 Task: Compose an email with the signature Brittany Collins with the subject Request for a proposal and the message Could you please provide a status update on this project? from softage.1@softage.net to softage.5@softage.net and softage.6@softage.net with CC to softage.7@softage.net, select the message and change font size to huge, align the email to right Send the email
Action: Mouse moved to (540, 686)
Screenshot: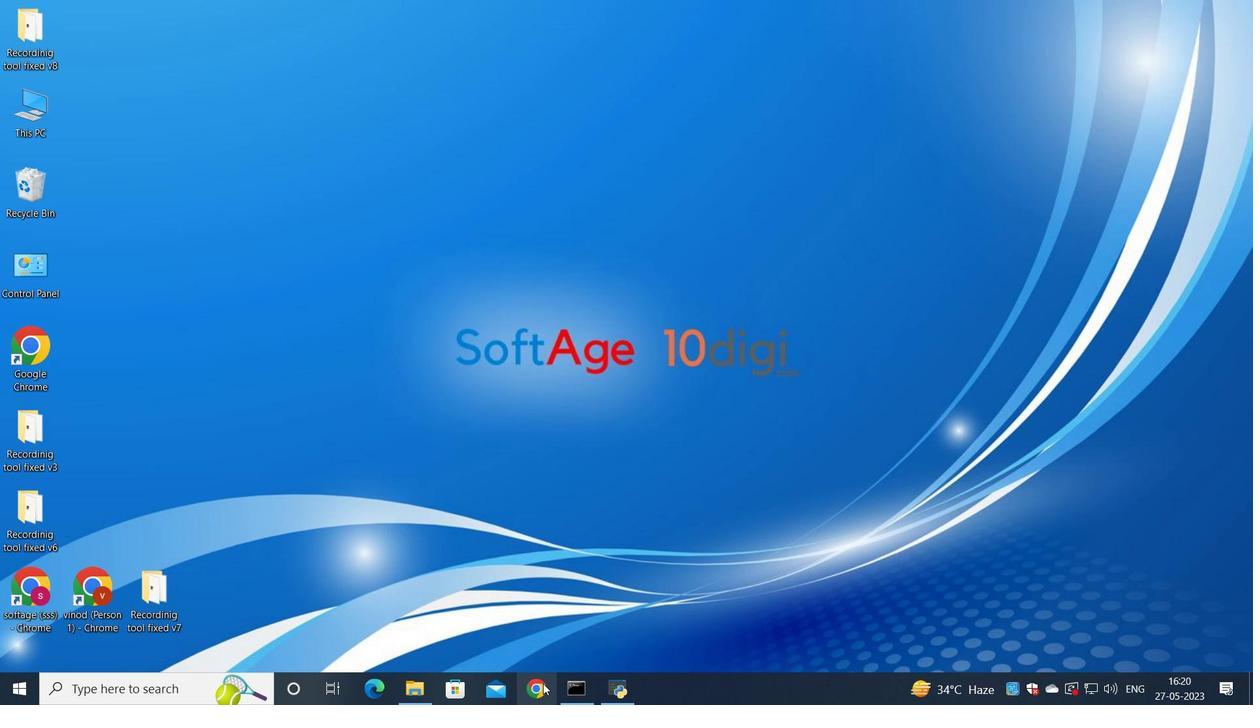 
Action: Mouse pressed left at (540, 686)
Screenshot: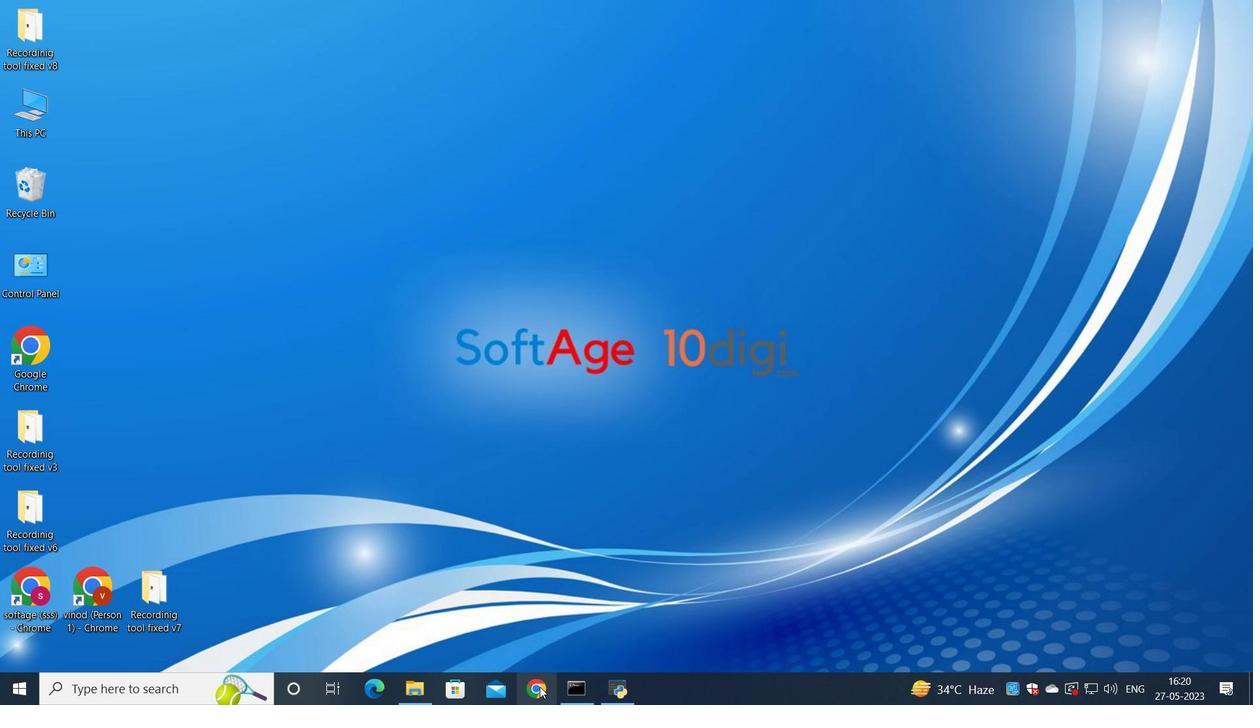 
Action: Mouse moved to (576, 438)
Screenshot: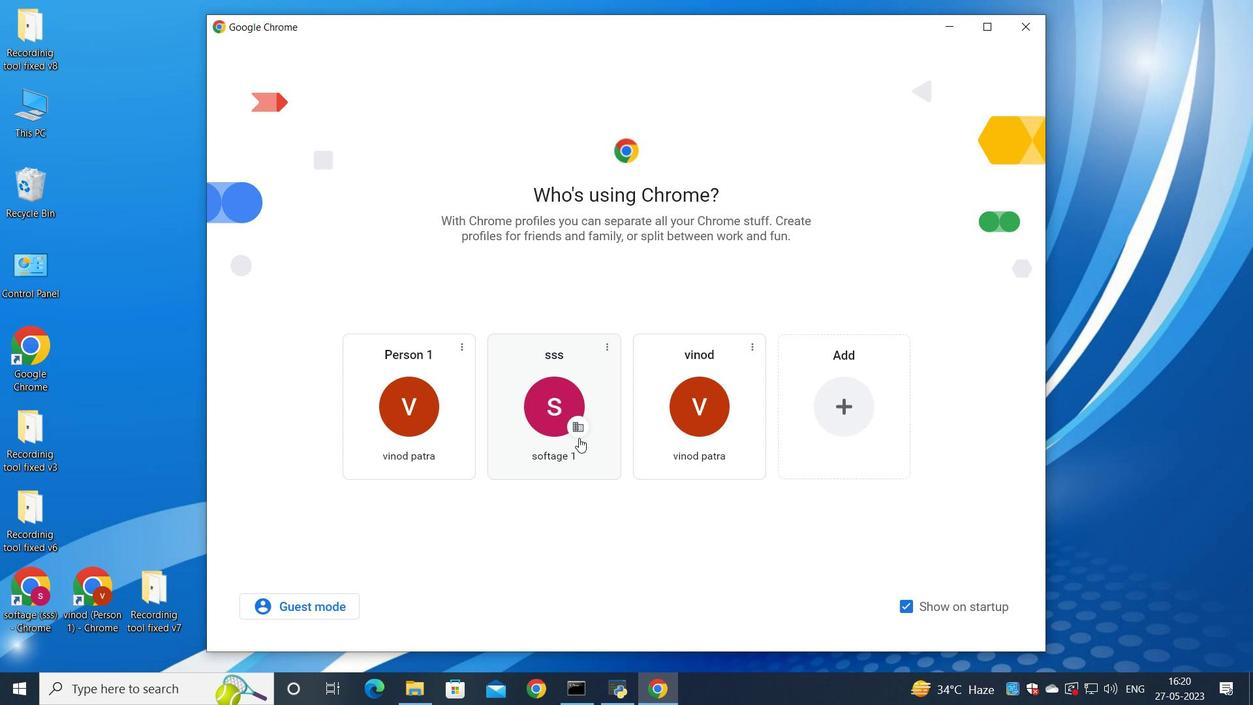
Action: Mouse pressed left at (576, 438)
Screenshot: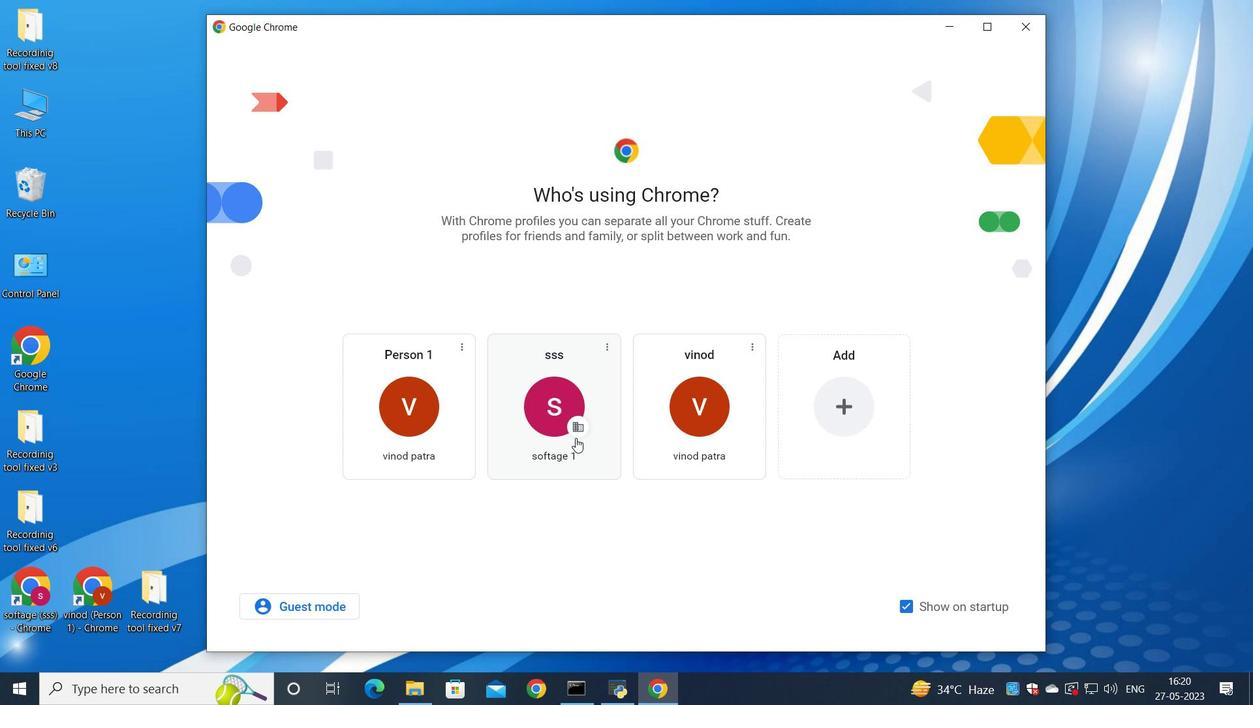 
Action: Mouse moved to (1106, 89)
Screenshot: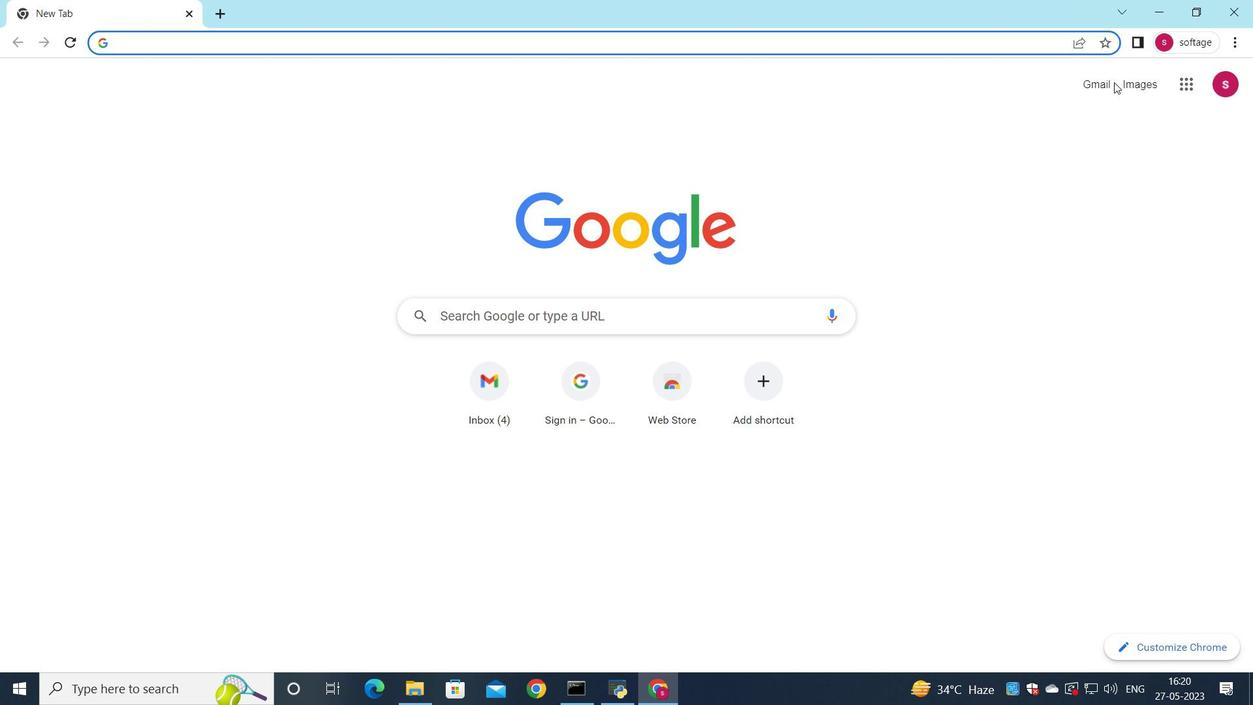 
Action: Mouse pressed left at (1106, 89)
Screenshot: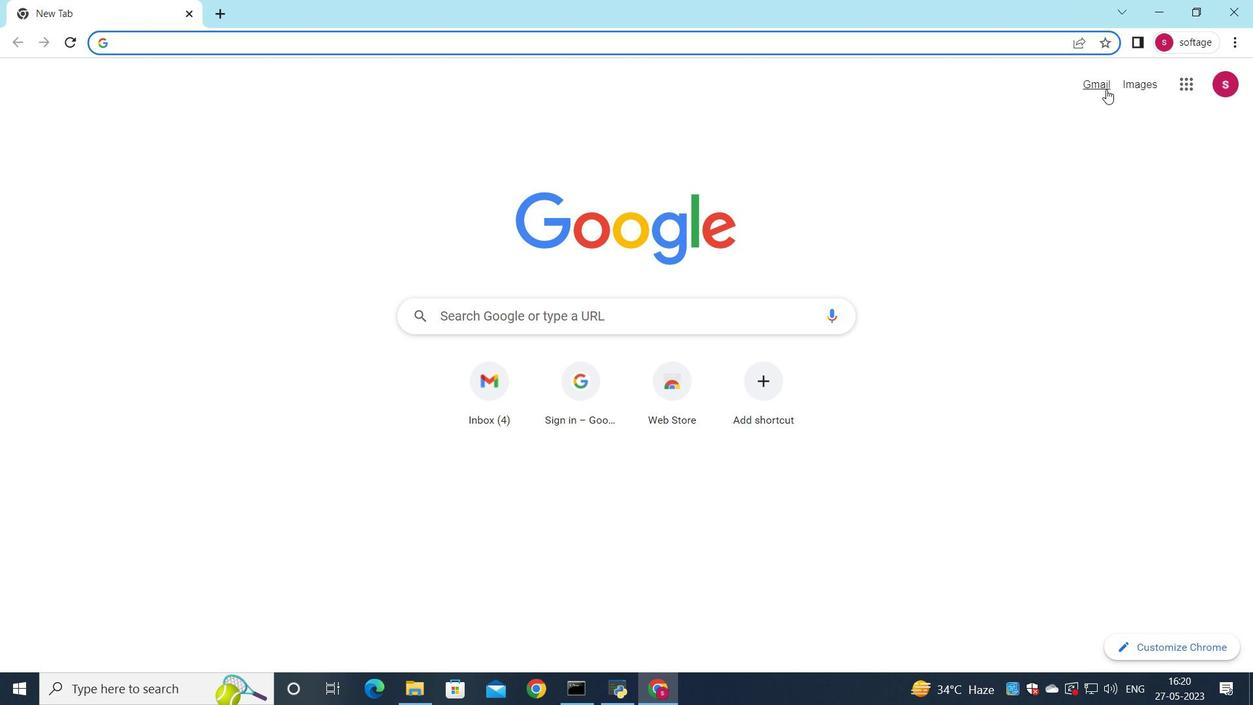 
Action: Mouse moved to (1079, 118)
Screenshot: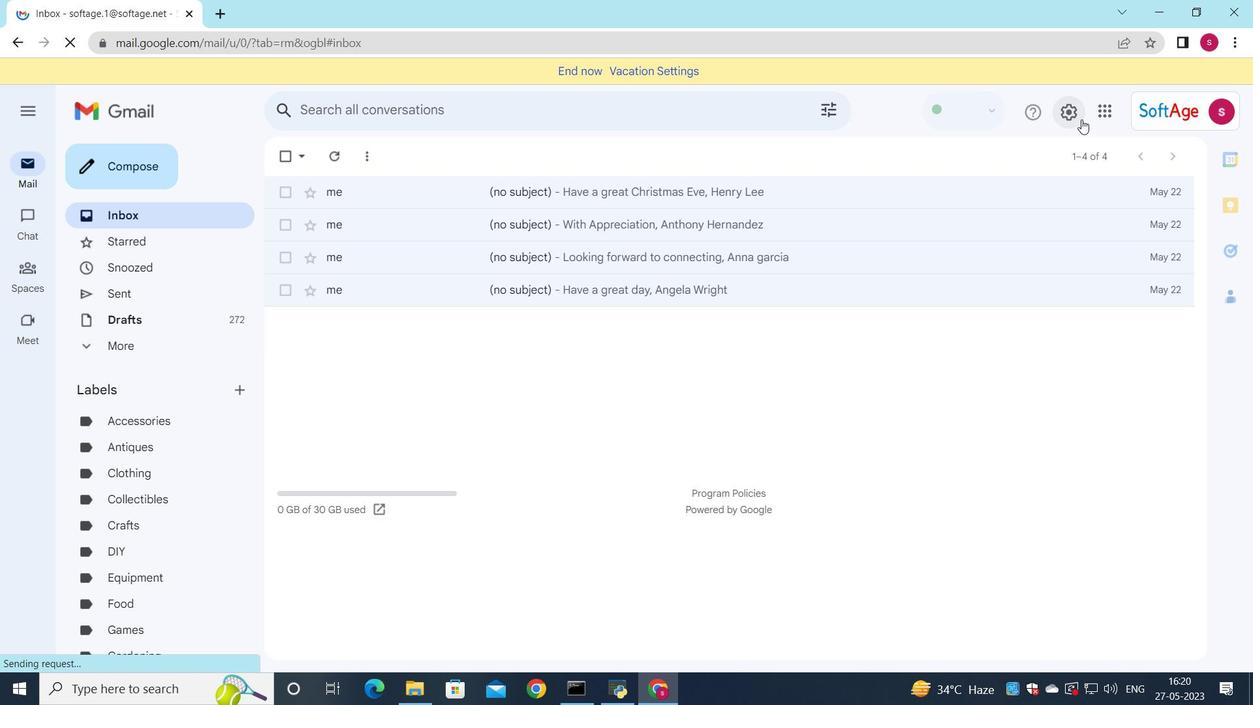 
Action: Mouse pressed left at (1079, 118)
Screenshot: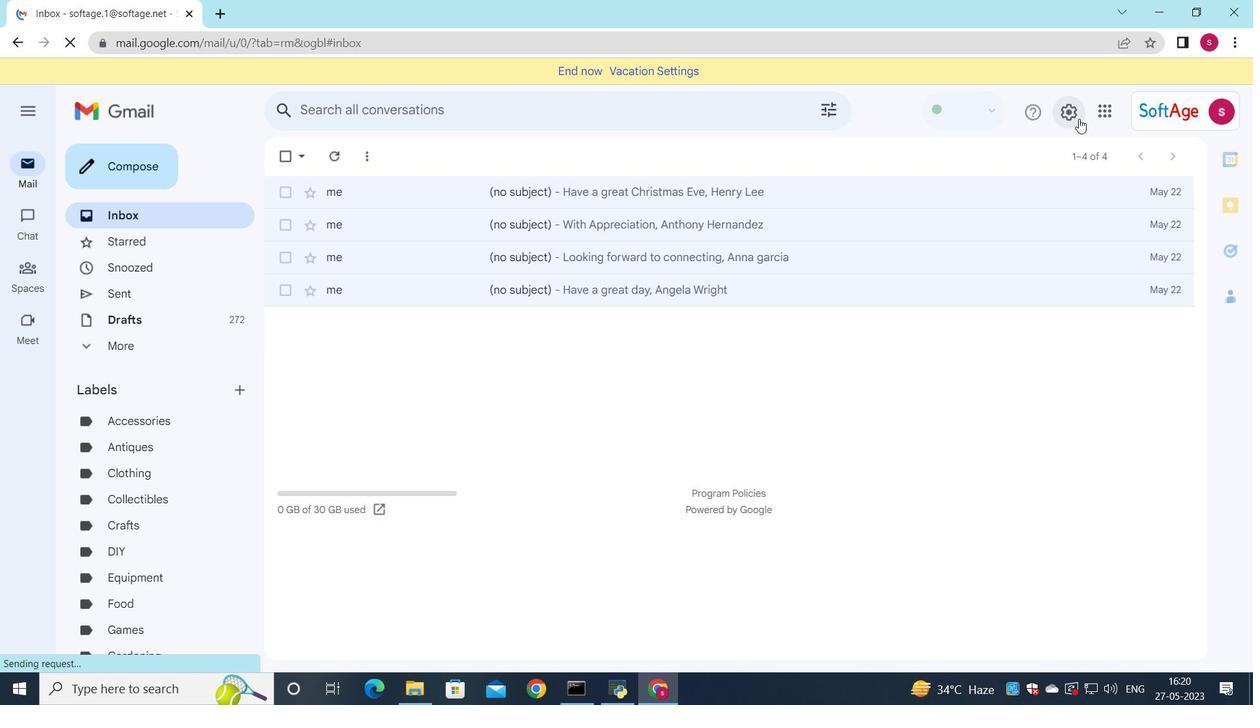 
Action: Mouse moved to (1084, 185)
Screenshot: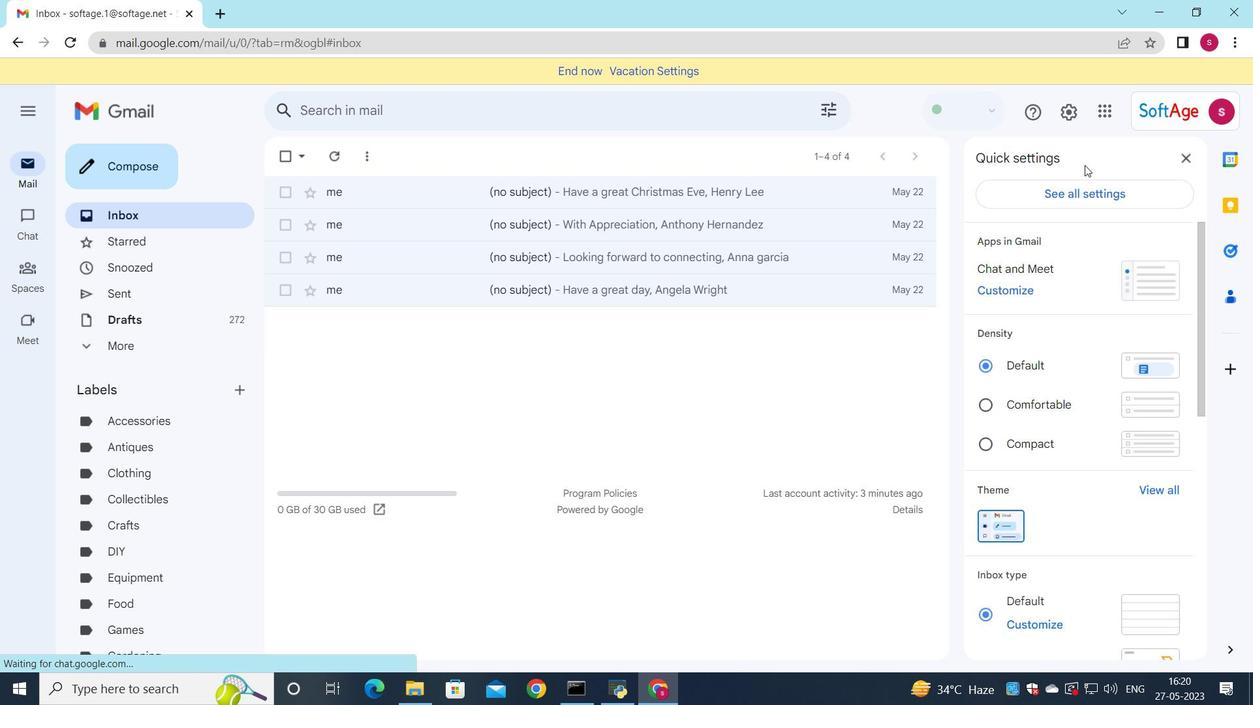 
Action: Mouse pressed left at (1084, 185)
Screenshot: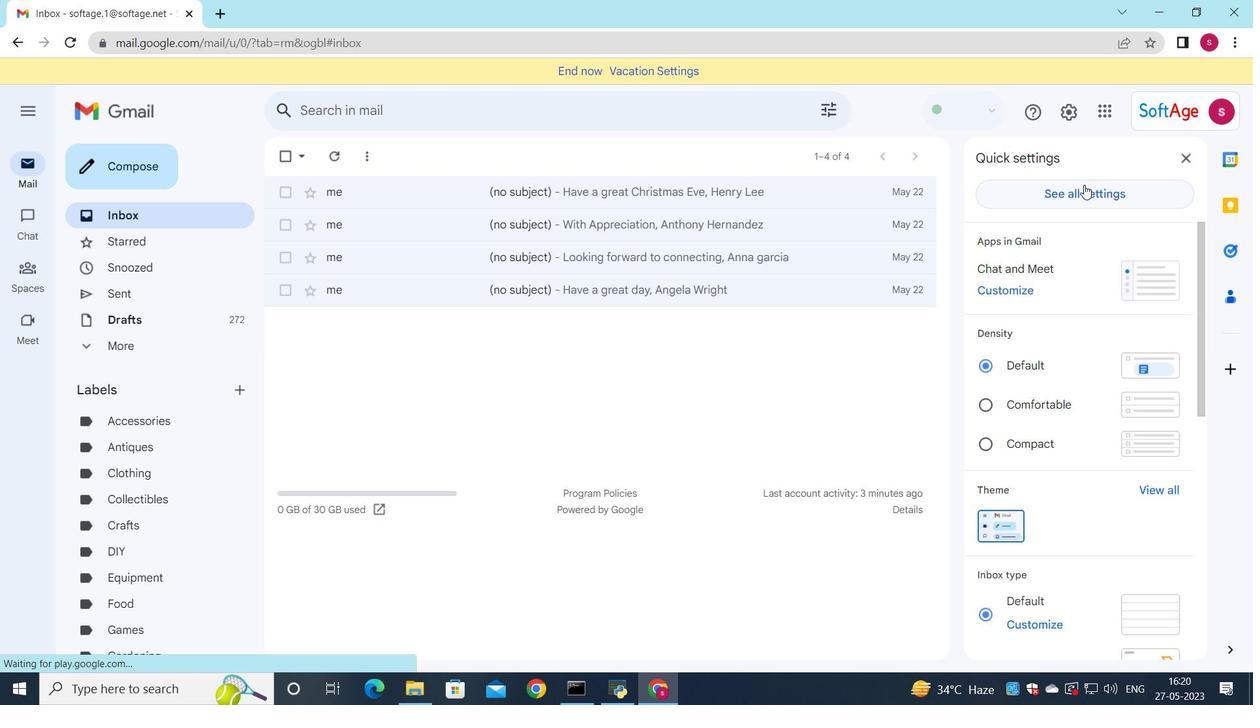 
Action: Mouse moved to (746, 340)
Screenshot: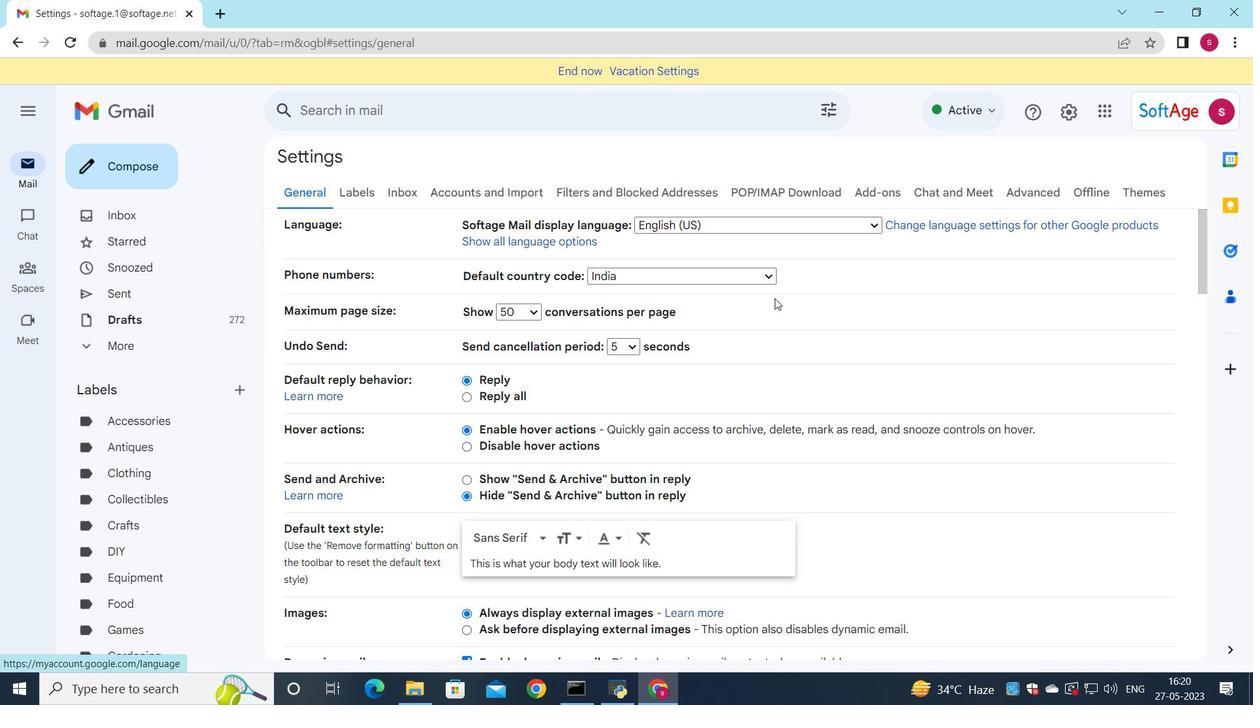 
Action: Mouse scrolled (746, 339) with delta (0, 0)
Screenshot: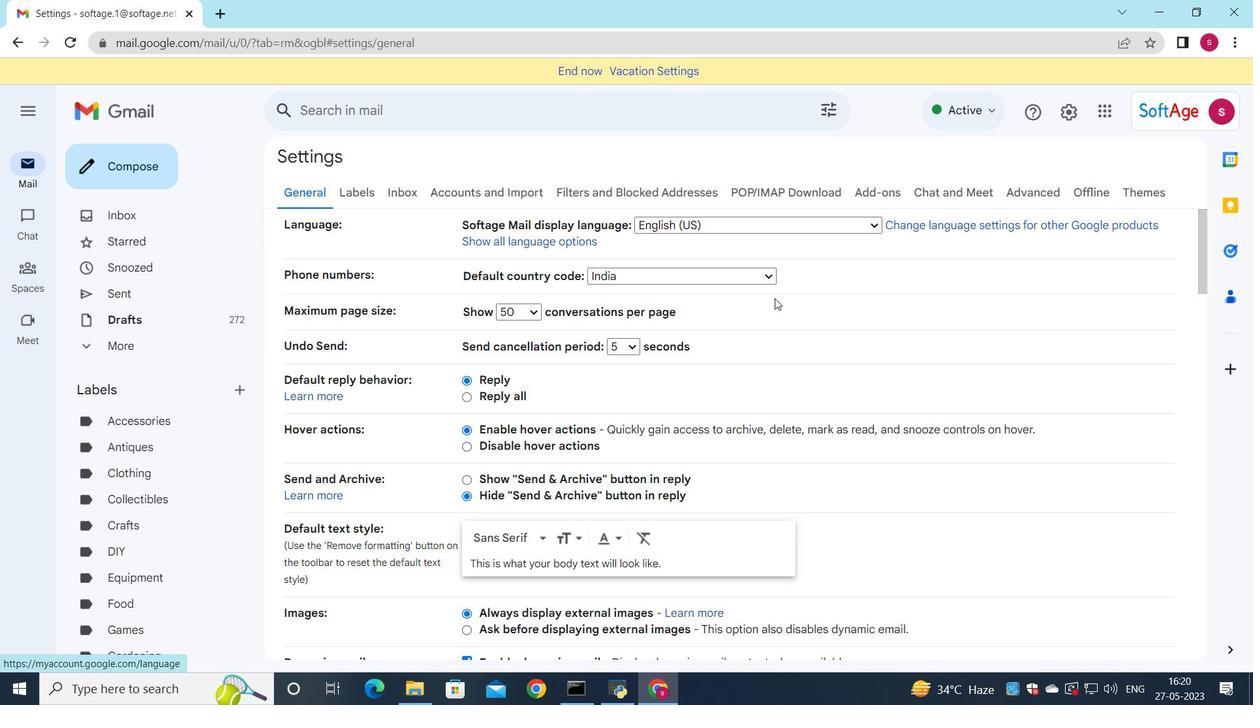 
Action: Mouse moved to (744, 344)
Screenshot: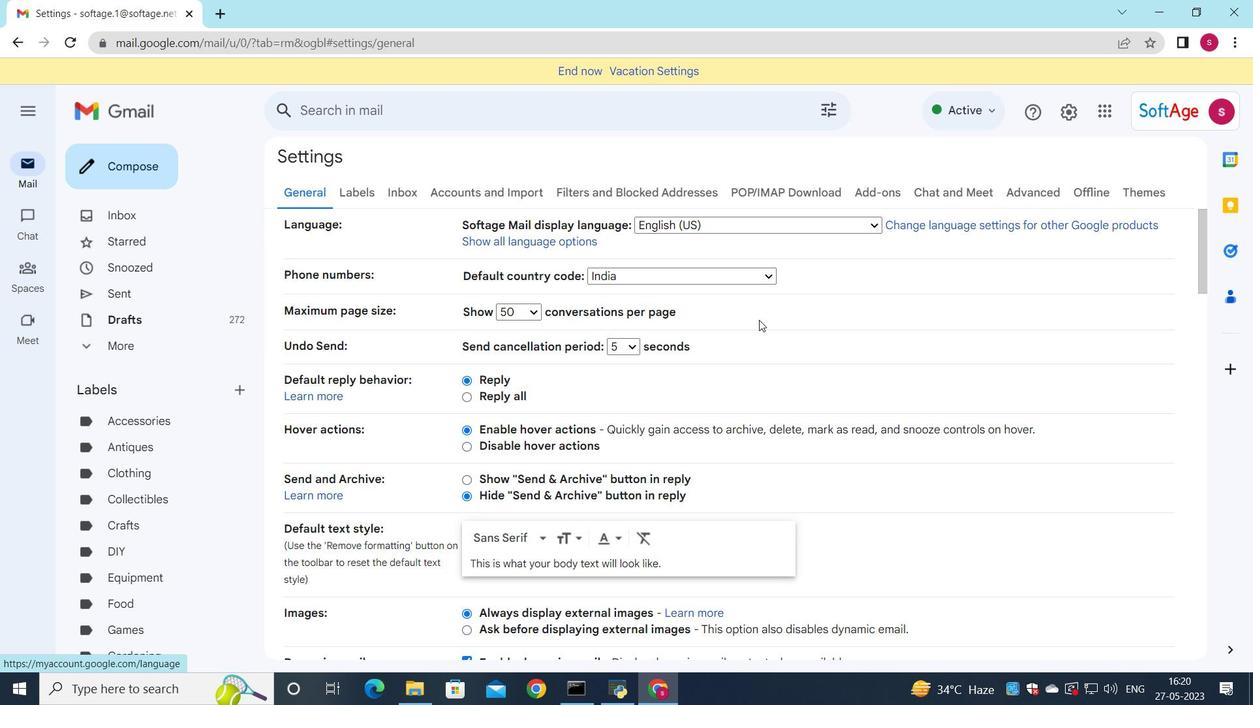 
Action: Mouse scrolled (744, 344) with delta (0, 0)
Screenshot: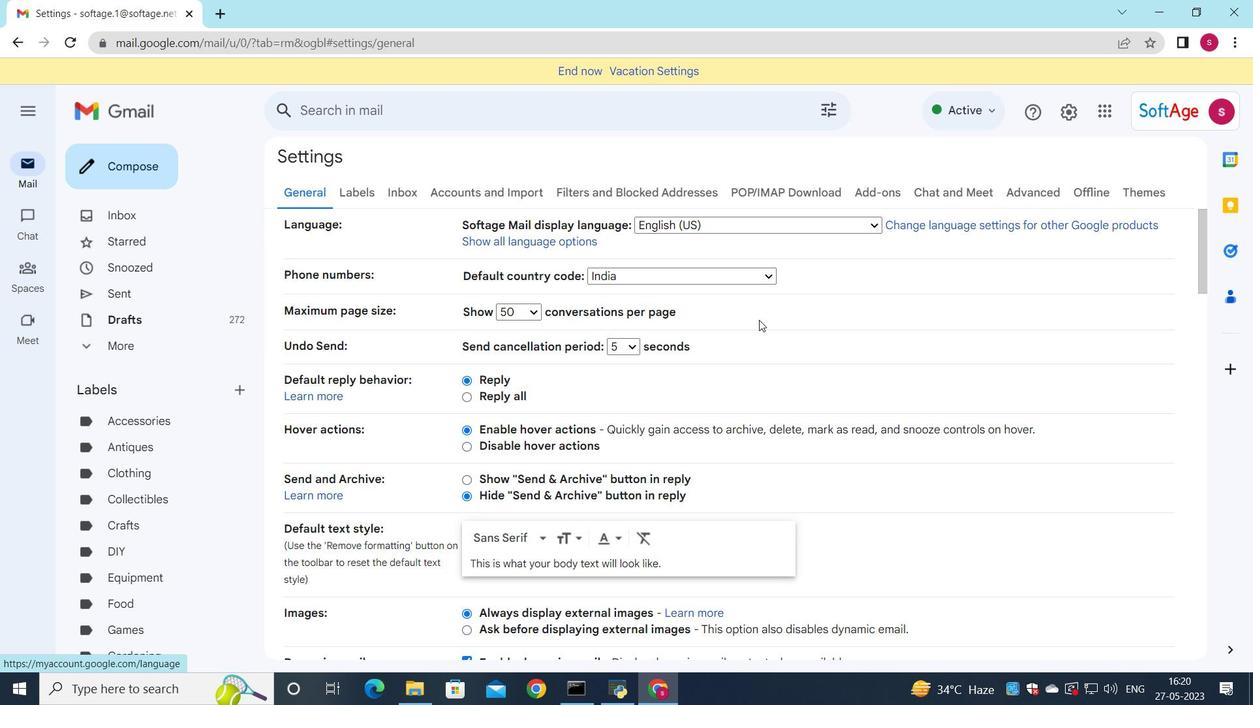 
Action: Mouse moved to (738, 355)
Screenshot: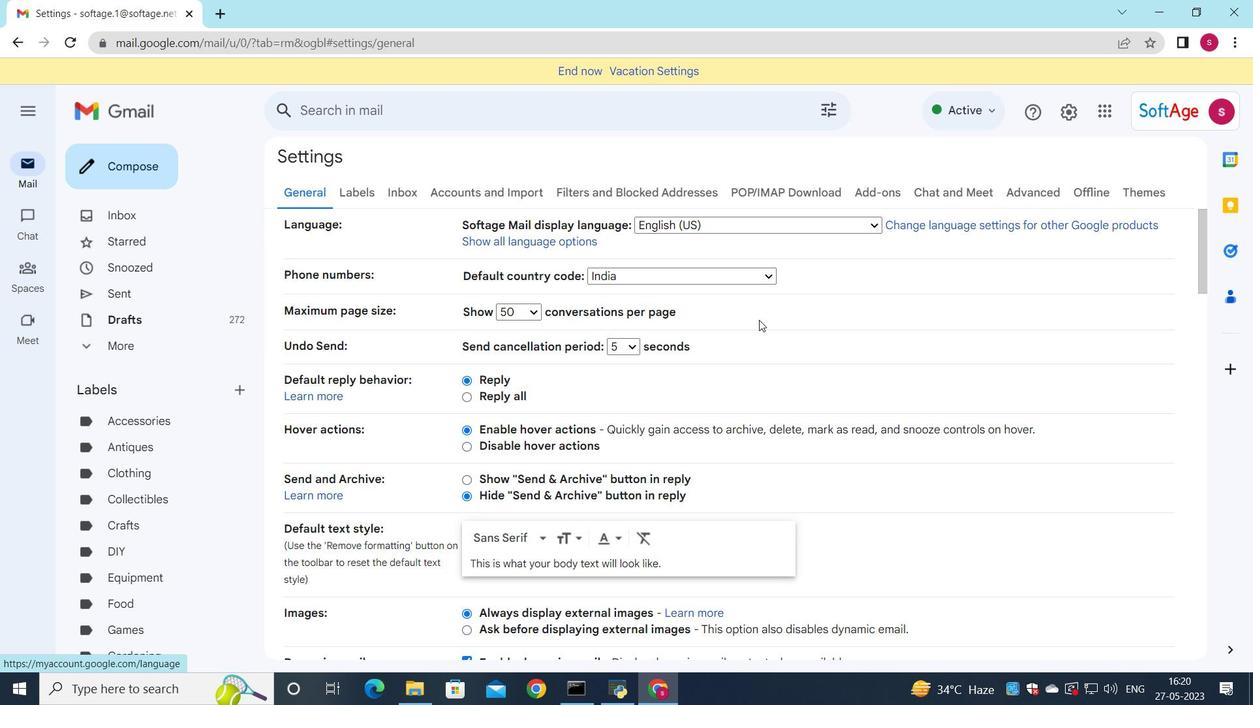 
Action: Mouse scrolled (738, 355) with delta (0, 0)
Screenshot: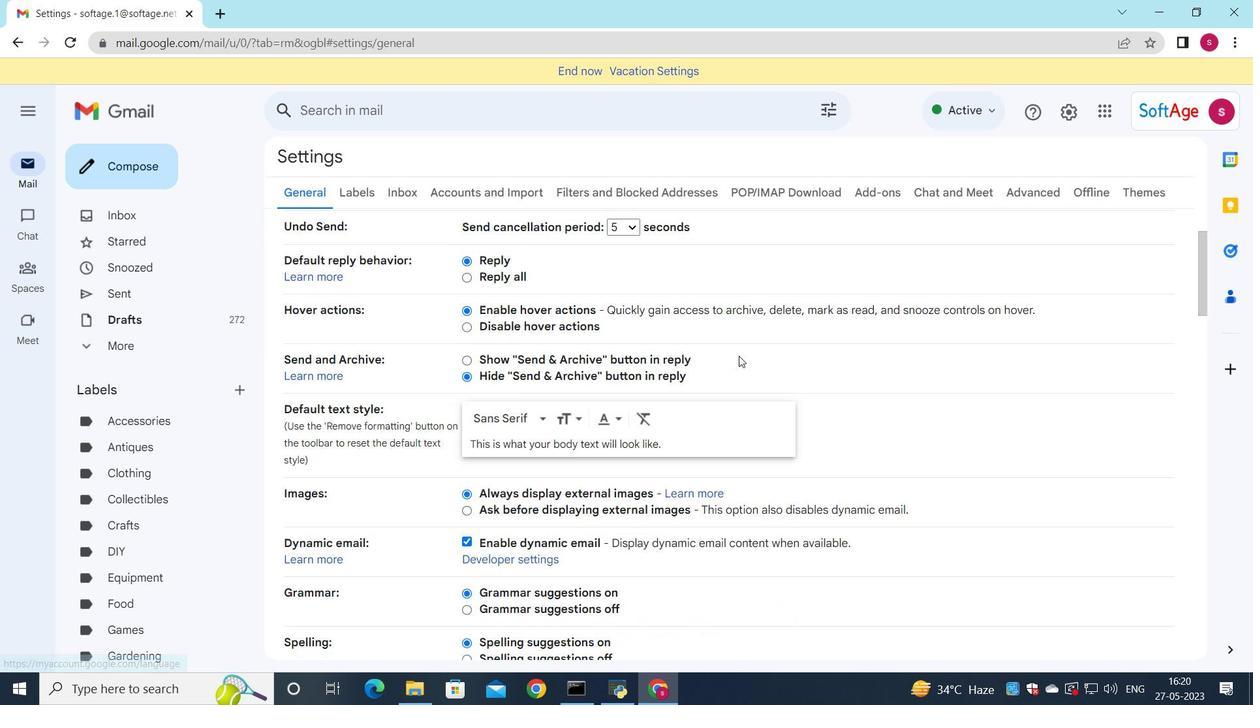 
Action: Mouse scrolled (738, 355) with delta (0, 0)
Screenshot: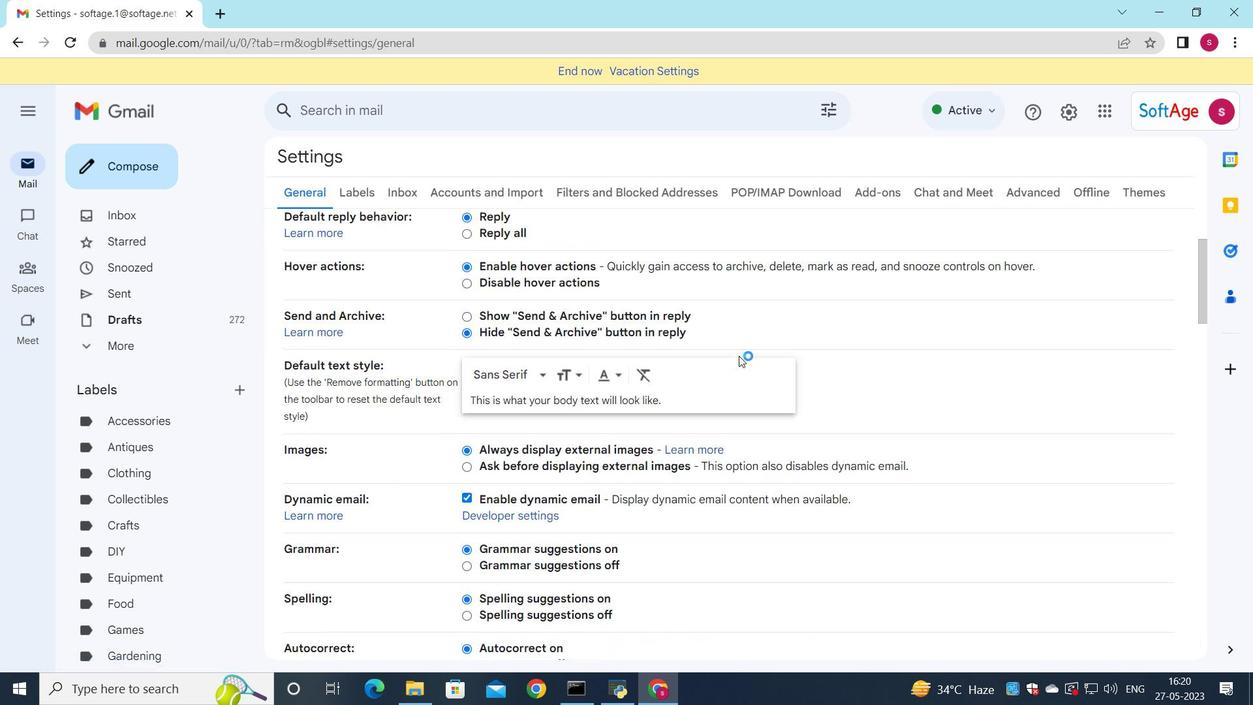 
Action: Mouse scrolled (738, 355) with delta (0, 0)
Screenshot: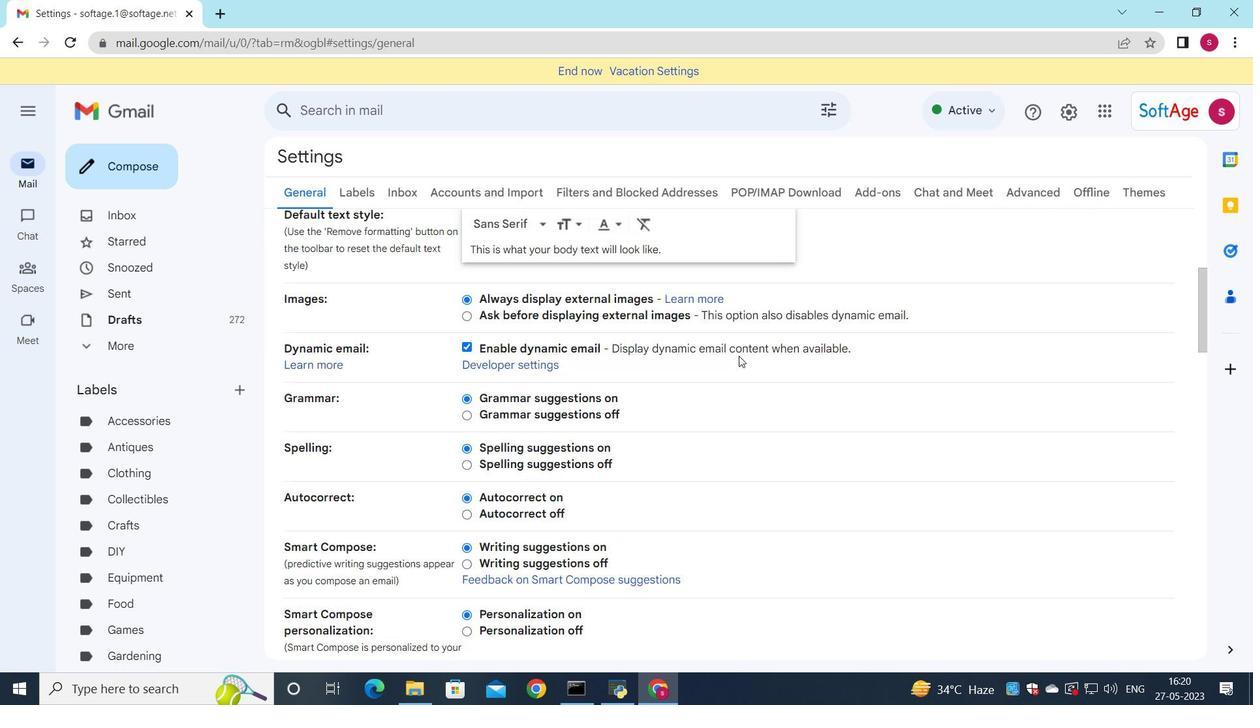 
Action: Mouse scrolled (738, 355) with delta (0, 0)
Screenshot: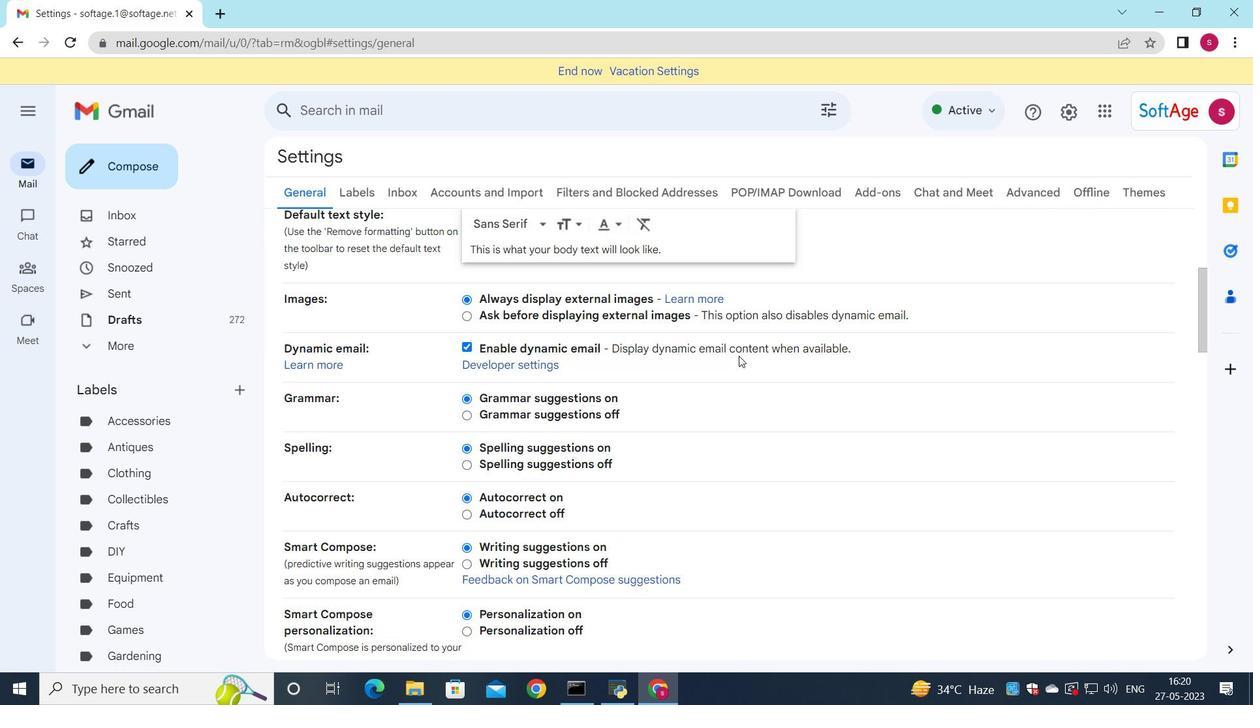 
Action: Mouse scrolled (738, 355) with delta (0, 0)
Screenshot: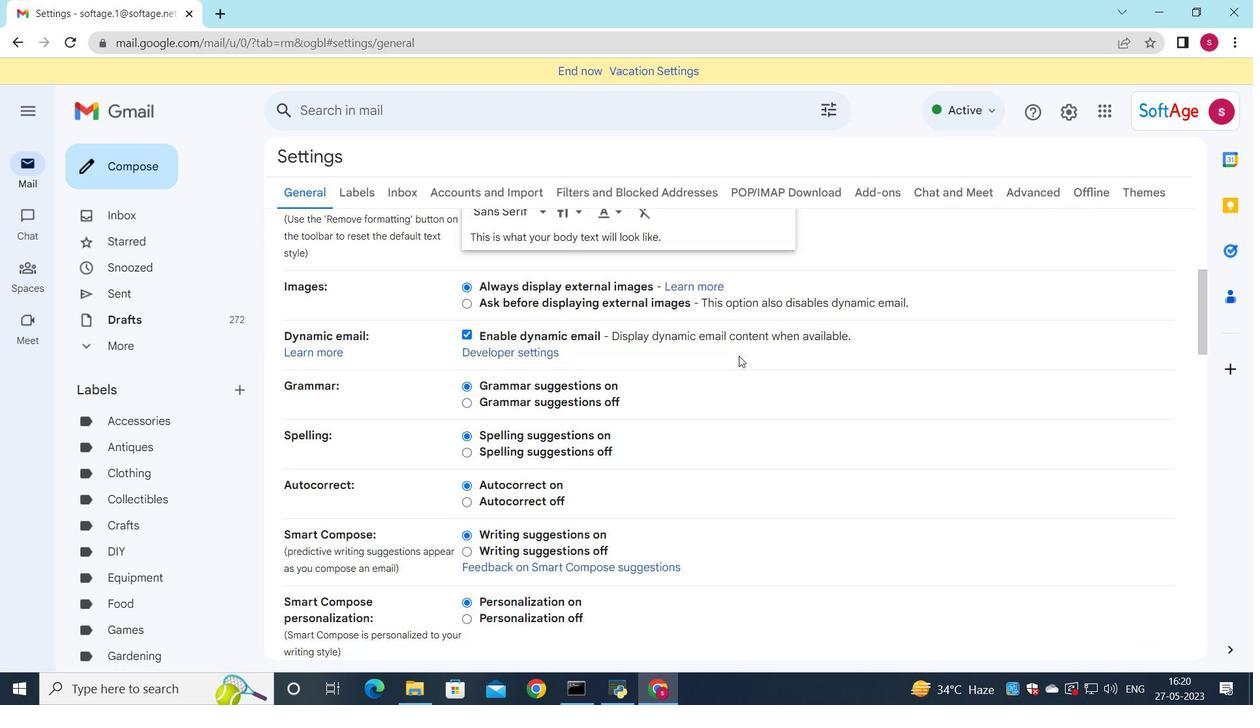 
Action: Mouse moved to (739, 356)
Screenshot: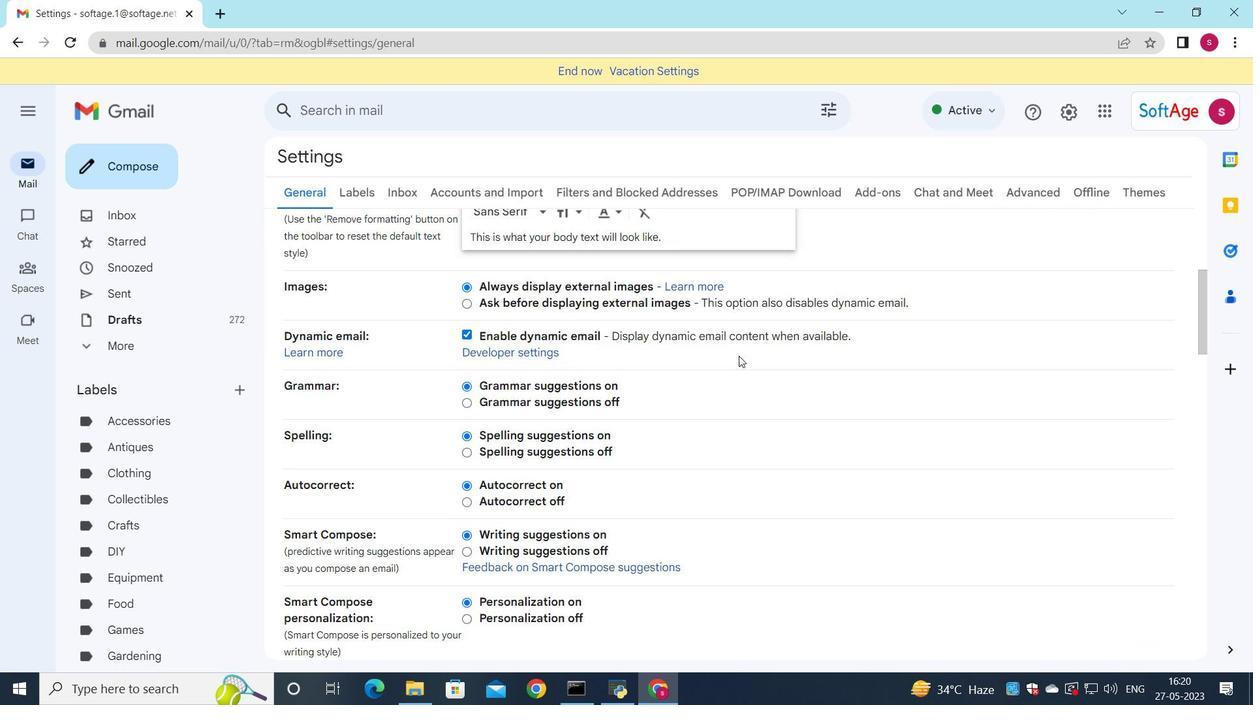 
Action: Mouse scrolled (739, 355) with delta (0, 0)
Screenshot: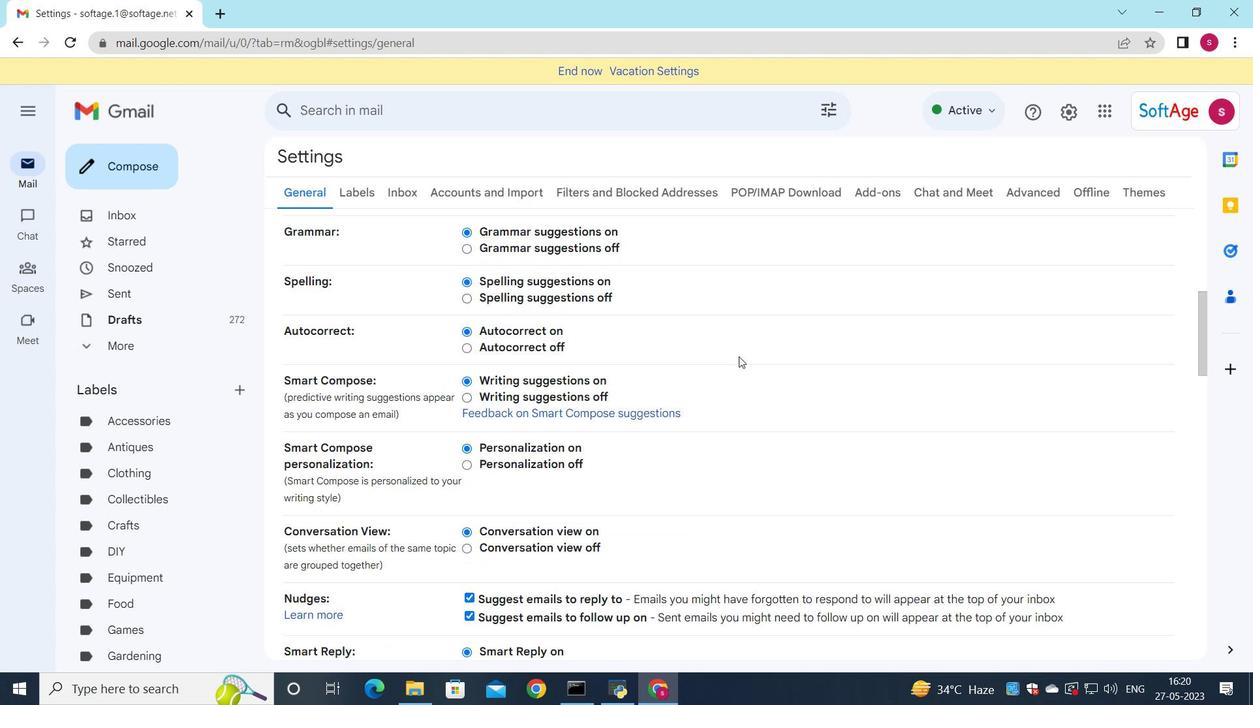 
Action: Mouse scrolled (739, 355) with delta (0, 0)
Screenshot: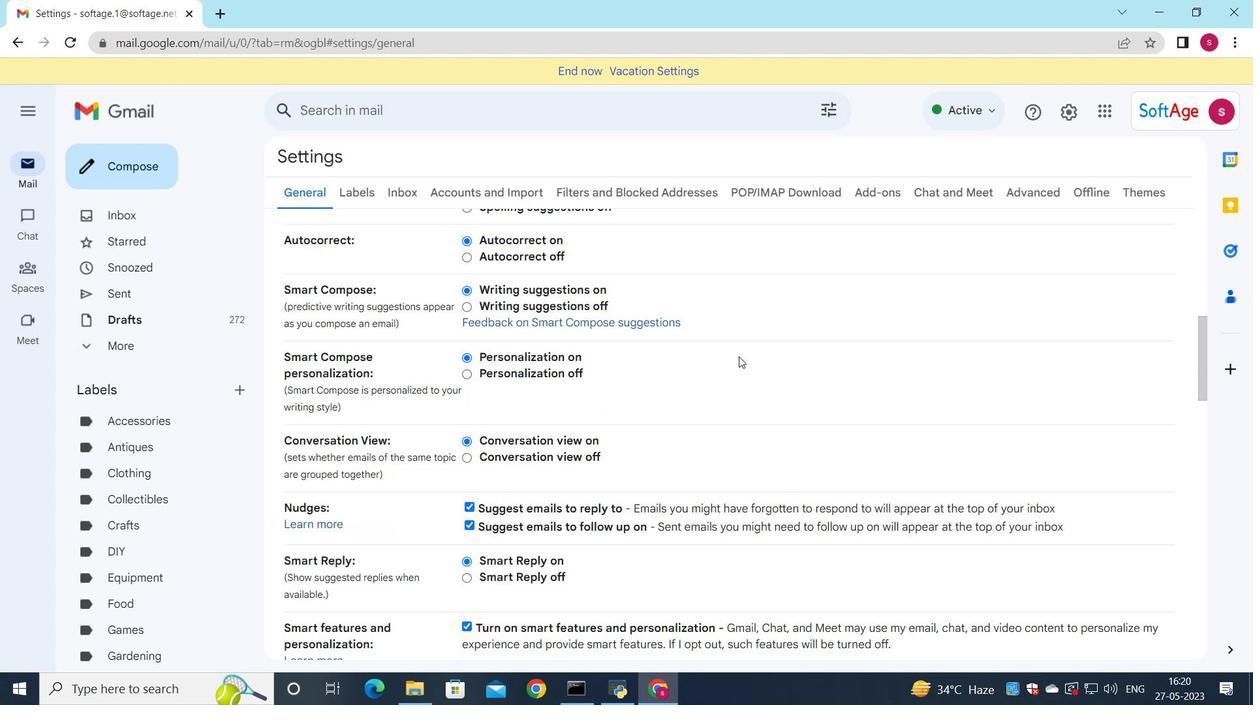 
Action: Mouse scrolled (739, 355) with delta (0, 0)
Screenshot: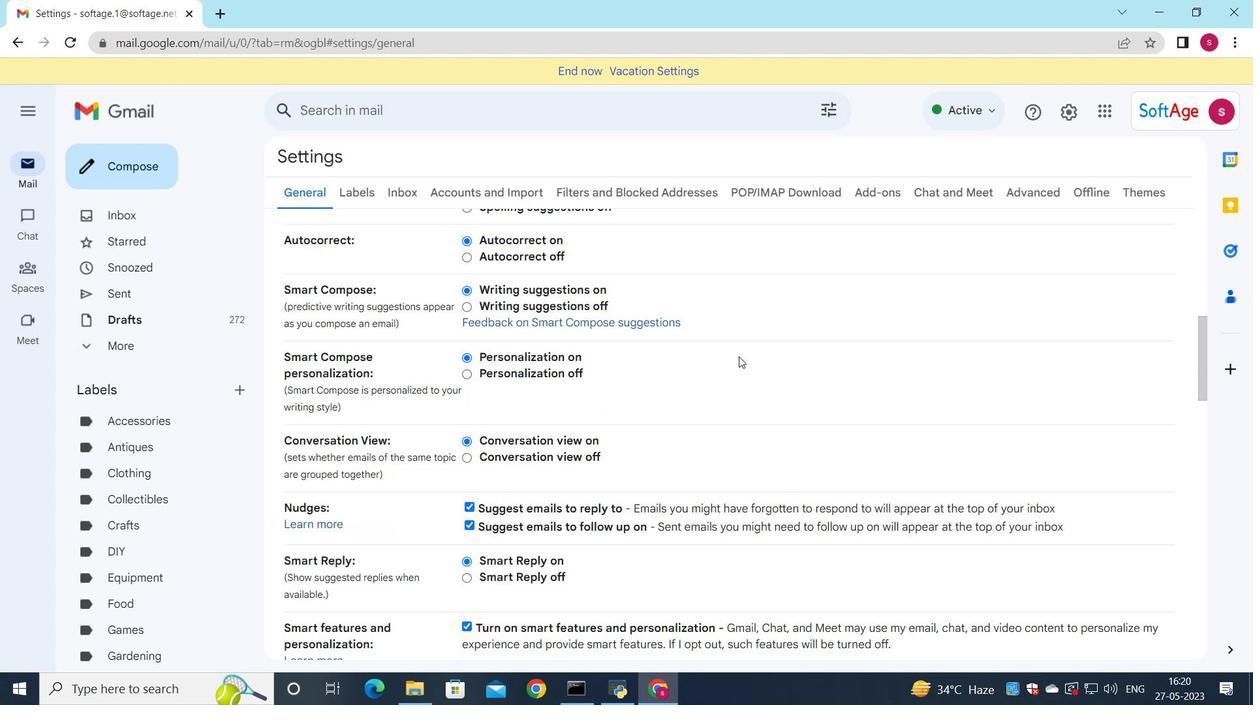 
Action: Mouse scrolled (739, 355) with delta (0, 0)
Screenshot: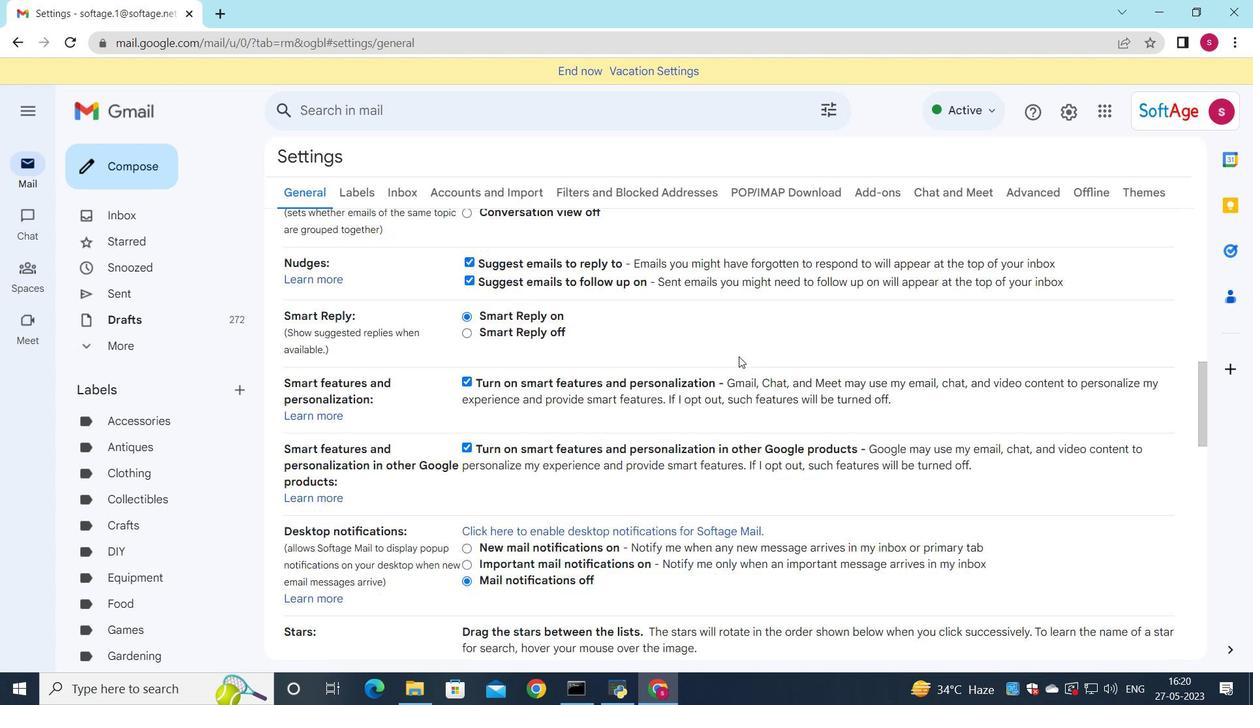 
Action: Mouse scrolled (739, 355) with delta (0, 0)
Screenshot: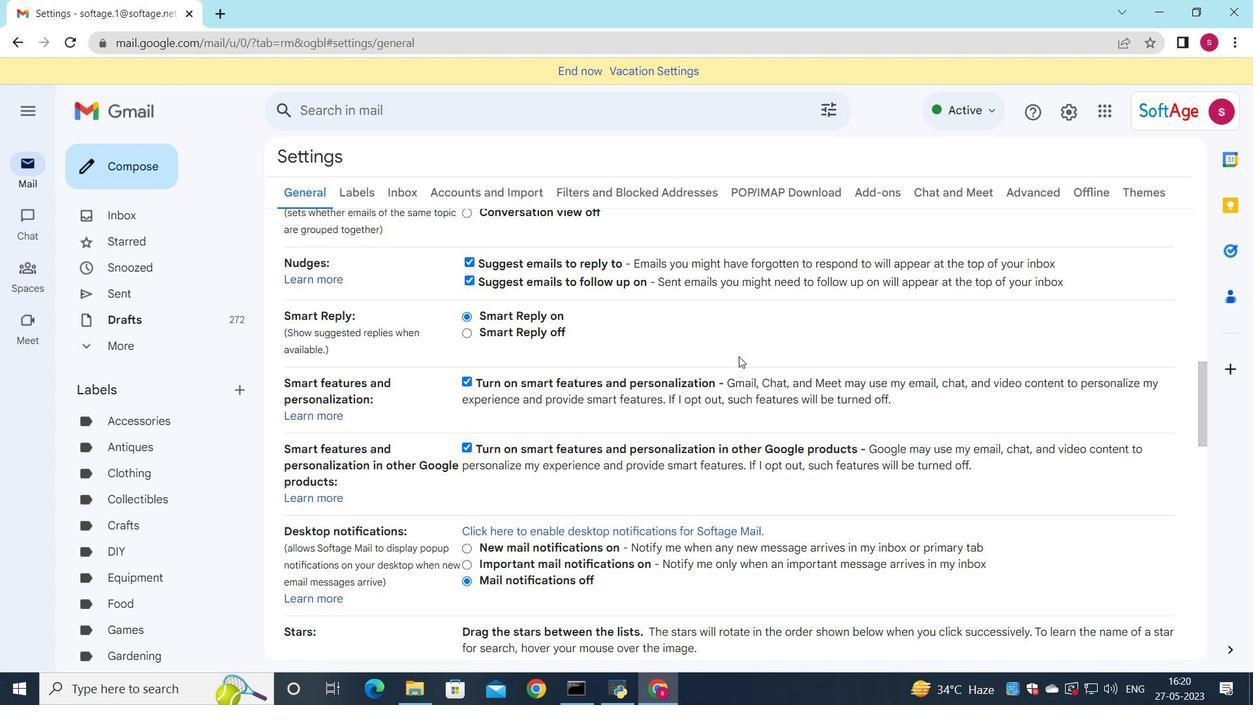 
Action: Mouse scrolled (739, 355) with delta (0, 0)
Screenshot: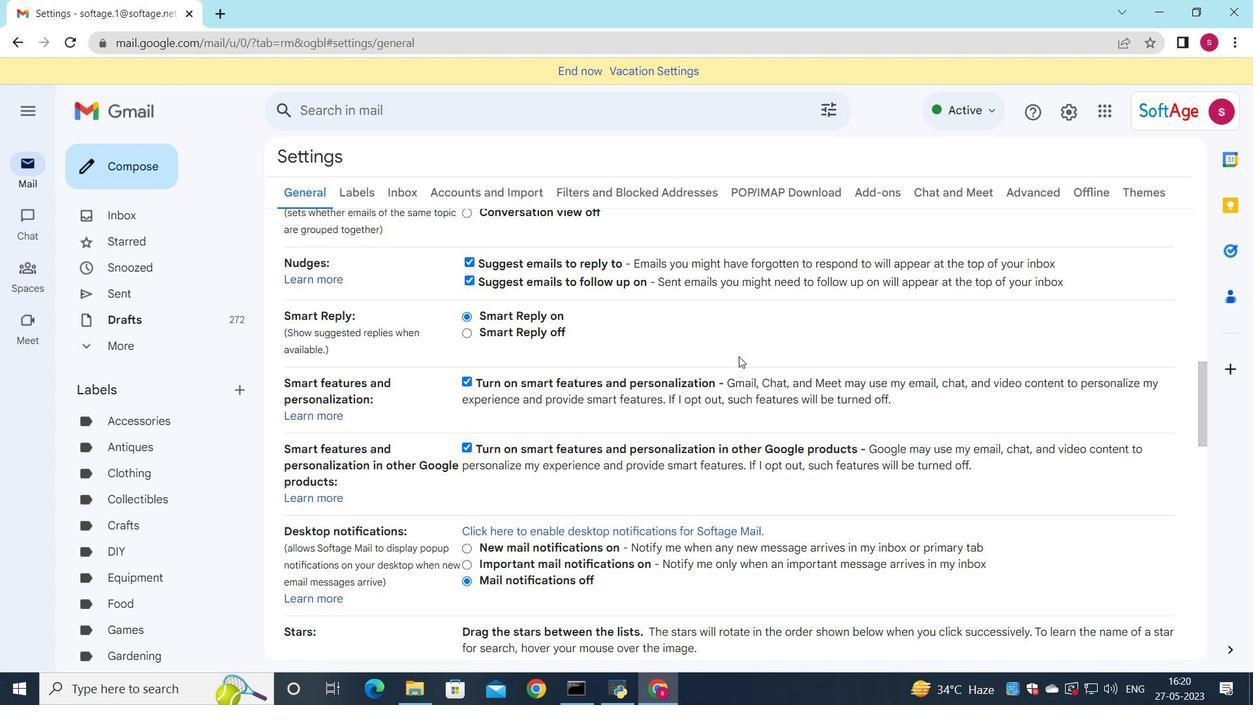 
Action: Mouse scrolled (739, 355) with delta (0, 0)
Screenshot: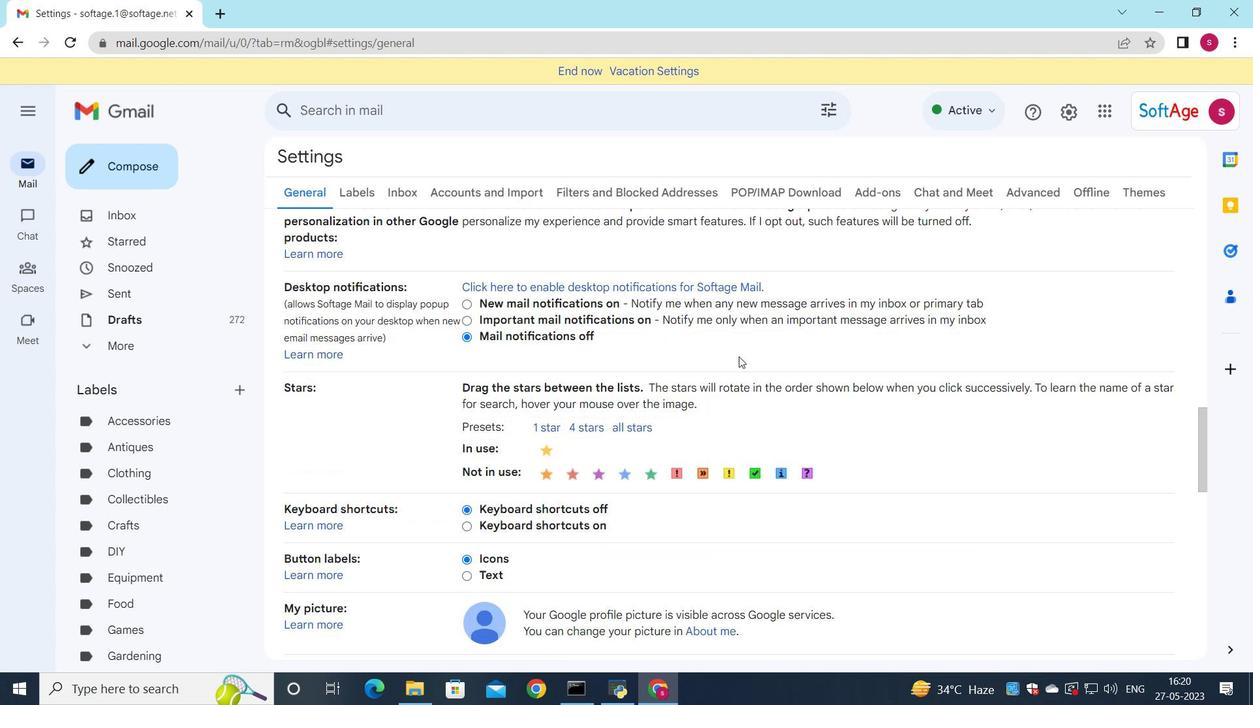 
Action: Mouse scrolled (739, 355) with delta (0, 0)
Screenshot: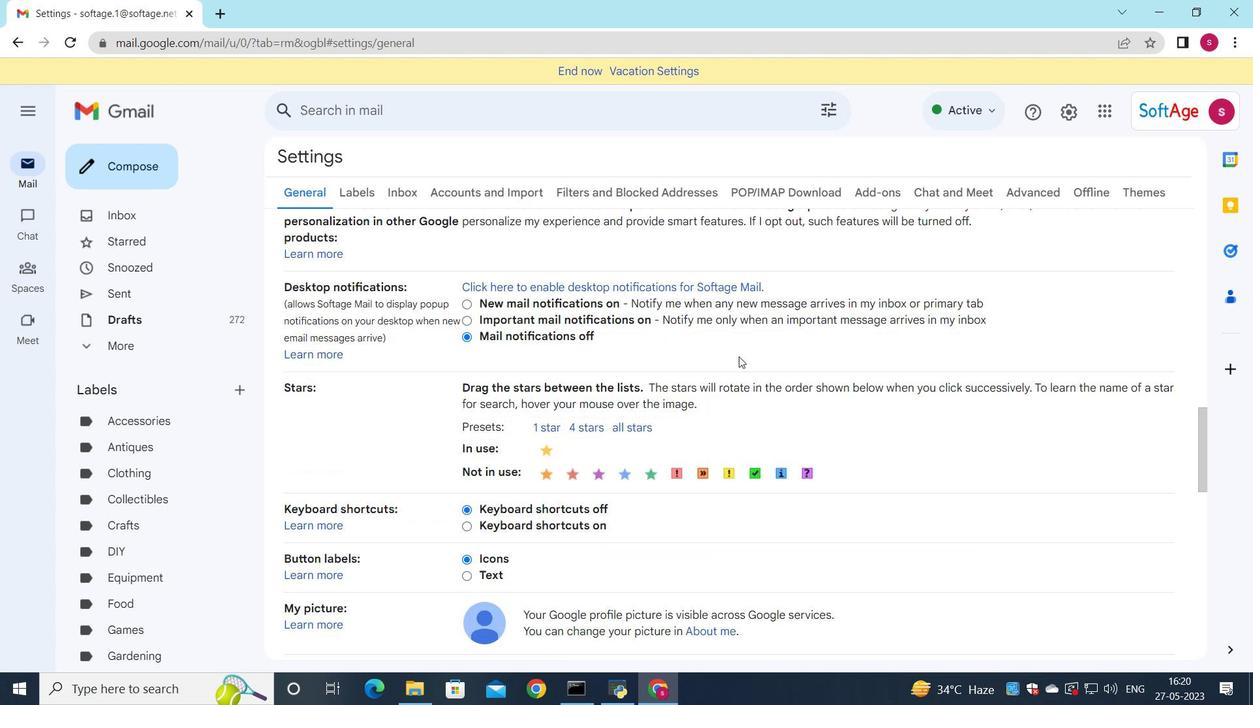 
Action: Mouse scrolled (739, 355) with delta (0, 0)
Screenshot: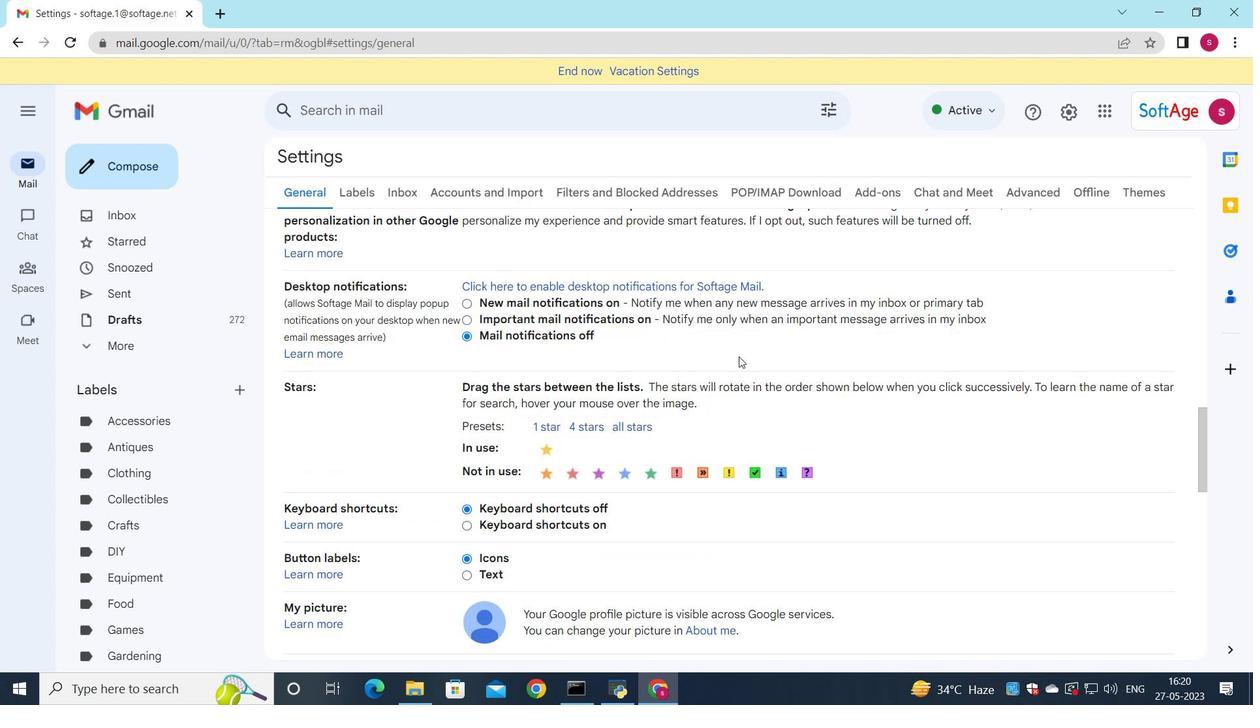 
Action: Mouse moved to (743, 470)
Screenshot: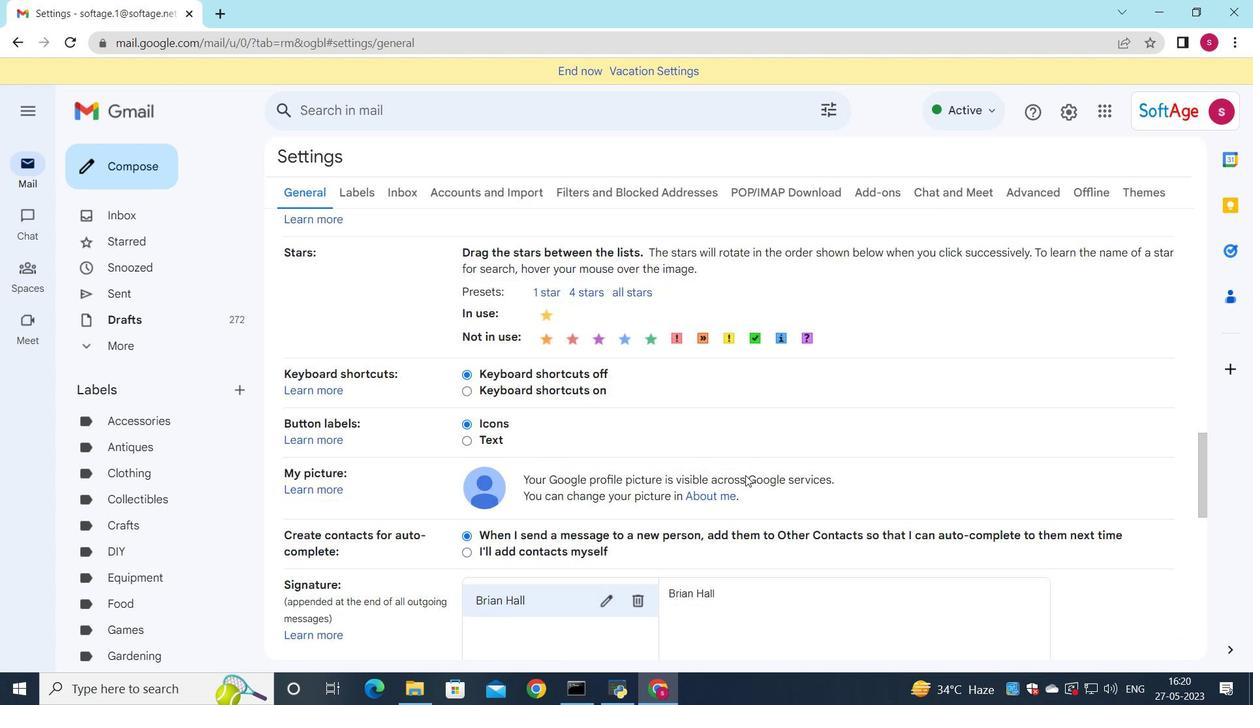 
Action: Mouse scrolled (743, 470) with delta (0, 0)
Screenshot: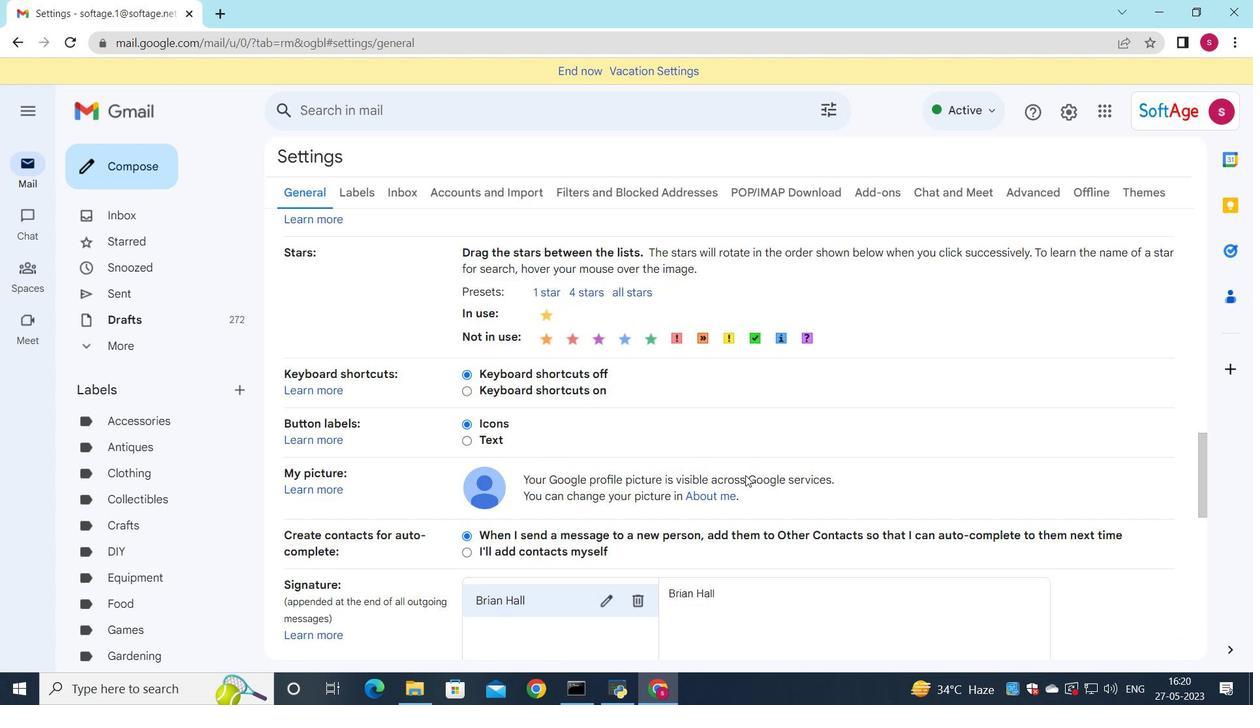 
Action: Mouse scrolled (743, 470) with delta (0, 0)
Screenshot: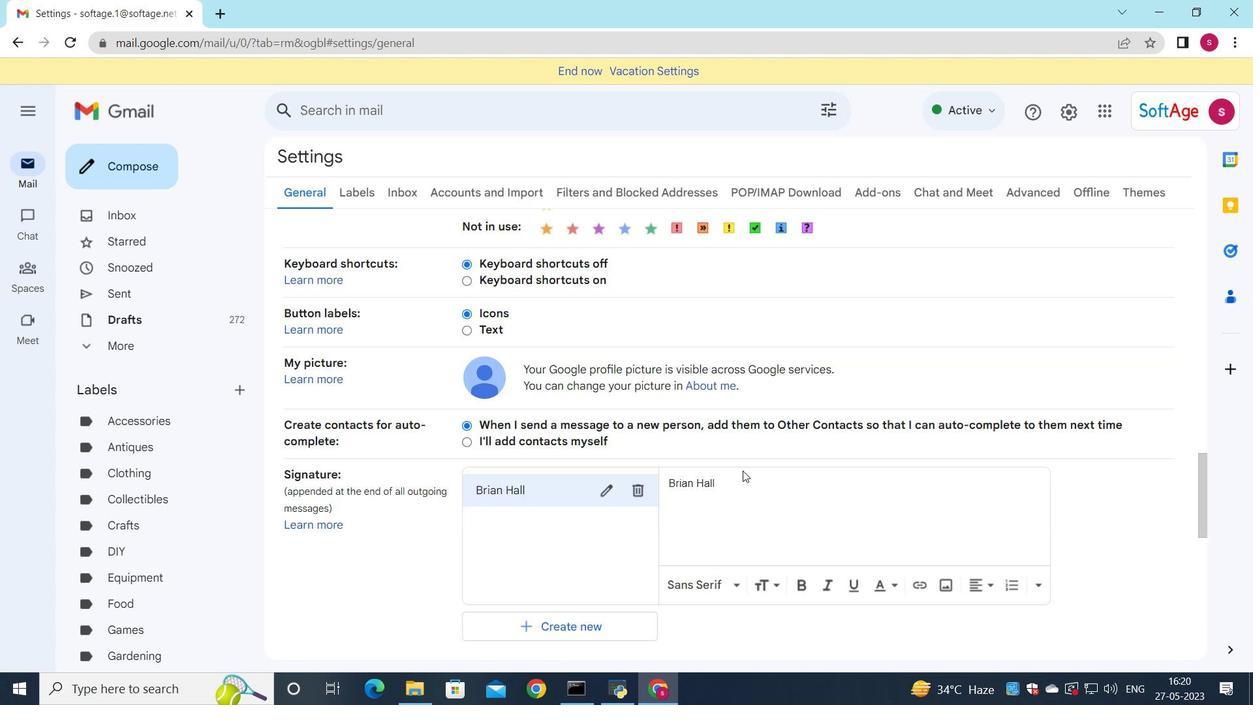 
Action: Mouse moved to (743, 470)
Screenshot: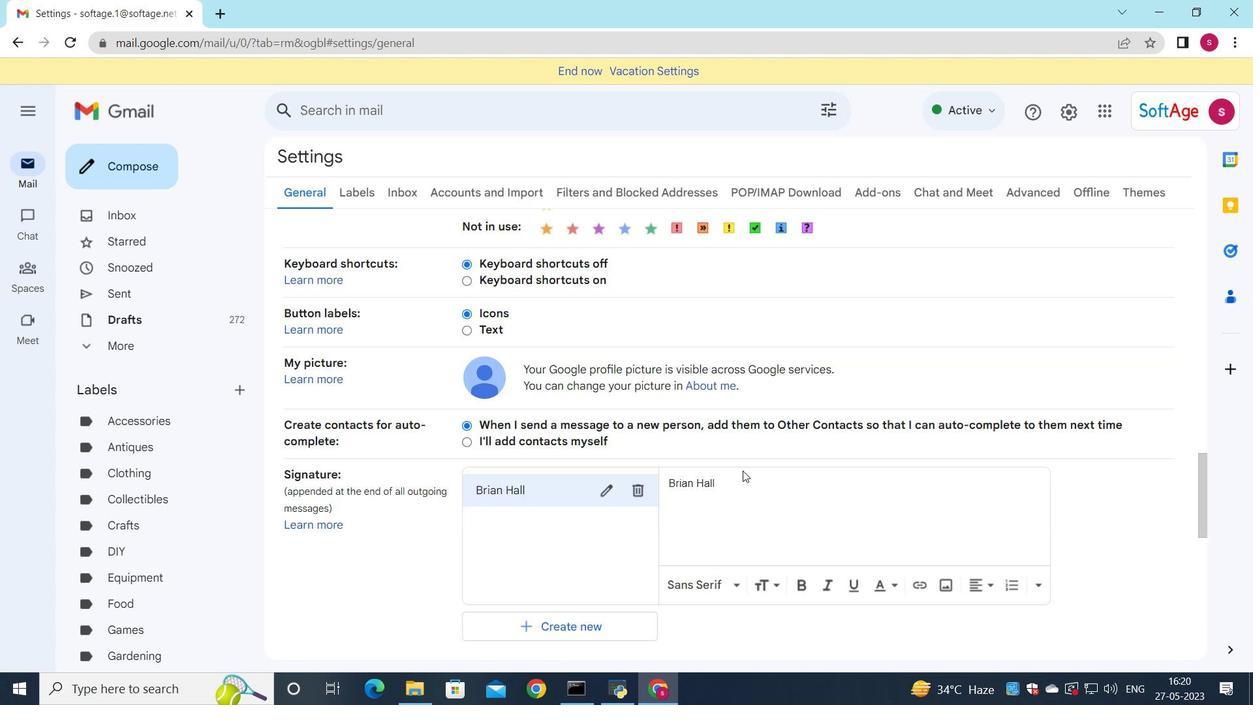 
Action: Mouse scrolled (743, 470) with delta (0, 0)
Screenshot: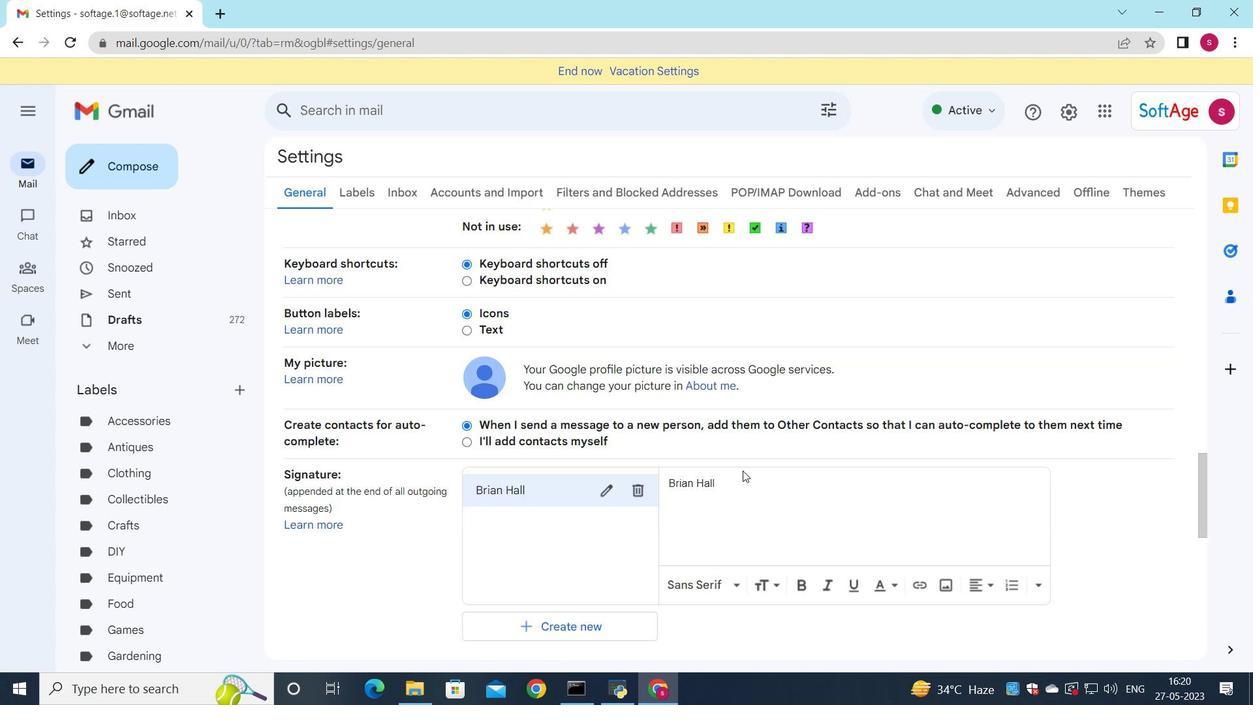 
Action: Mouse moved to (631, 233)
Screenshot: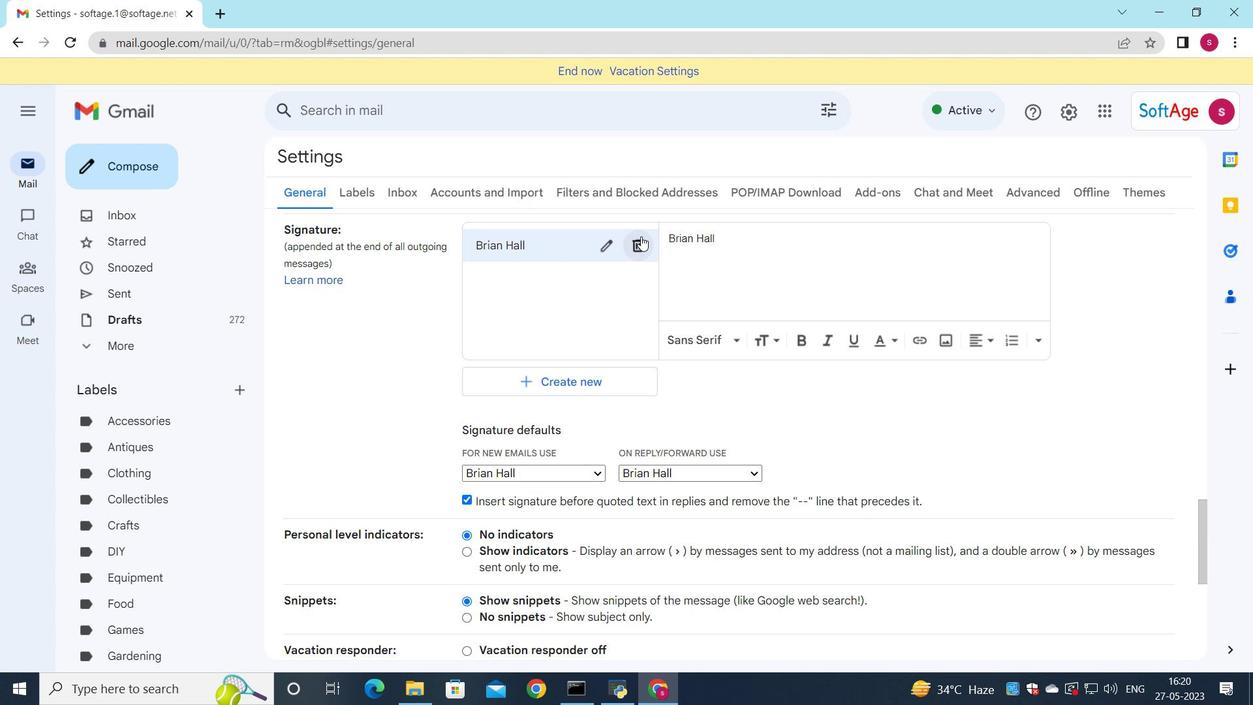 
Action: Mouse pressed left at (631, 233)
Screenshot: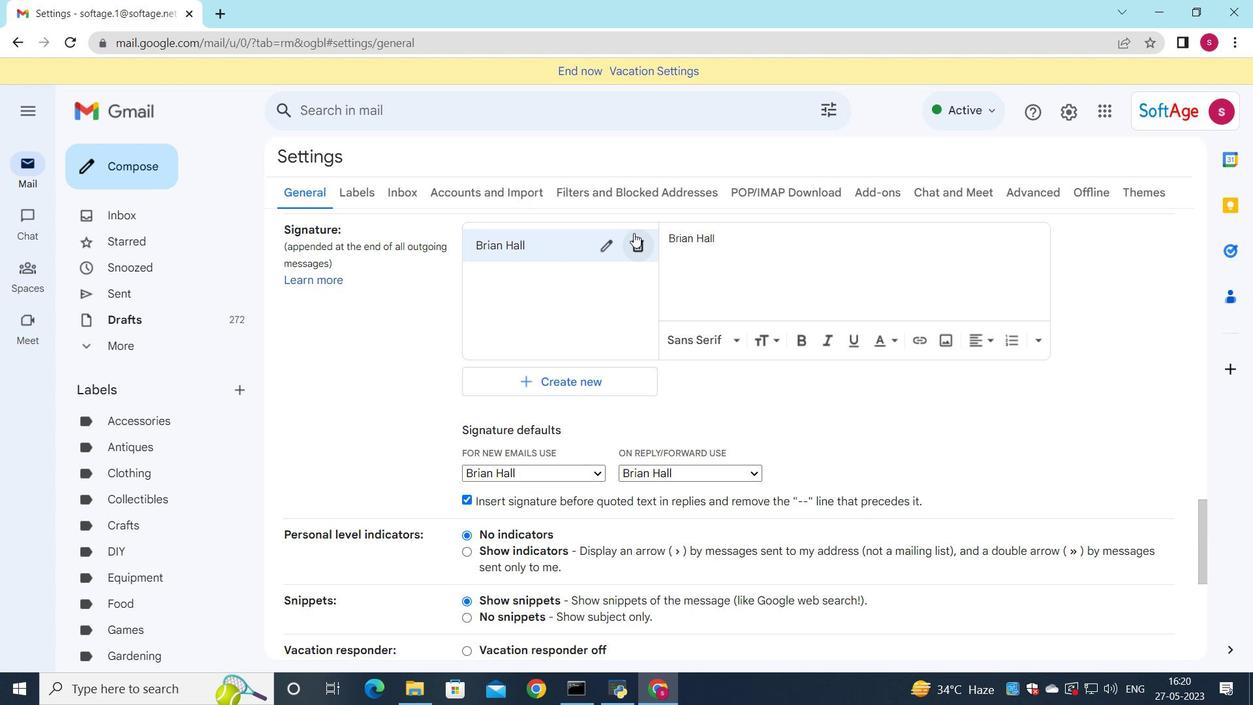 
Action: Mouse moved to (768, 396)
Screenshot: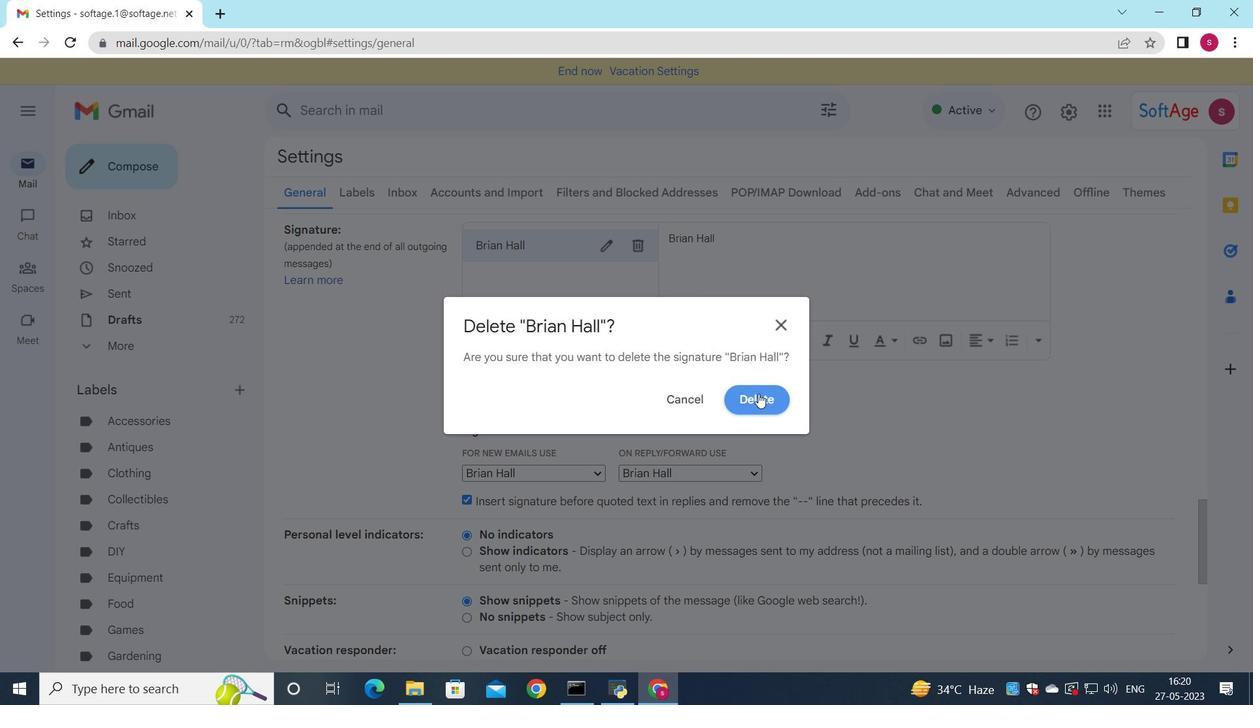 
Action: Mouse pressed left at (768, 396)
Screenshot: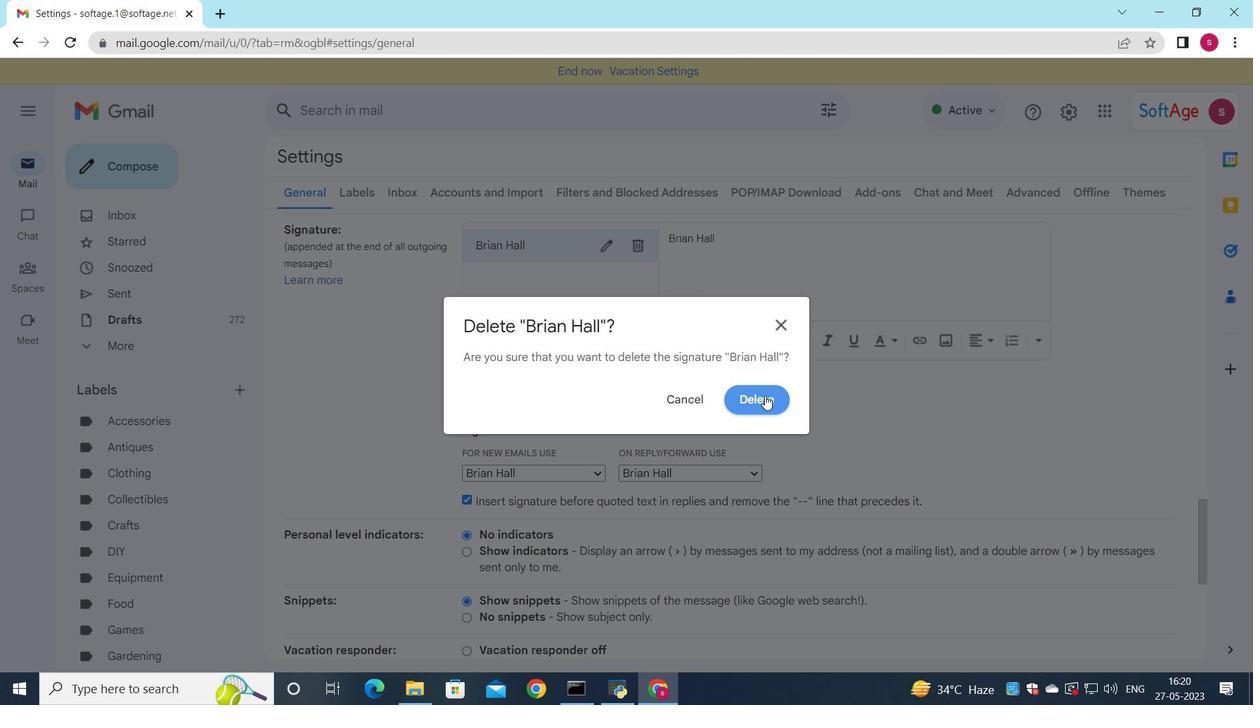 
Action: Mouse moved to (504, 265)
Screenshot: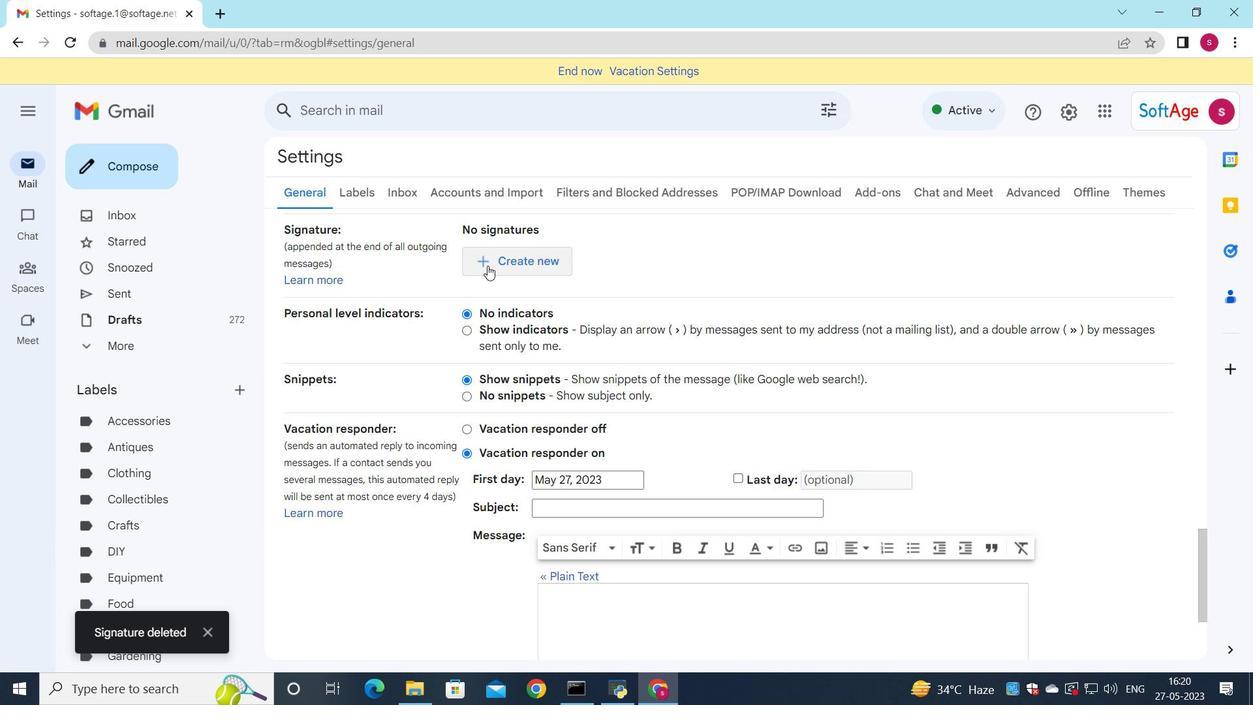 
Action: Mouse pressed left at (504, 265)
Screenshot: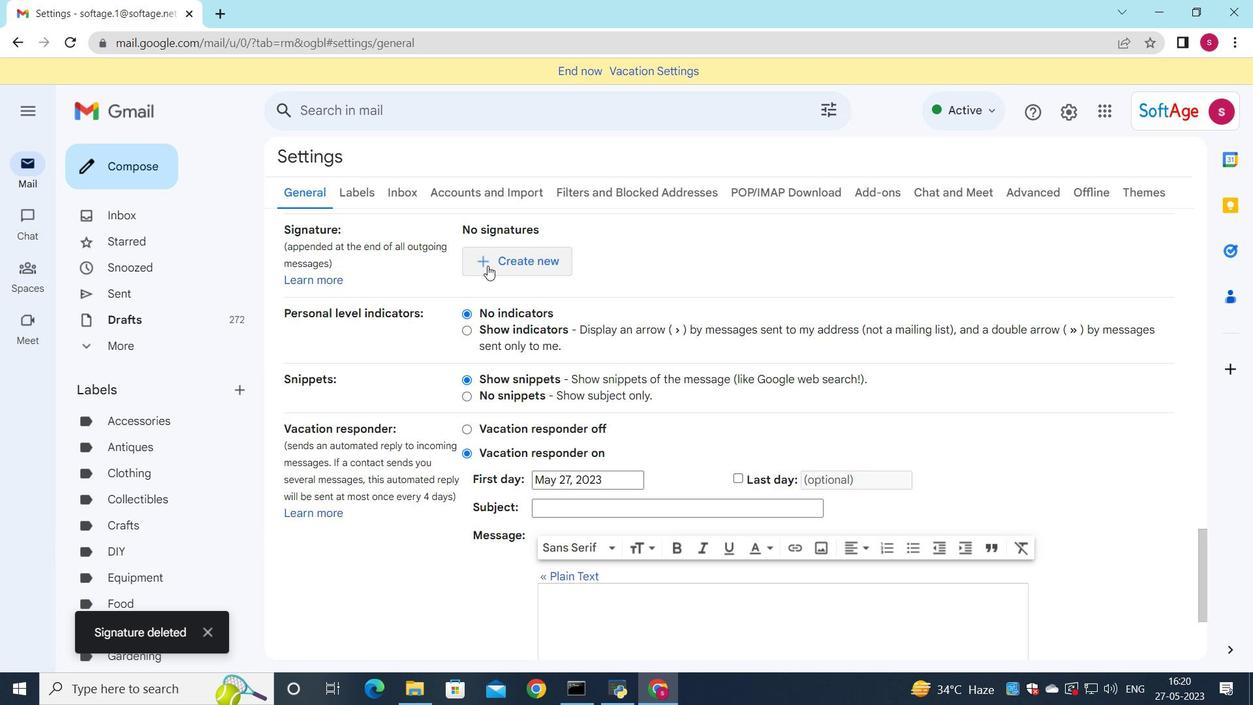 
Action: Mouse moved to (776, 299)
Screenshot: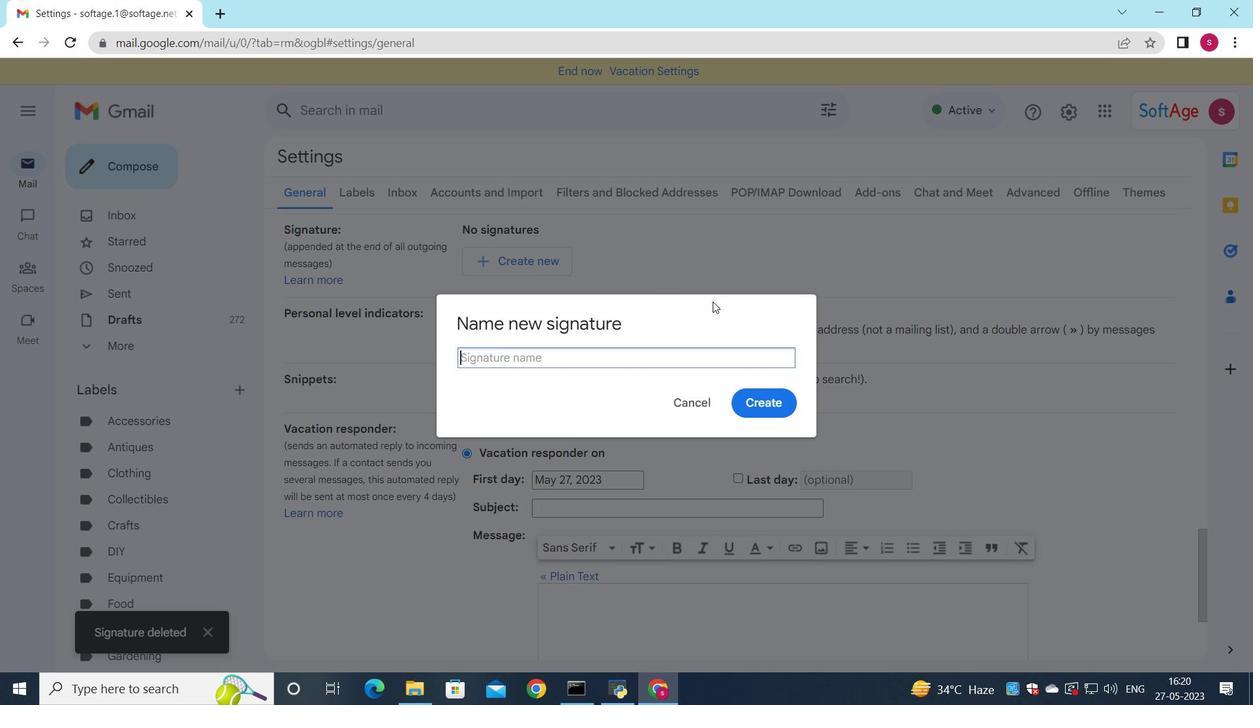 
Action: Key pressed <Key.shift>Brittany<Key.space><Key.shift>Collins
Screenshot: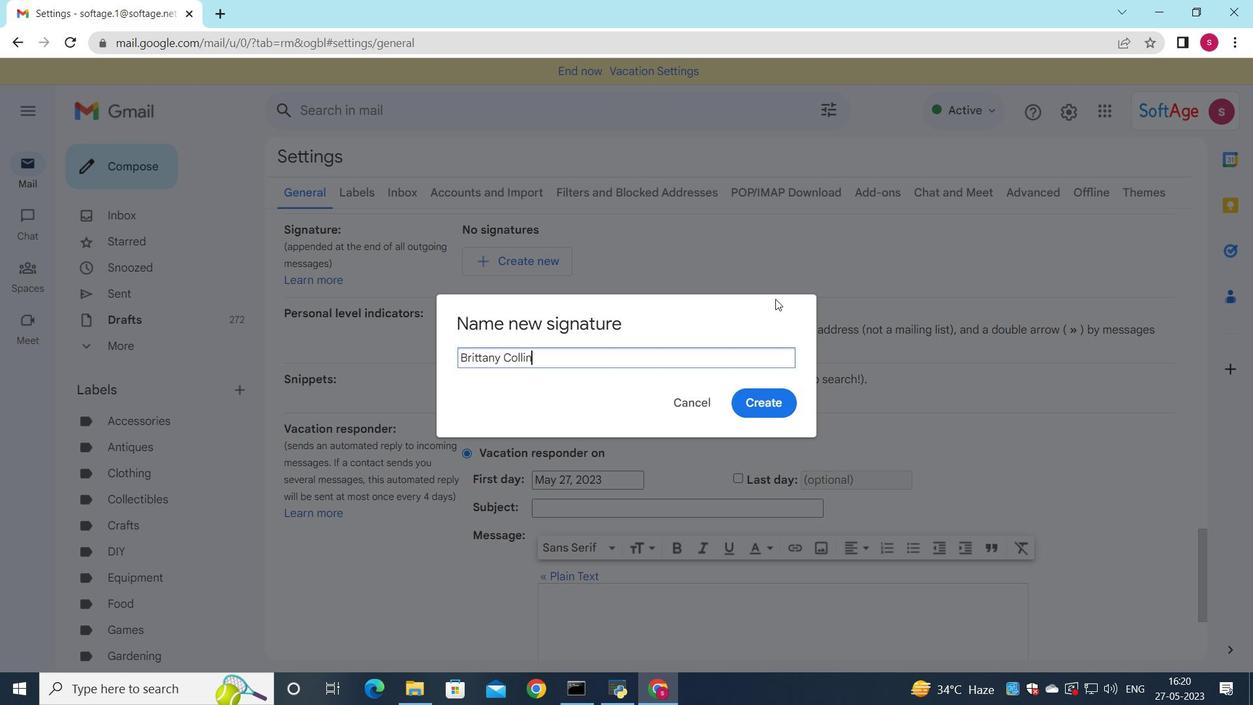 
Action: Mouse moved to (767, 400)
Screenshot: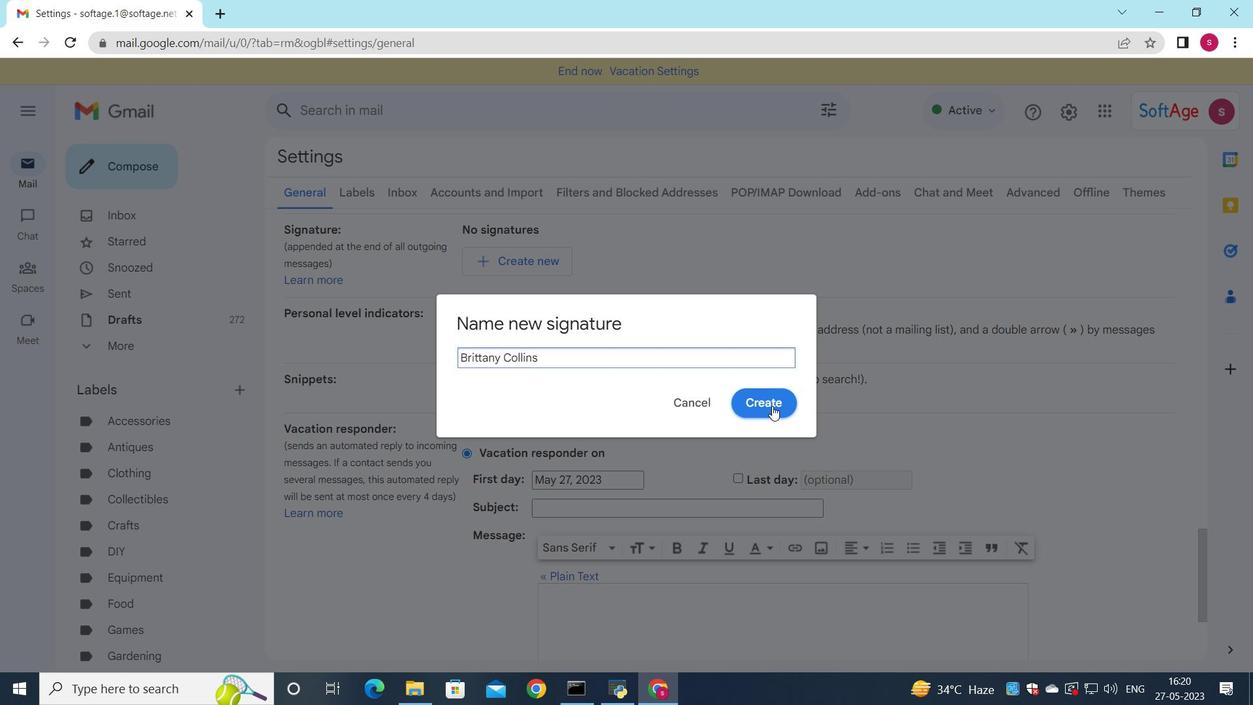 
Action: Mouse pressed left at (767, 400)
Screenshot: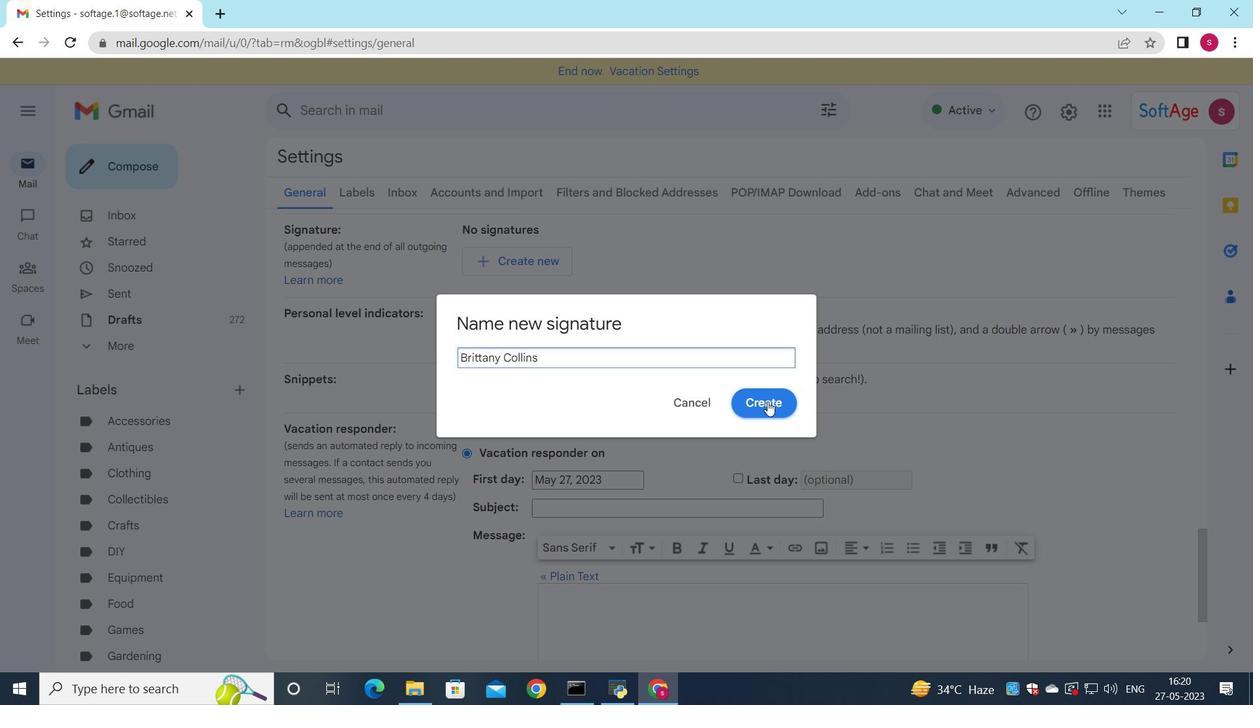 
Action: Mouse moved to (753, 257)
Screenshot: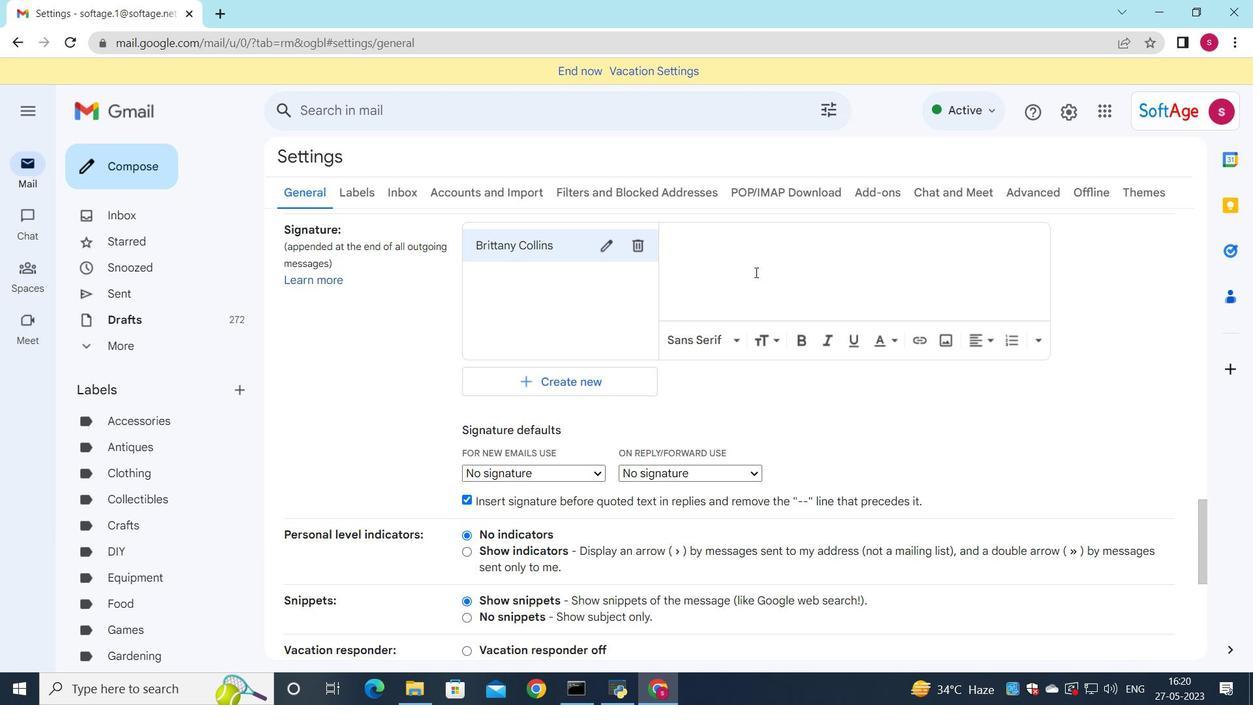 
Action: Mouse pressed left at (753, 257)
Screenshot: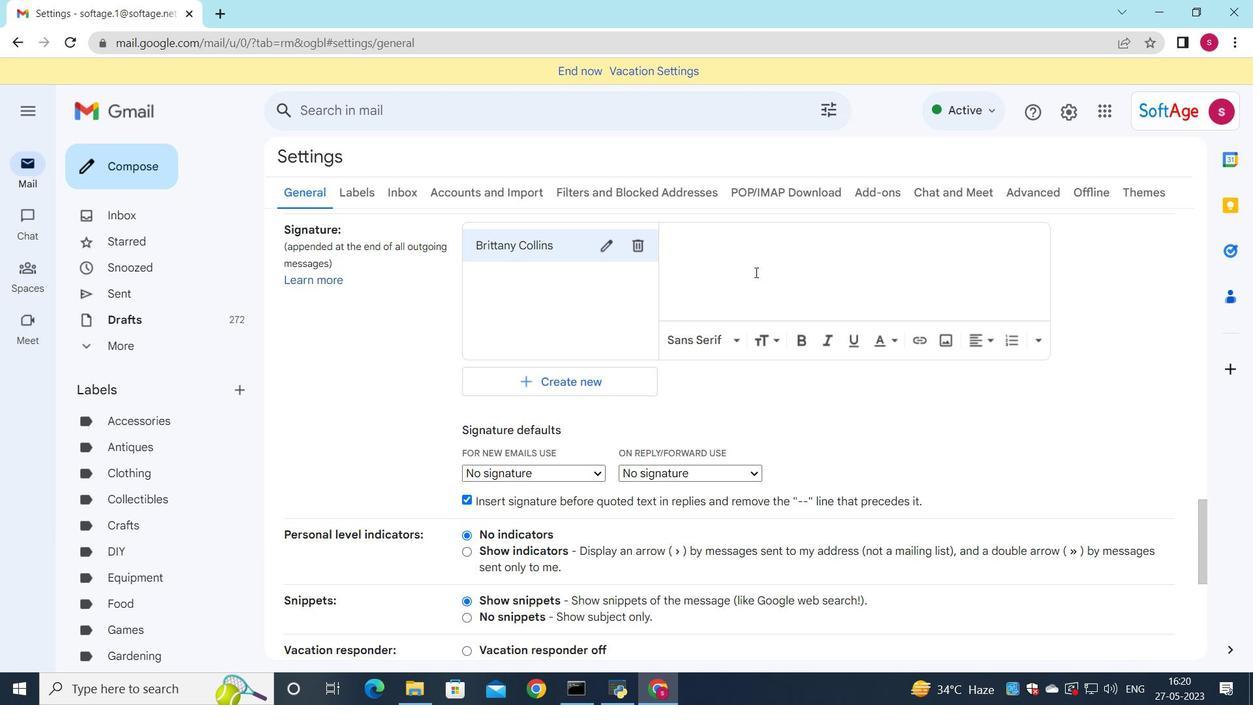 
Action: Mouse moved to (754, 258)
Screenshot: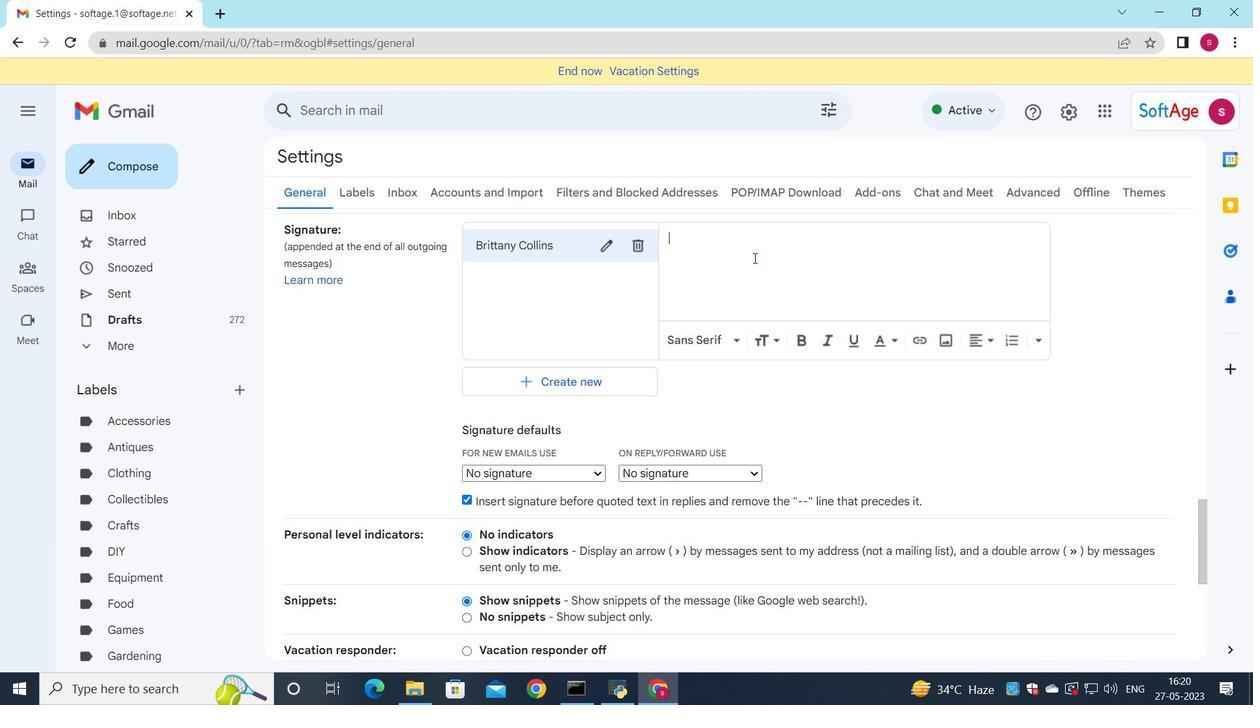 
Action: Key pressed <Key.shift>Brita<Key.backspace>tab<Key.backspace>ny<Key.space><Key.shift>Collins
Screenshot: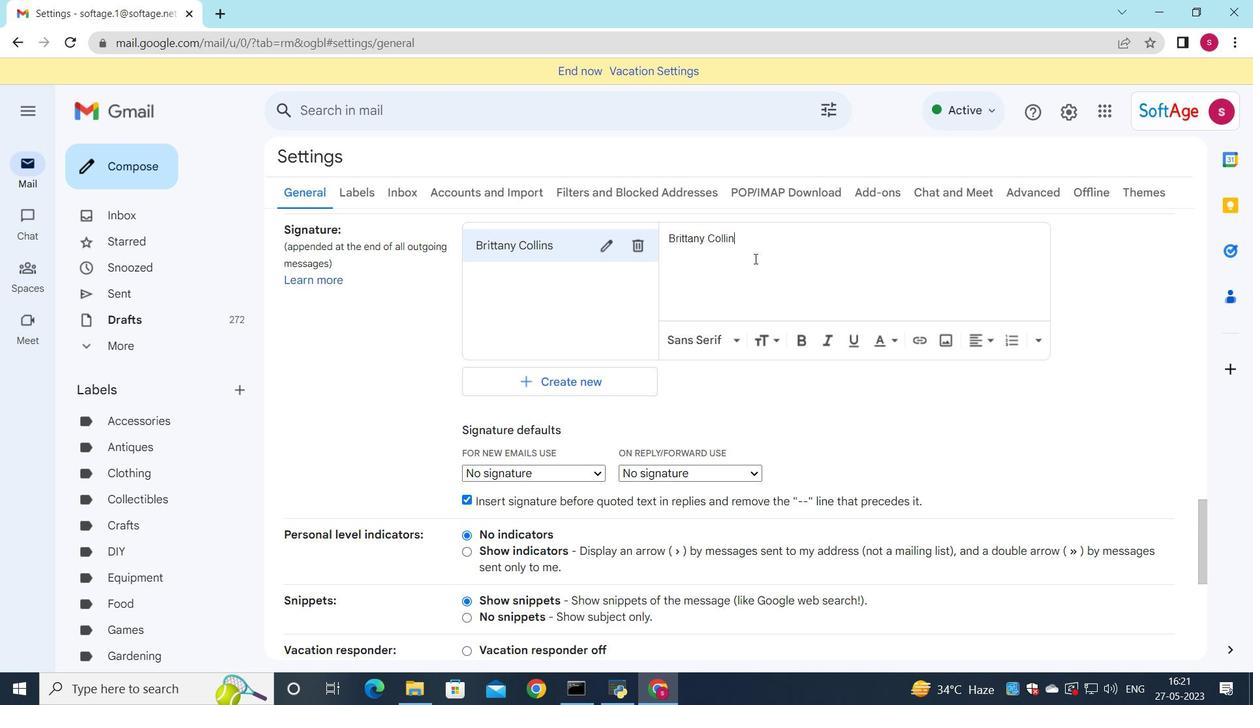 
Action: Mouse moved to (669, 287)
Screenshot: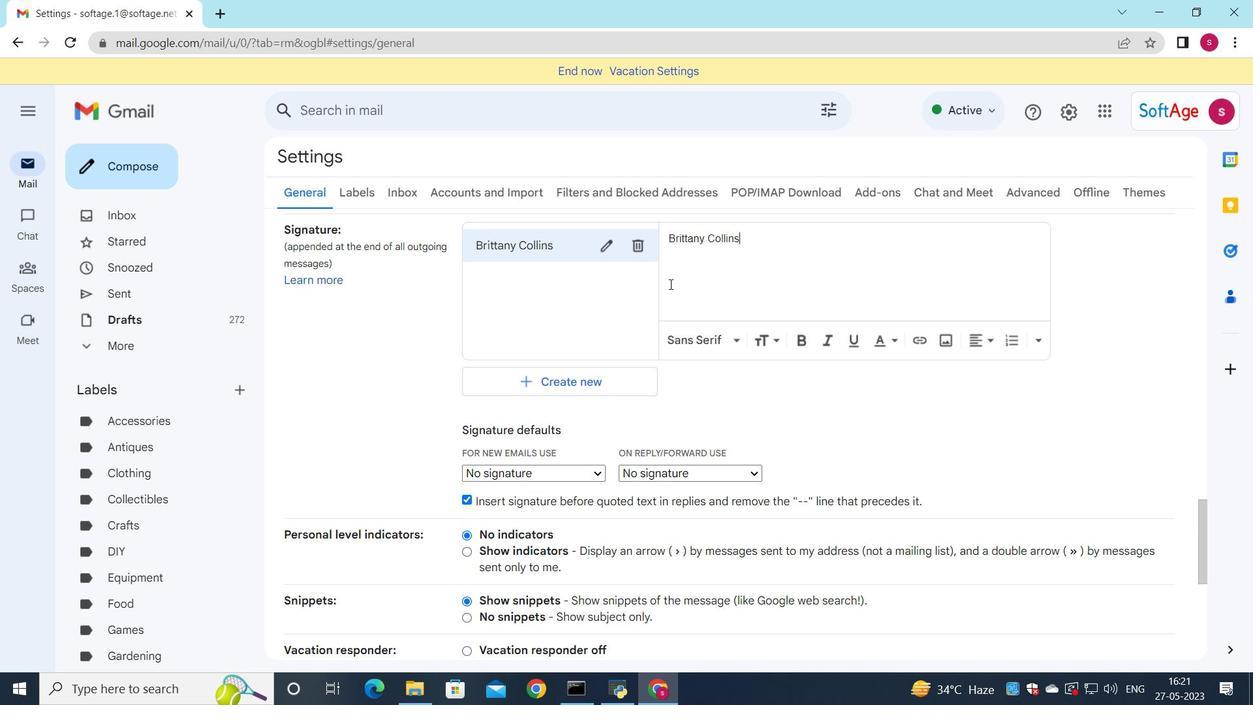 
Action: Mouse scrolled (669, 286) with delta (0, 0)
Screenshot: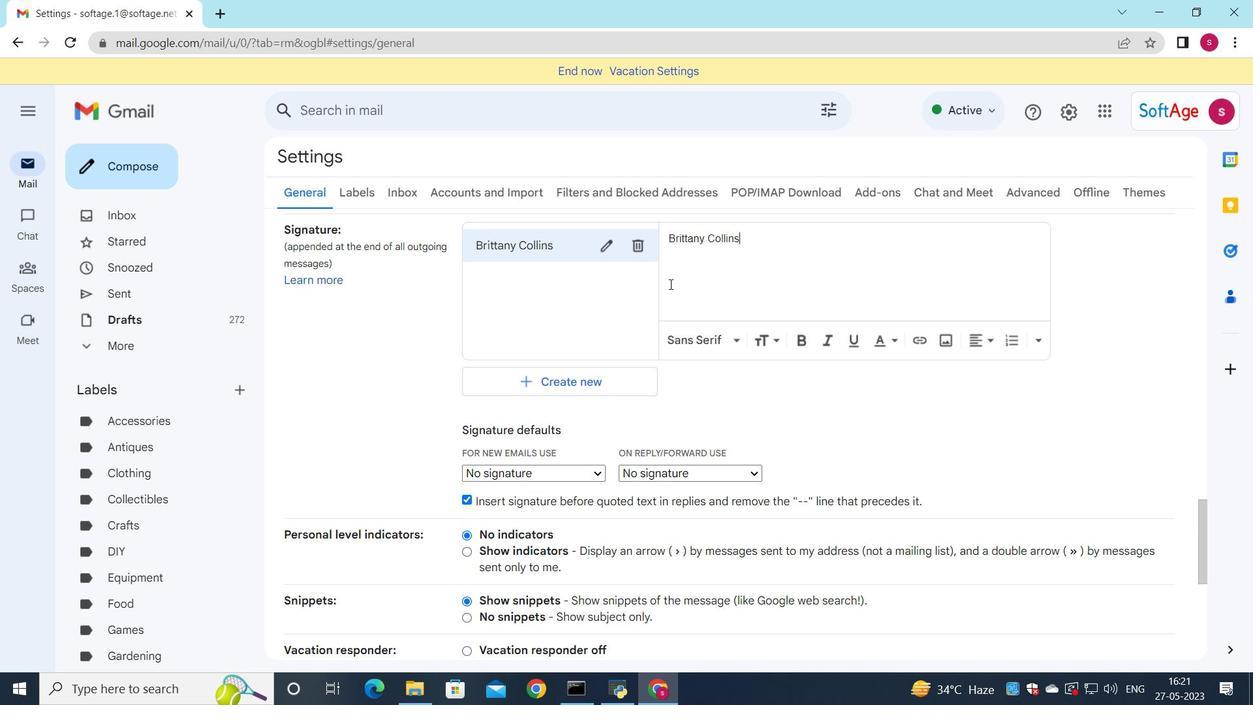 
Action: Mouse moved to (669, 293)
Screenshot: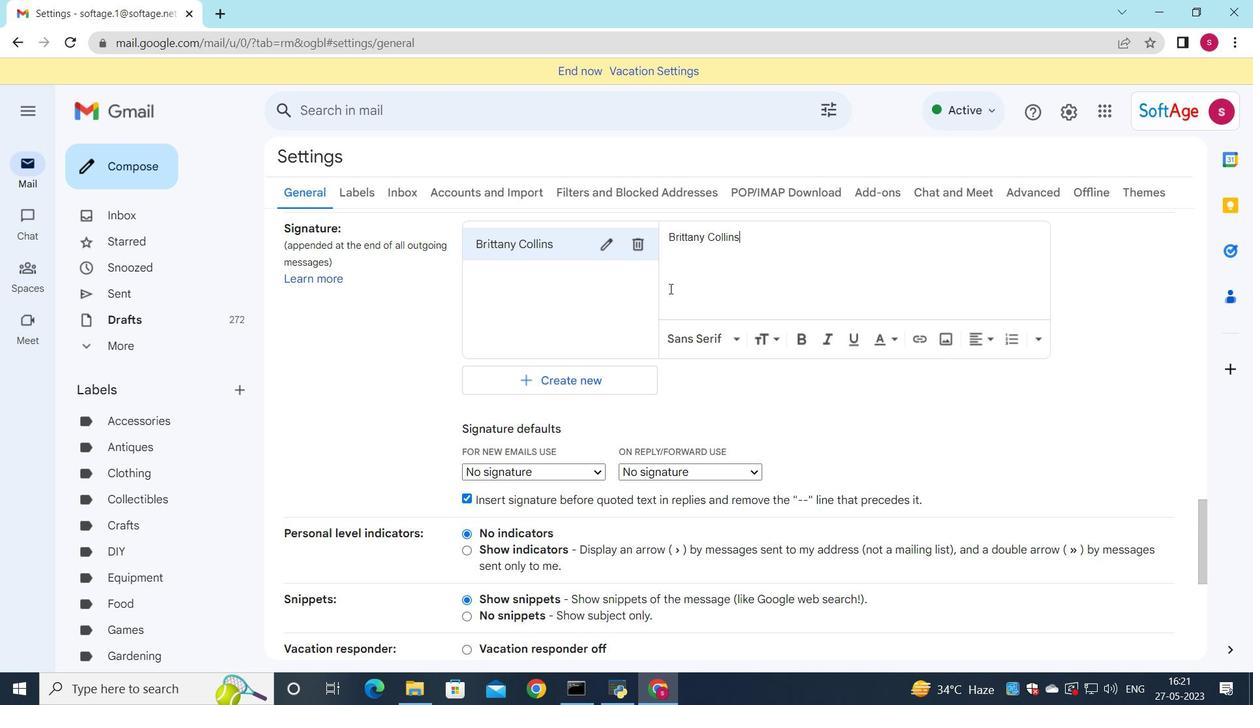 
Action: Mouse scrolled (669, 292) with delta (0, 0)
Screenshot: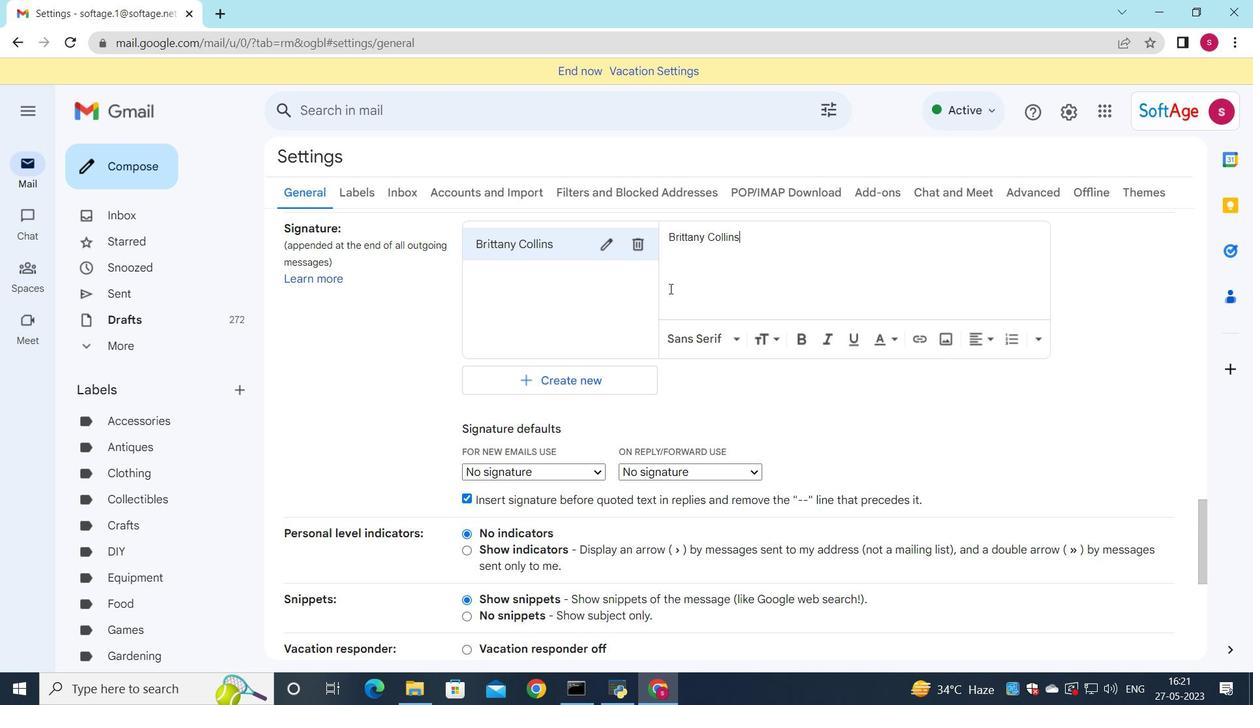 
Action: Mouse moved to (603, 310)
Screenshot: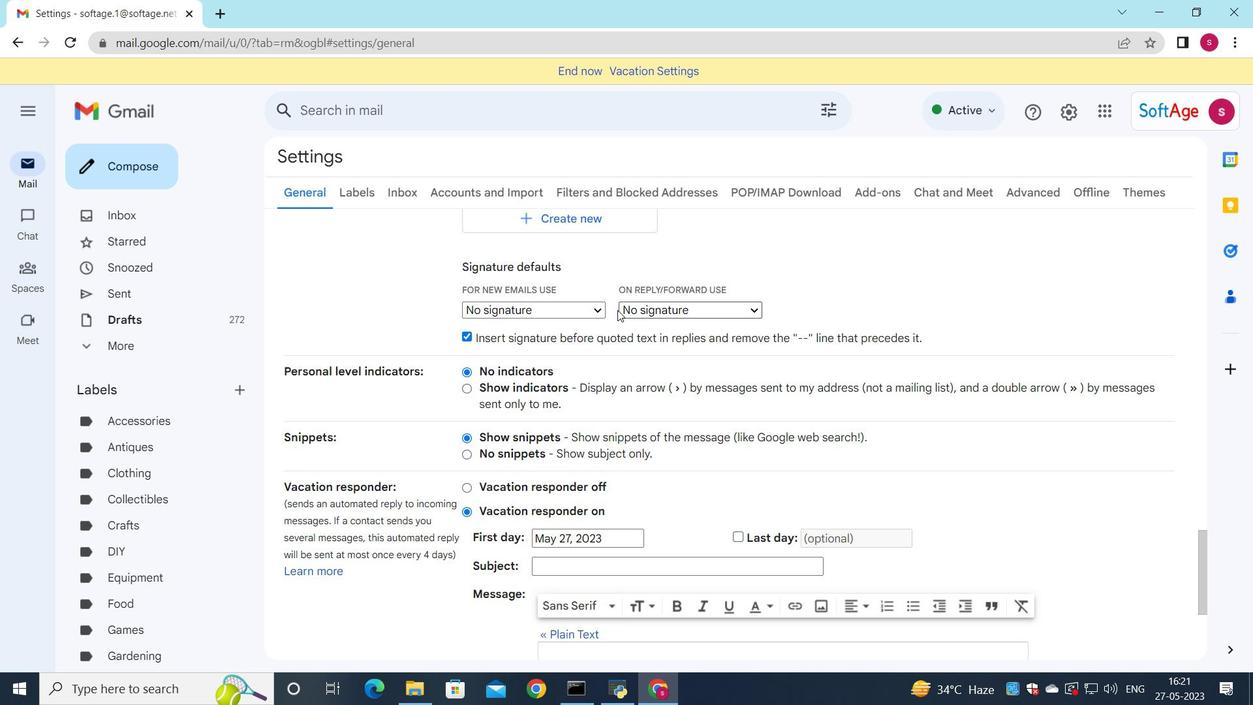 
Action: Mouse pressed left at (603, 310)
Screenshot: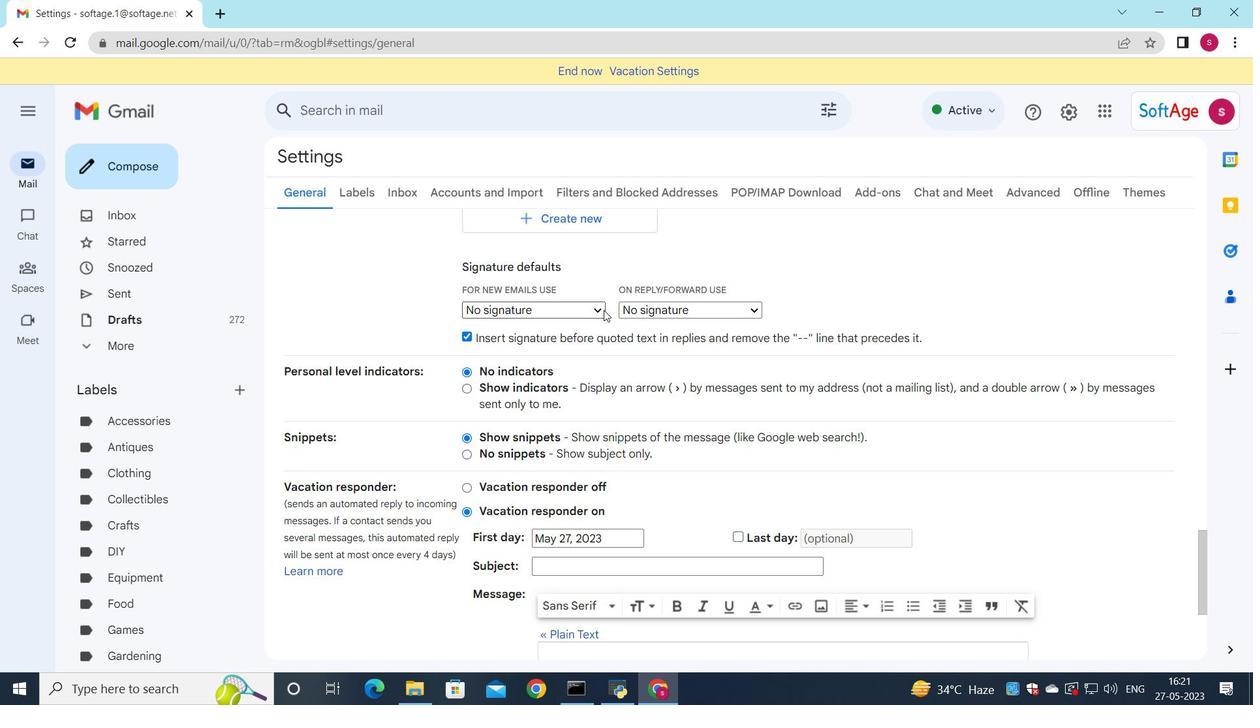 
Action: Mouse moved to (599, 342)
Screenshot: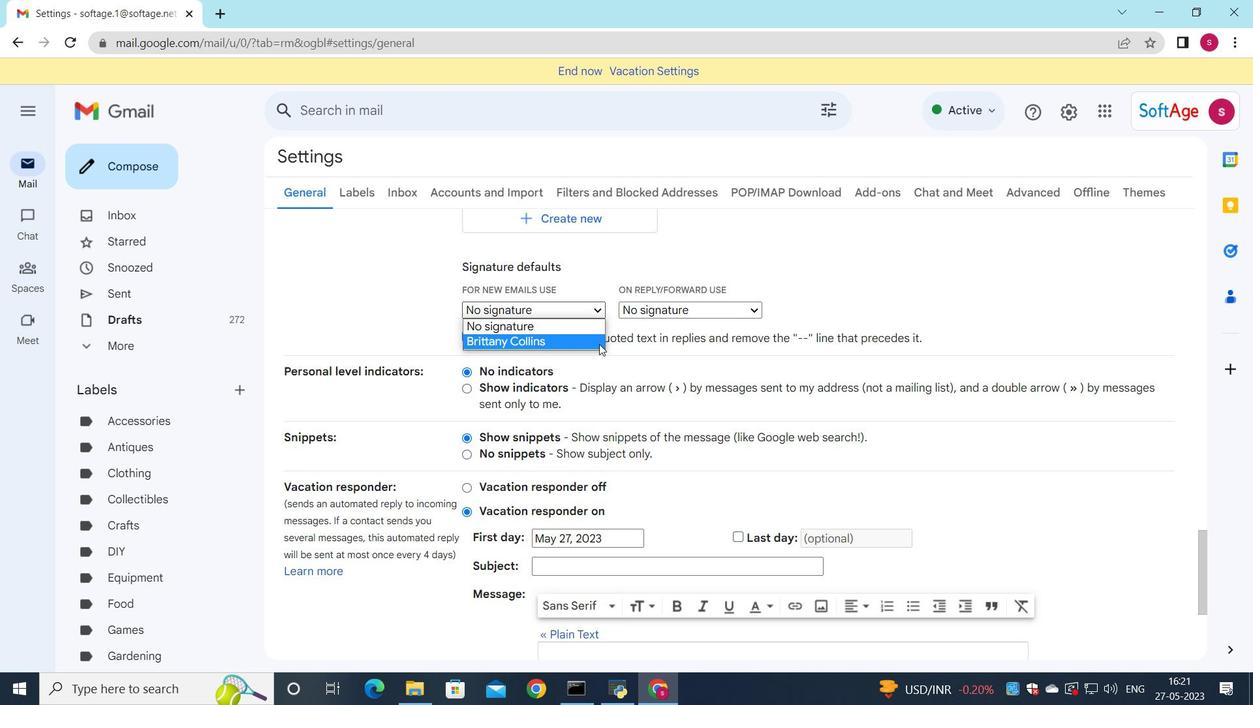 
Action: Mouse pressed left at (599, 342)
Screenshot: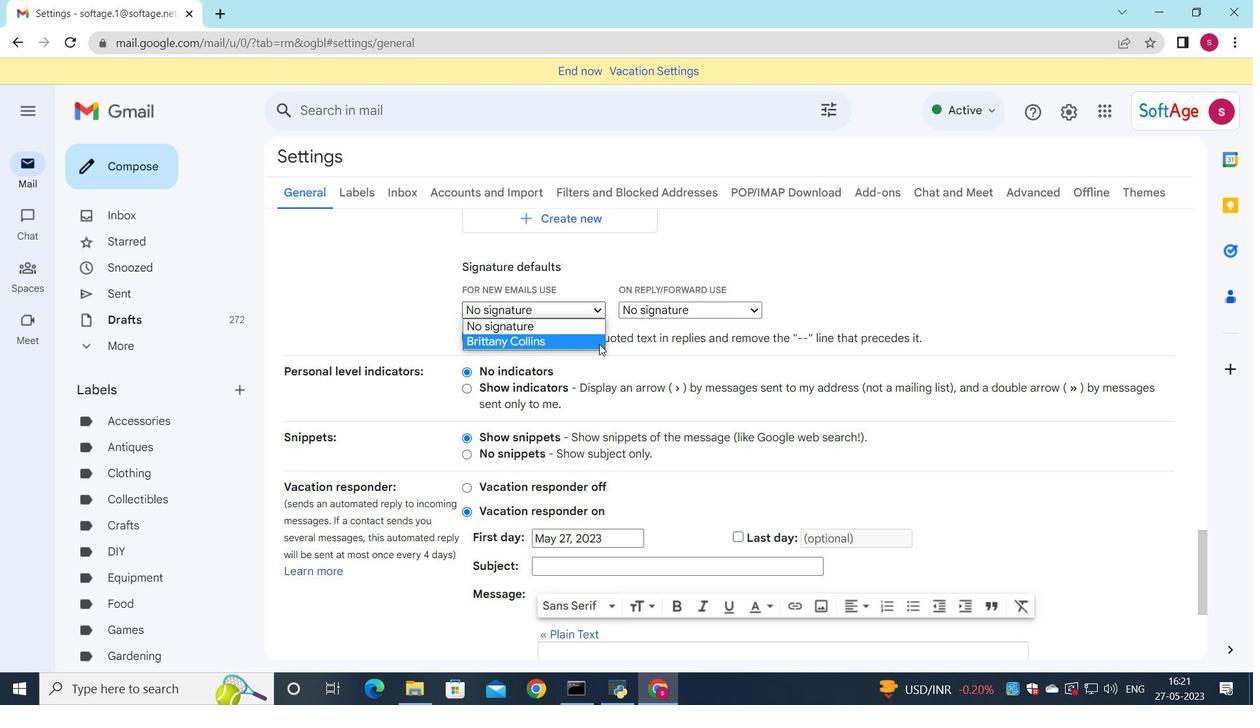
Action: Mouse moved to (639, 300)
Screenshot: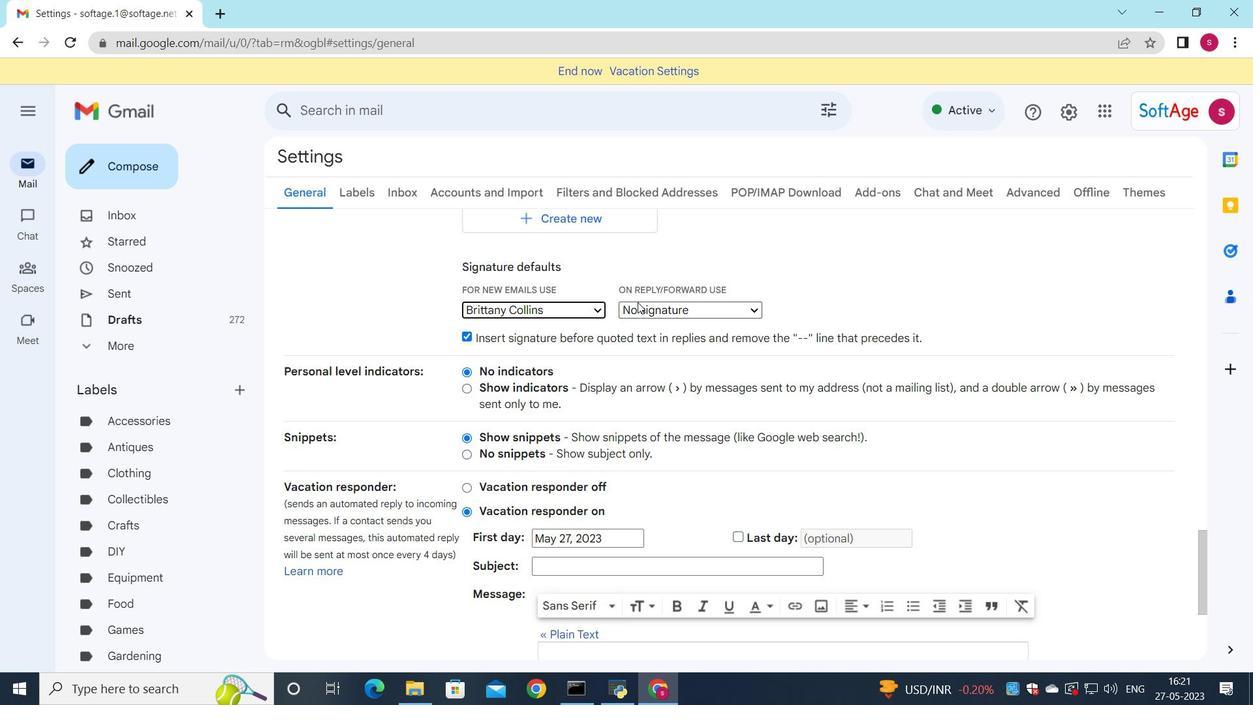 
Action: Mouse pressed left at (639, 300)
Screenshot: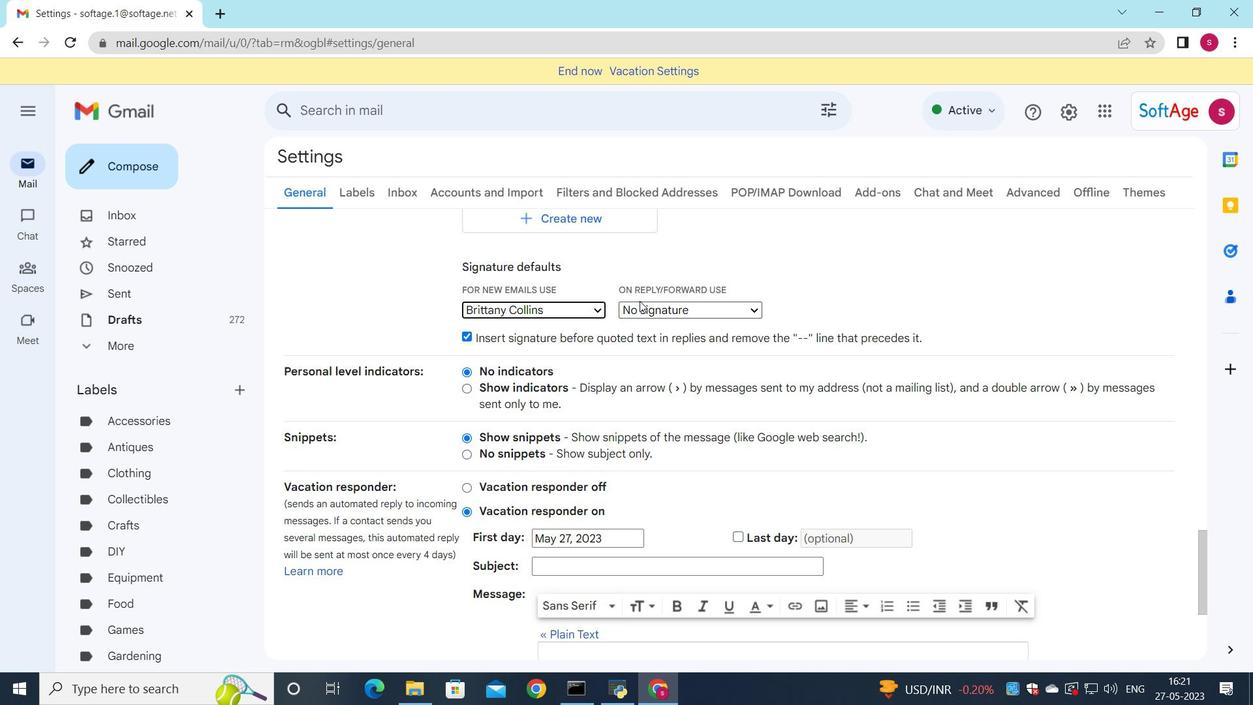 
Action: Mouse moved to (649, 336)
Screenshot: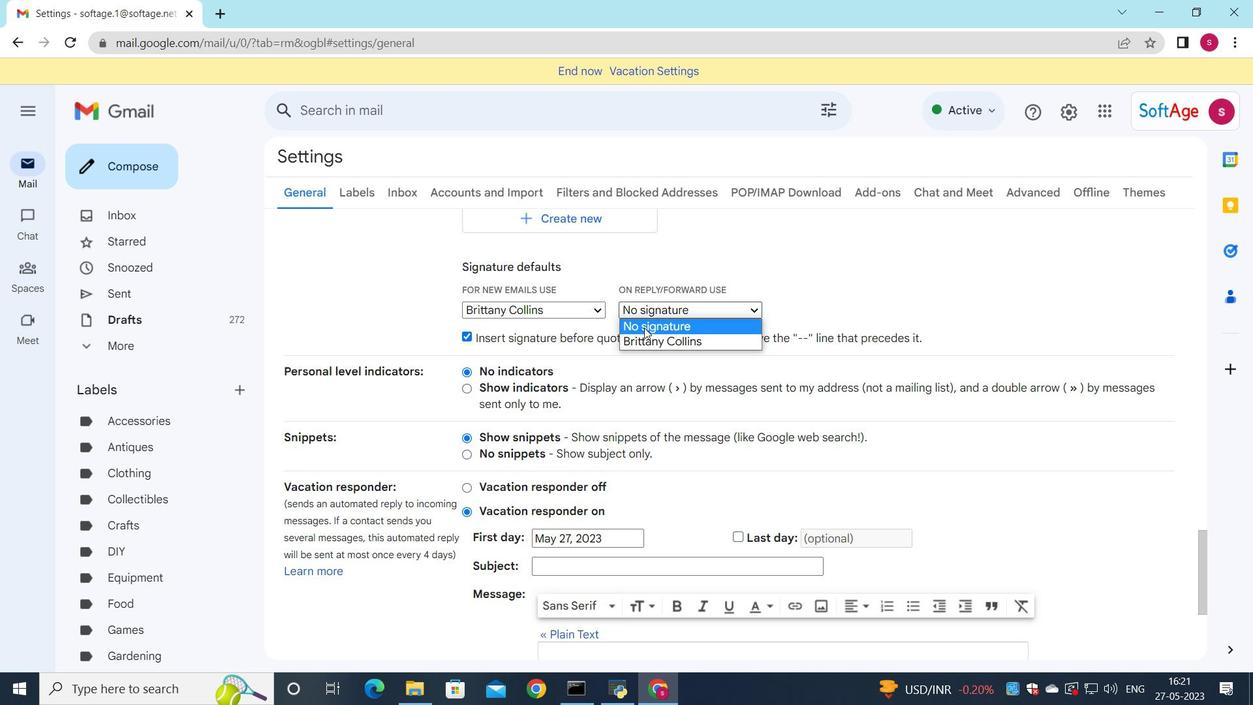 
Action: Mouse pressed left at (649, 336)
Screenshot: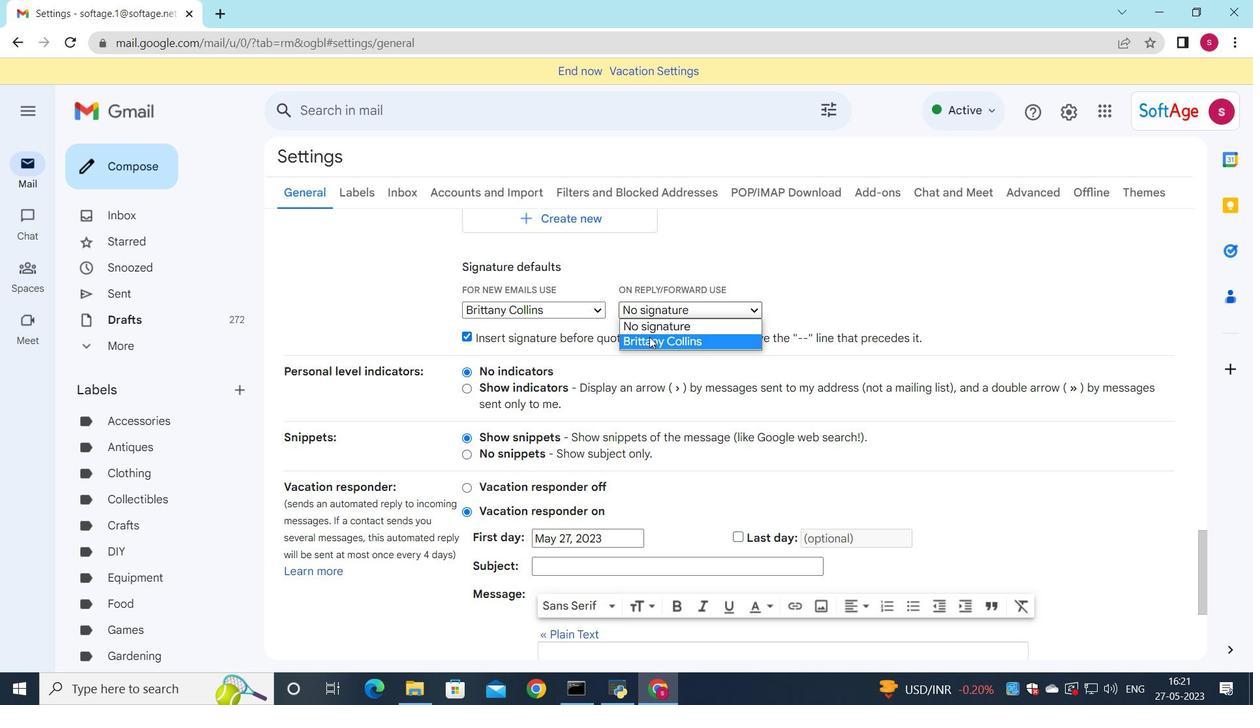 
Action: Mouse moved to (647, 331)
Screenshot: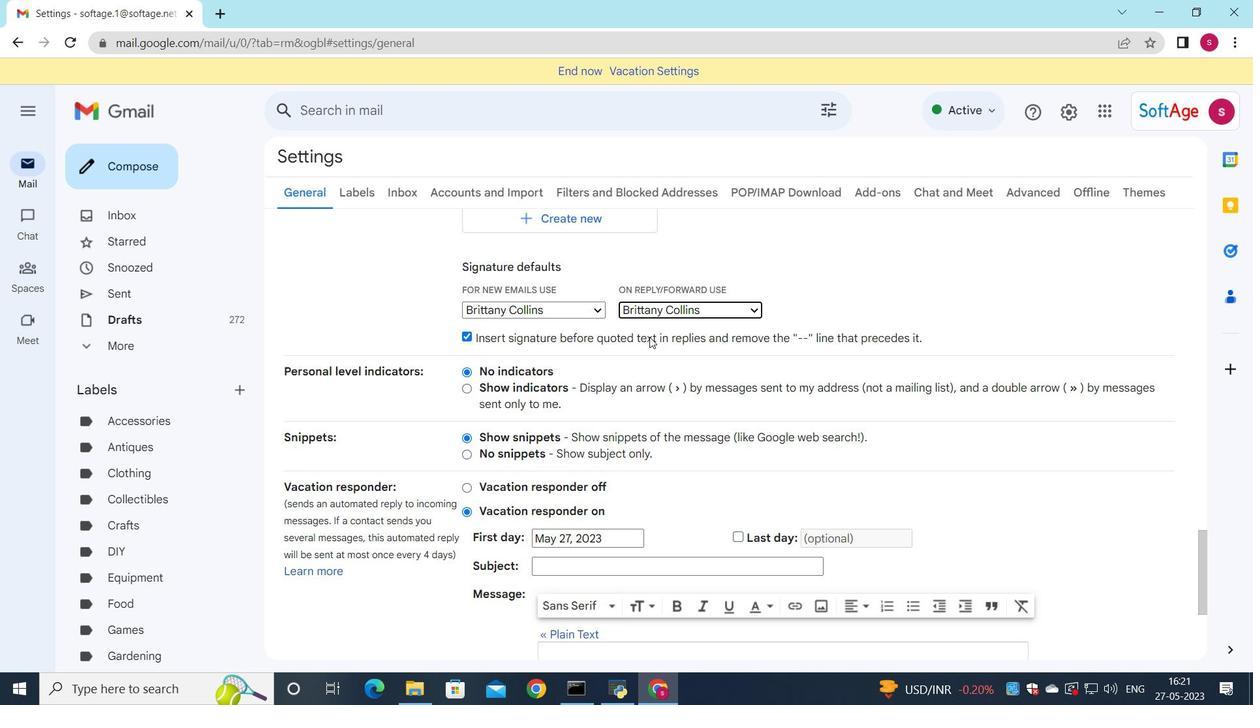 
Action: Mouse scrolled (647, 330) with delta (0, 0)
Screenshot: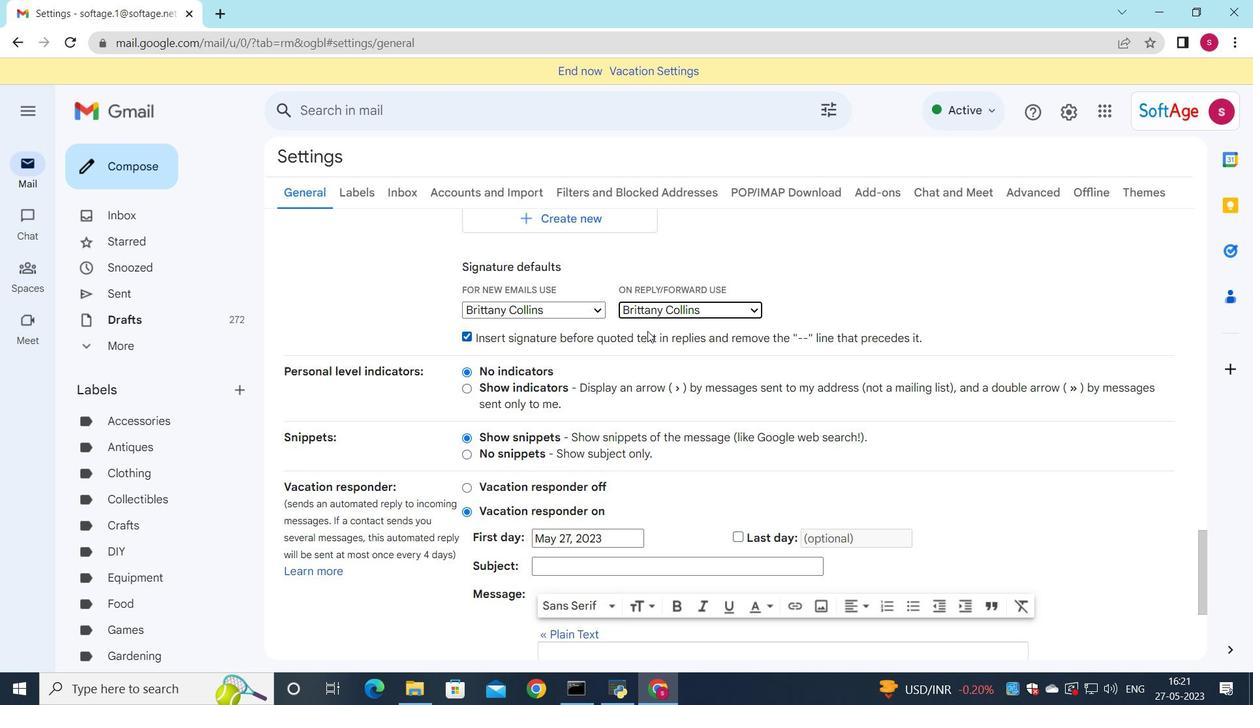 
Action: Mouse scrolled (647, 330) with delta (0, 0)
Screenshot: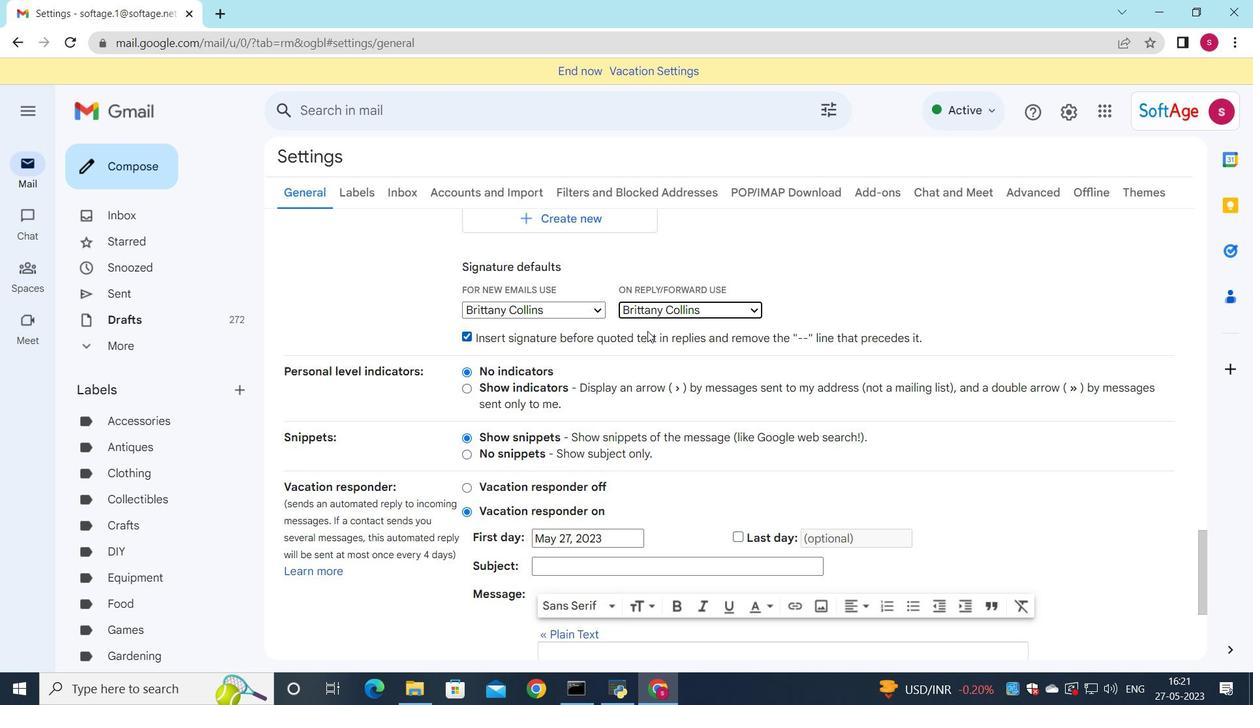
Action: Mouse scrolled (647, 330) with delta (0, 0)
Screenshot: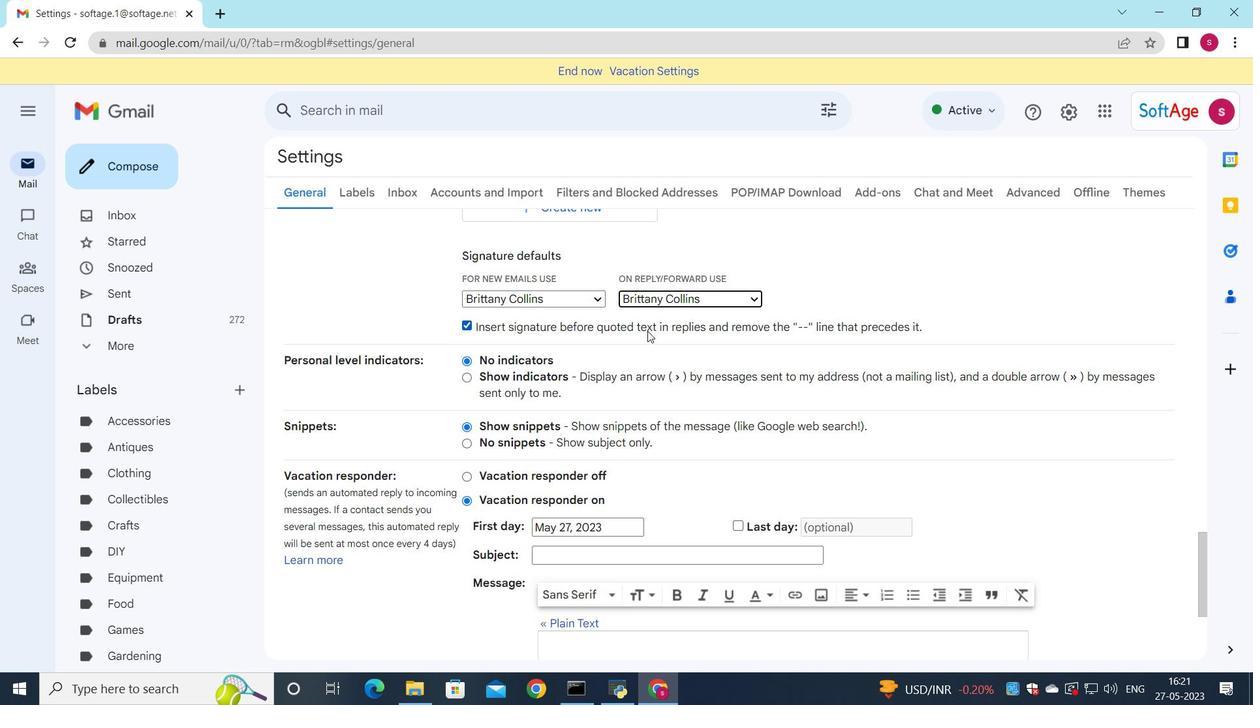 
Action: Mouse moved to (651, 353)
Screenshot: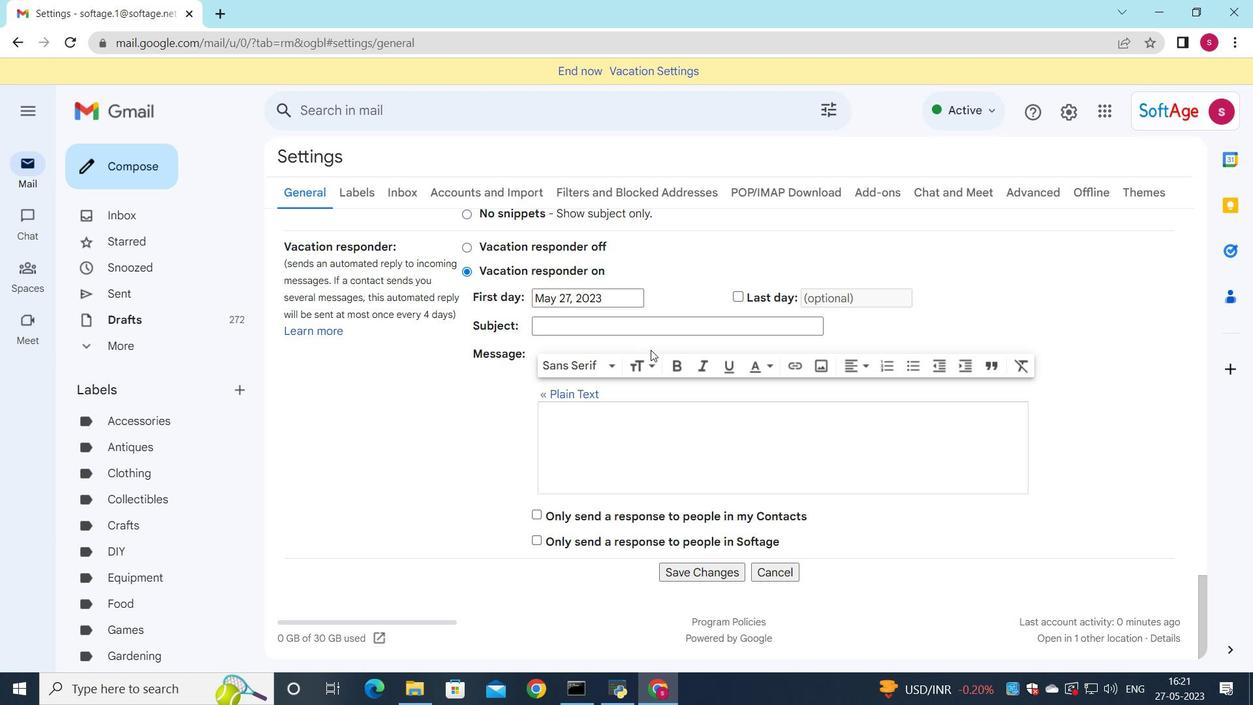 
Action: Mouse scrolled (651, 352) with delta (0, 0)
Screenshot: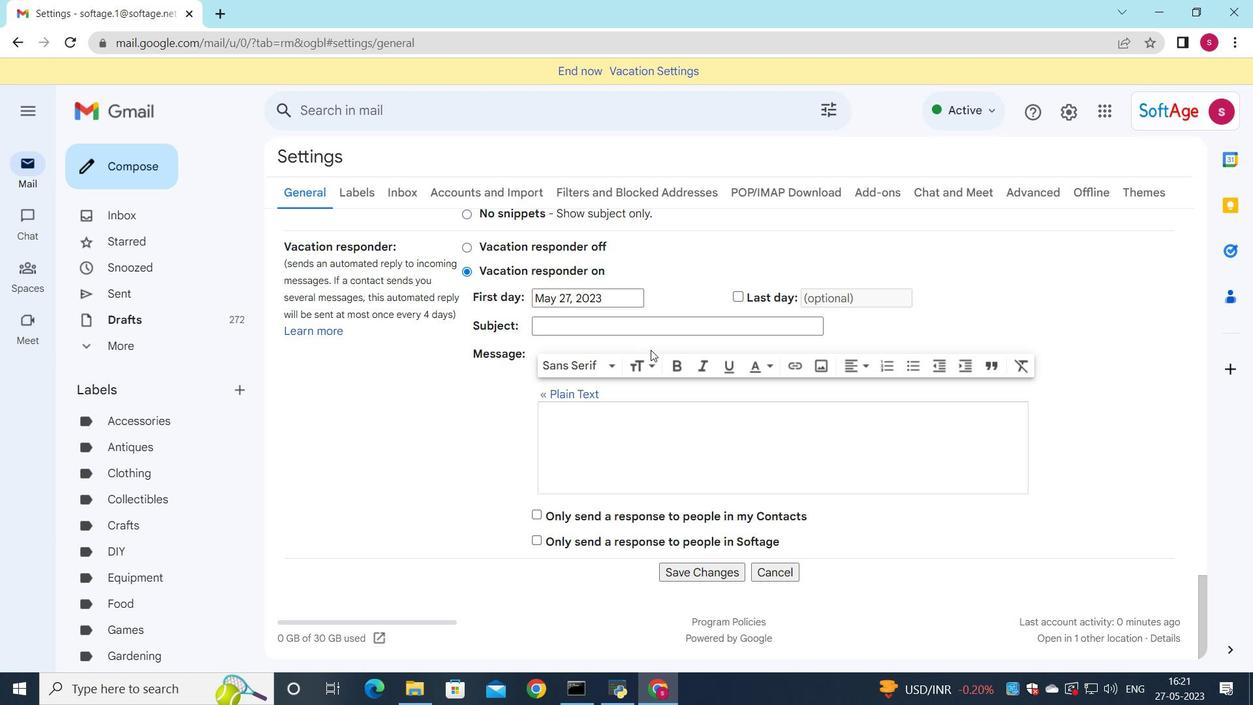 
Action: Mouse moved to (652, 356)
Screenshot: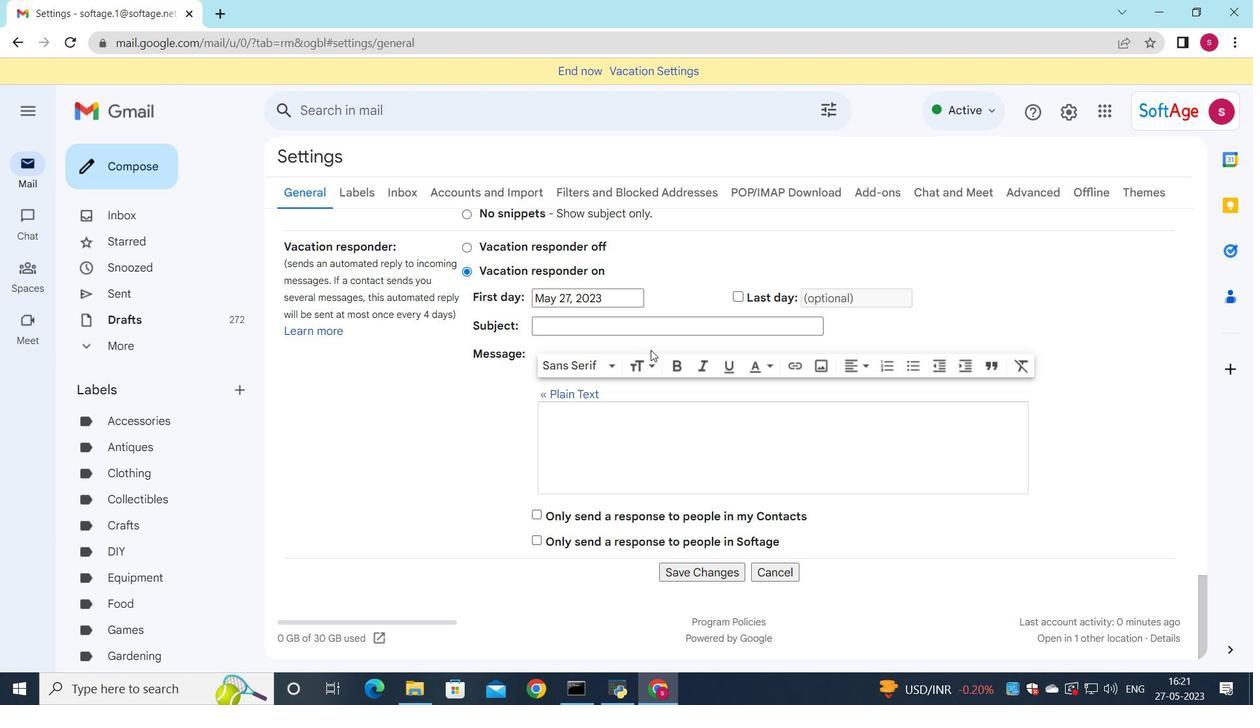 
Action: Mouse scrolled (652, 355) with delta (0, 0)
Screenshot: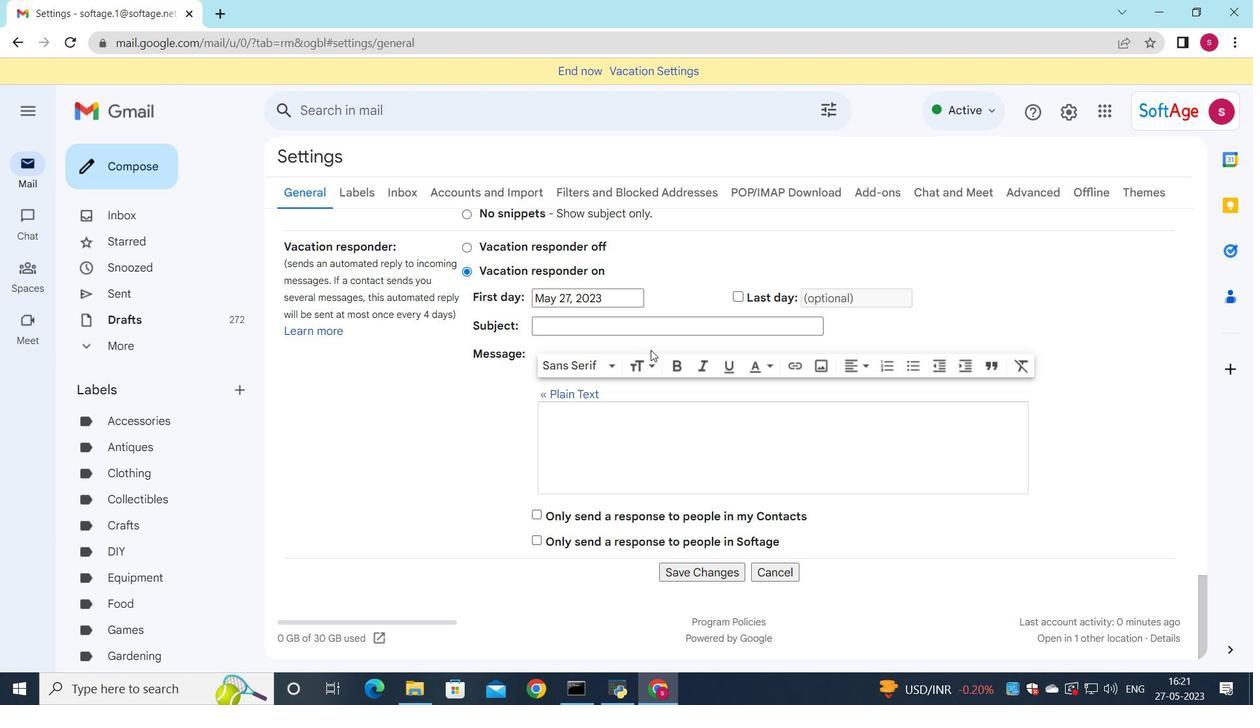 
Action: Mouse moved to (702, 578)
Screenshot: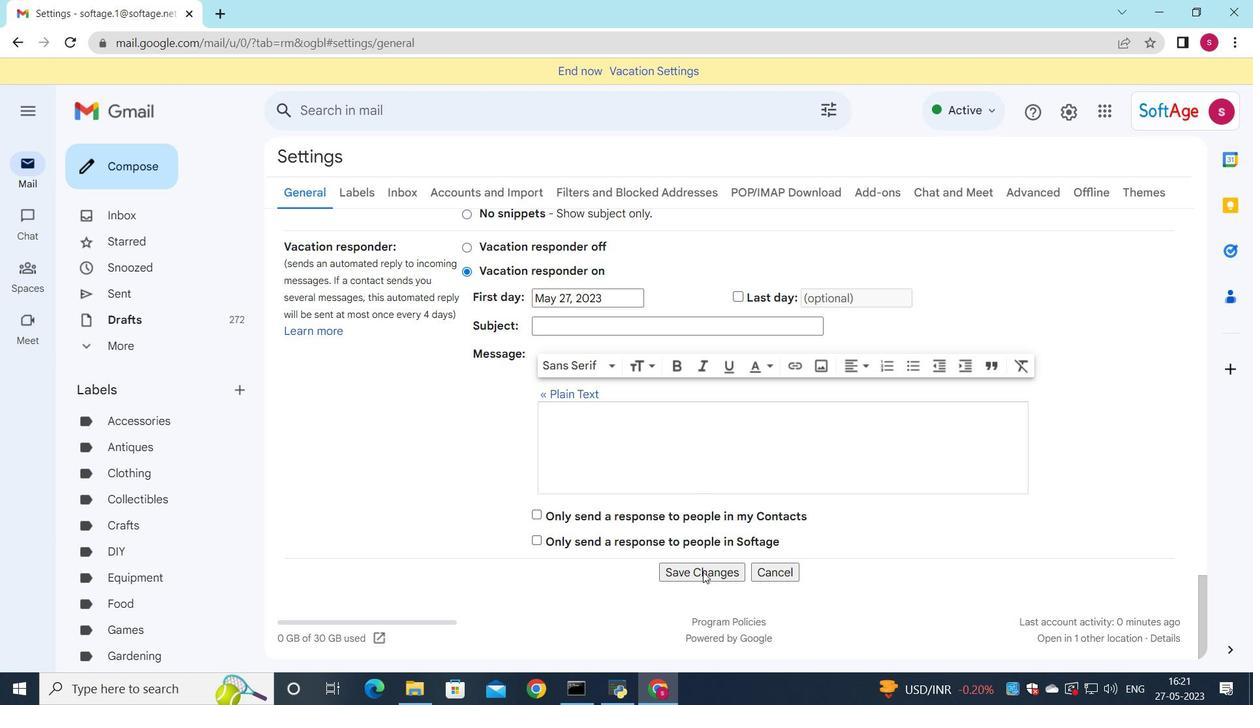 
Action: Mouse pressed left at (702, 578)
Screenshot: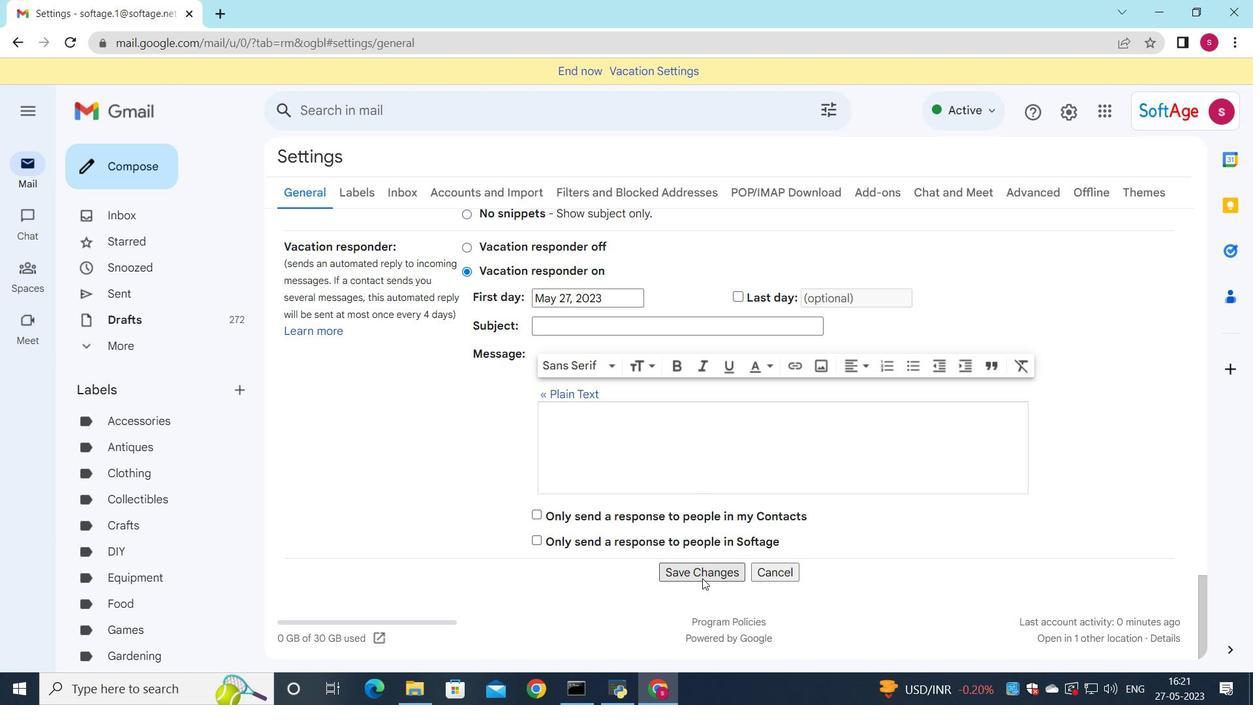 
Action: Mouse moved to (127, 174)
Screenshot: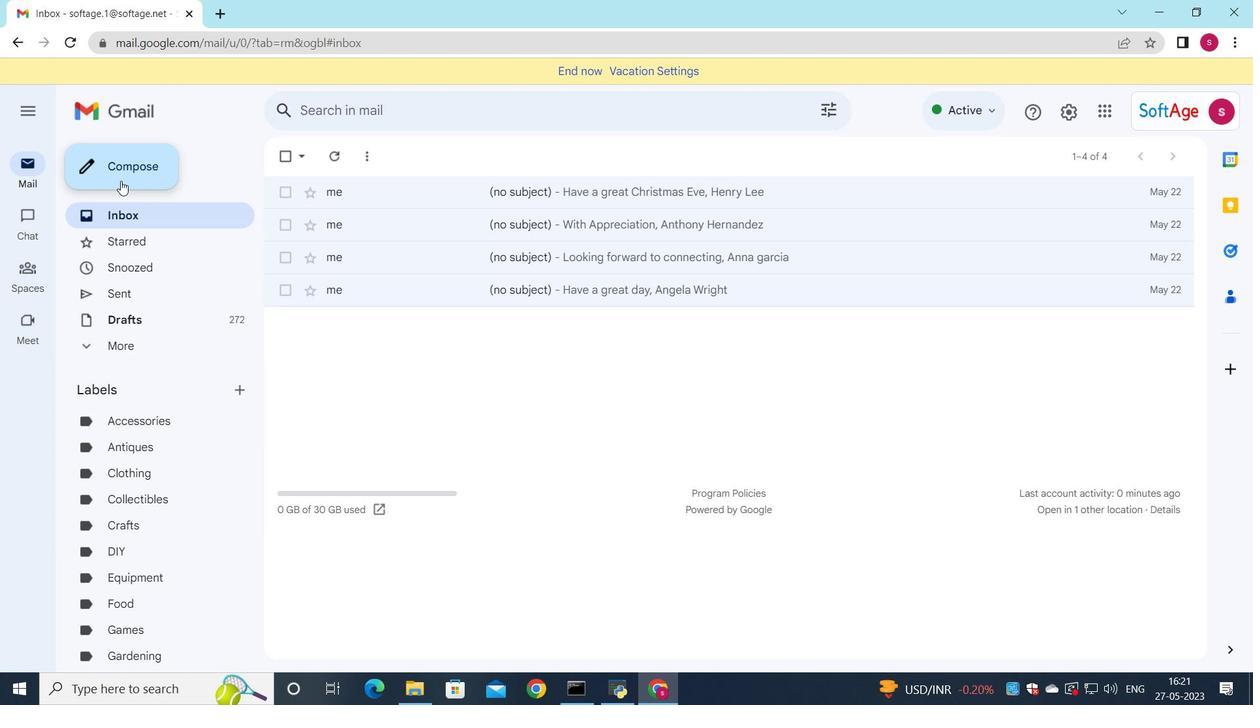 
Action: Mouse pressed left at (127, 174)
Screenshot: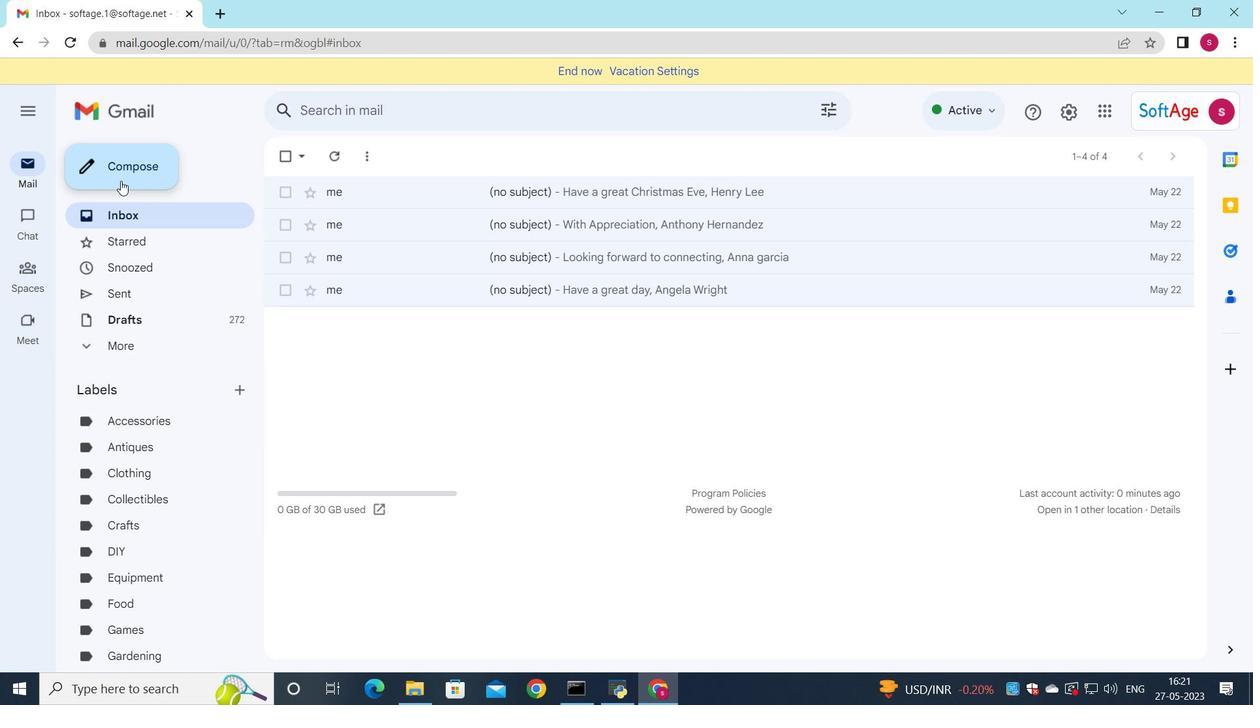 
Action: Mouse moved to (894, 277)
Screenshot: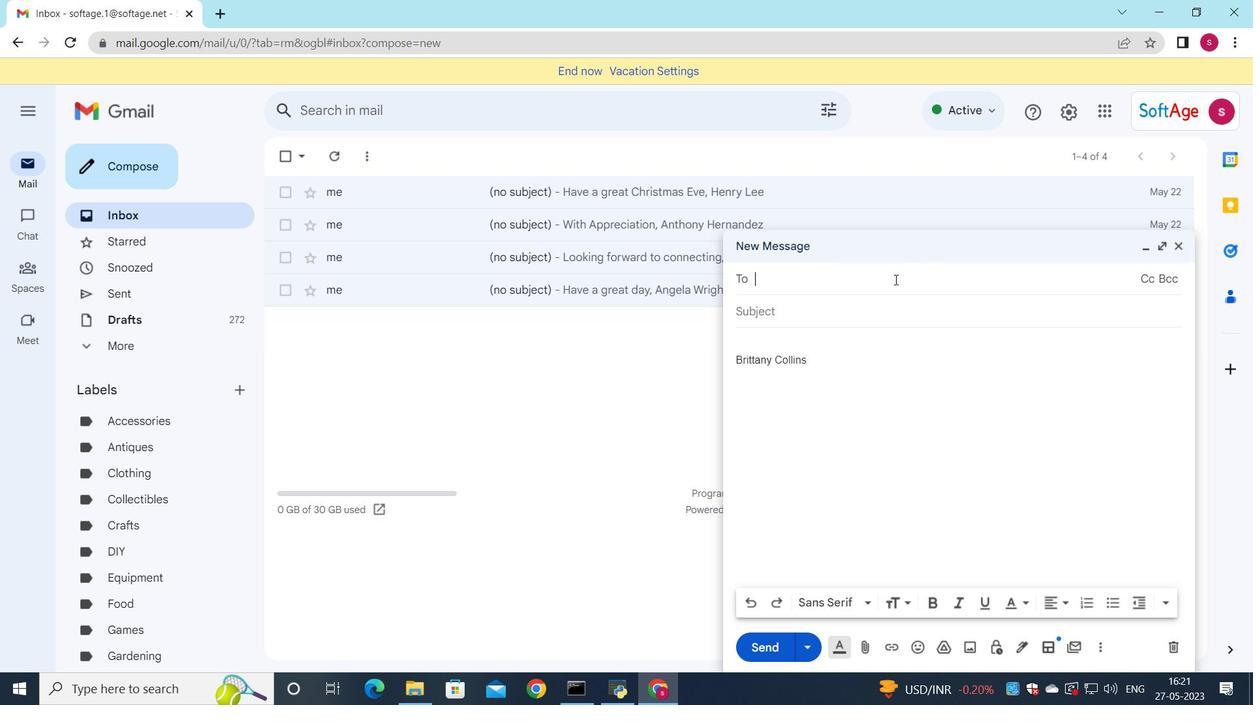 
Action: Key pressed so
Screenshot: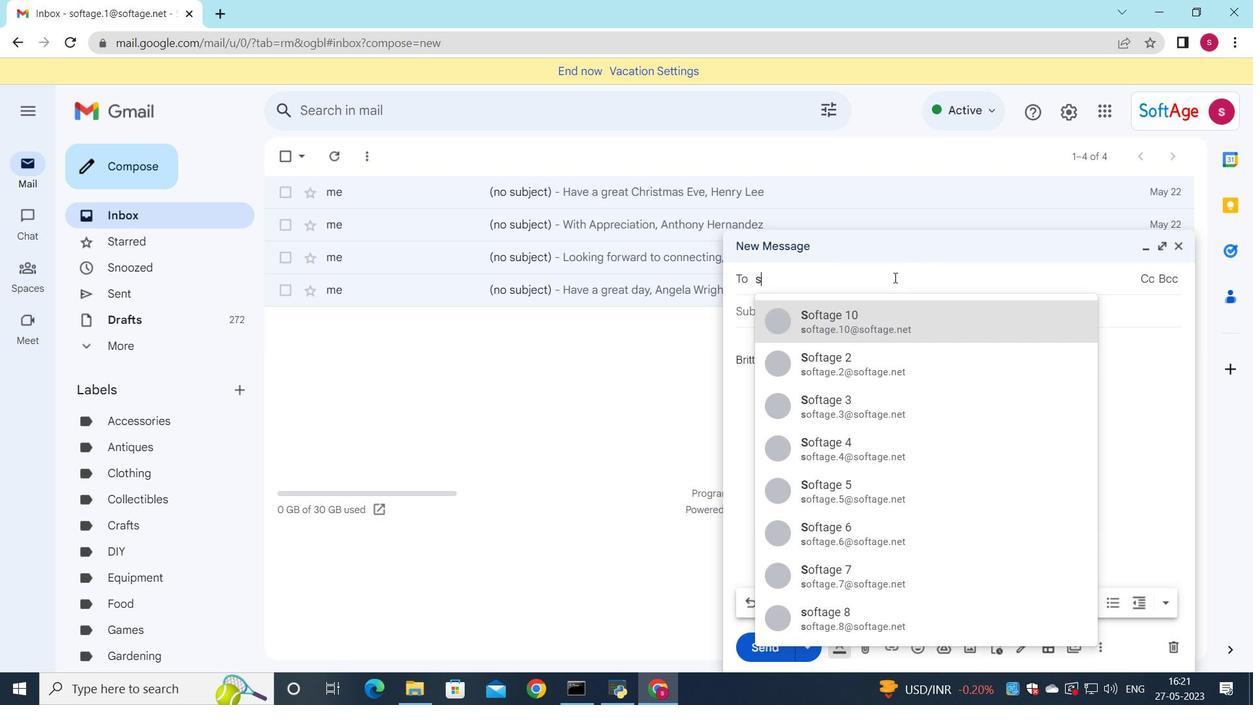 
Action: Mouse moved to (830, 480)
Screenshot: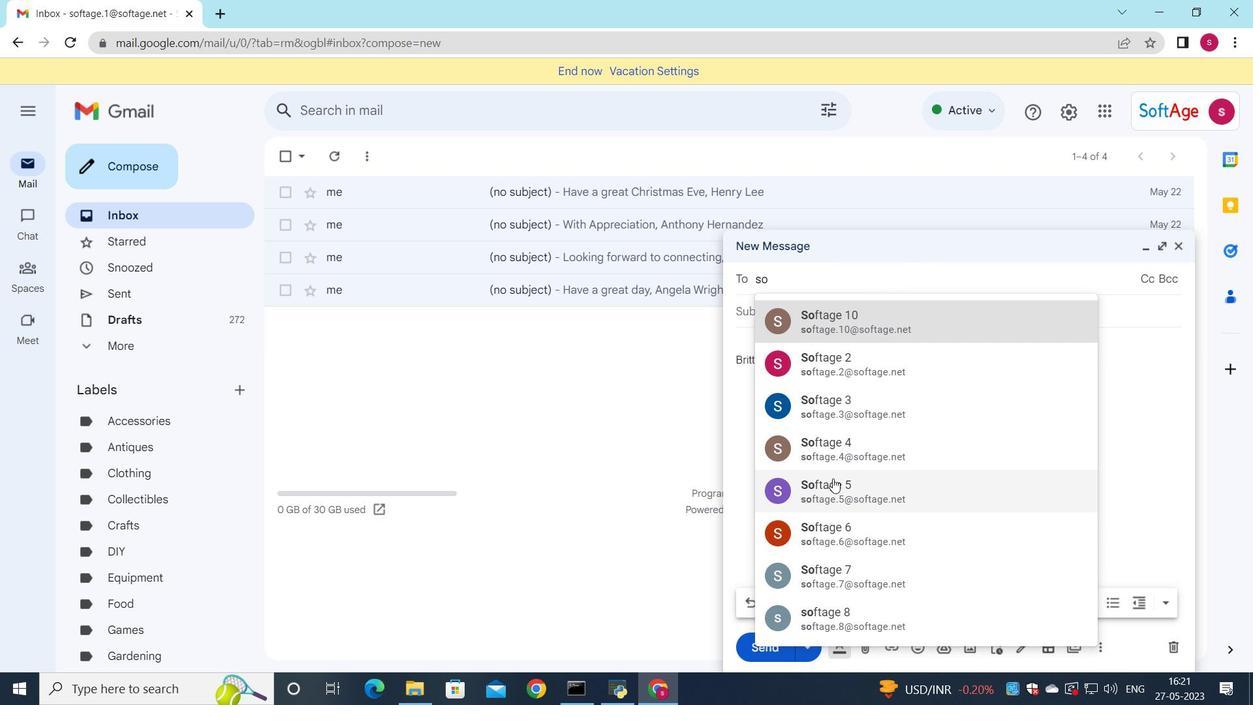 
Action: Mouse pressed left at (830, 480)
Screenshot: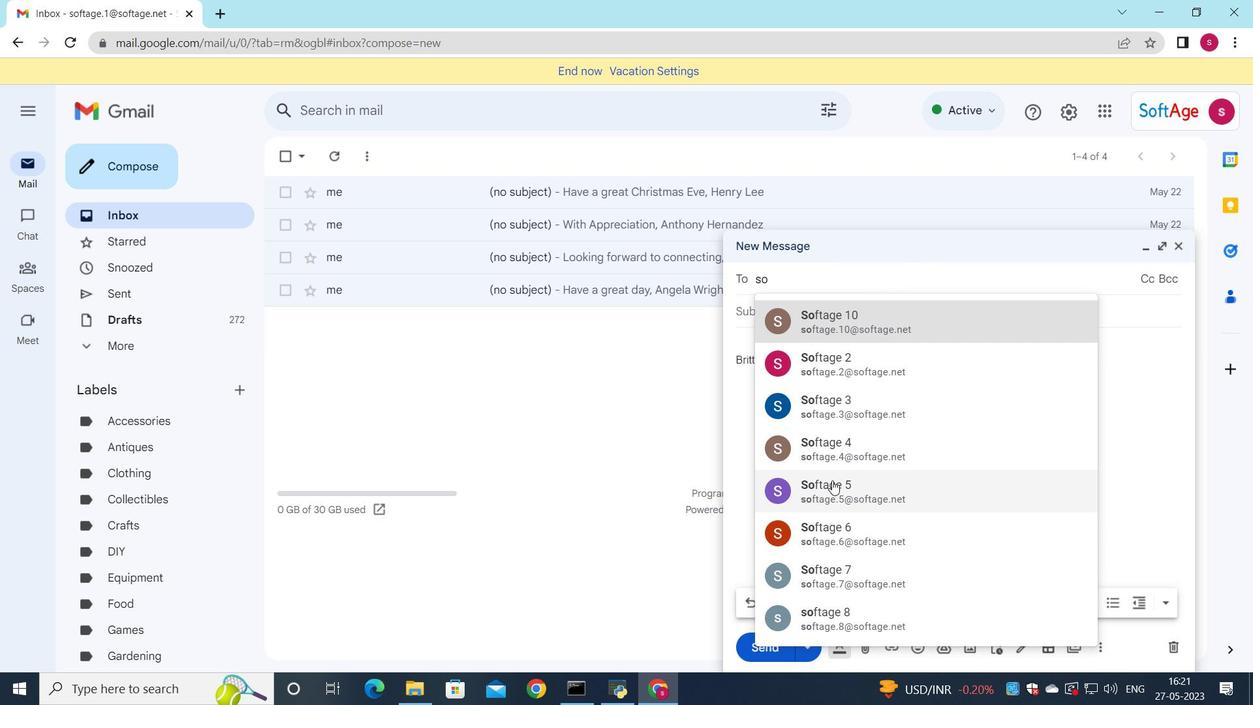 
Action: Mouse moved to (821, 431)
Screenshot: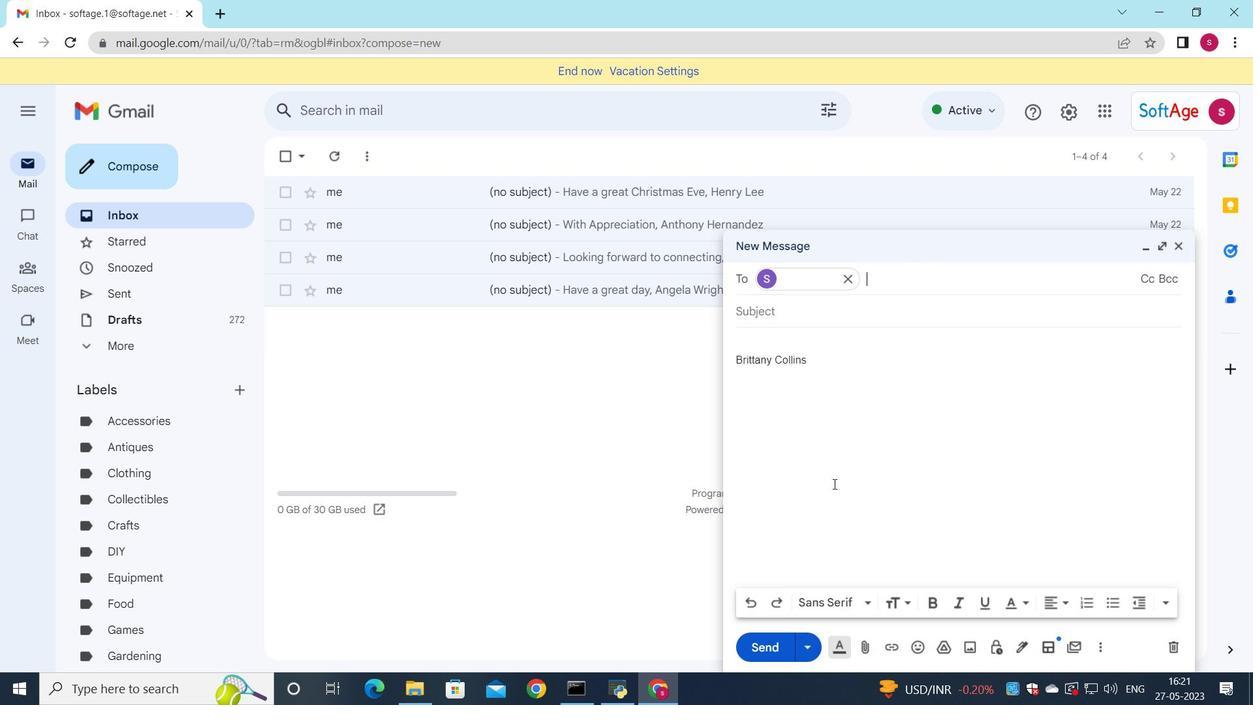 
Action: Key pressed s
Screenshot: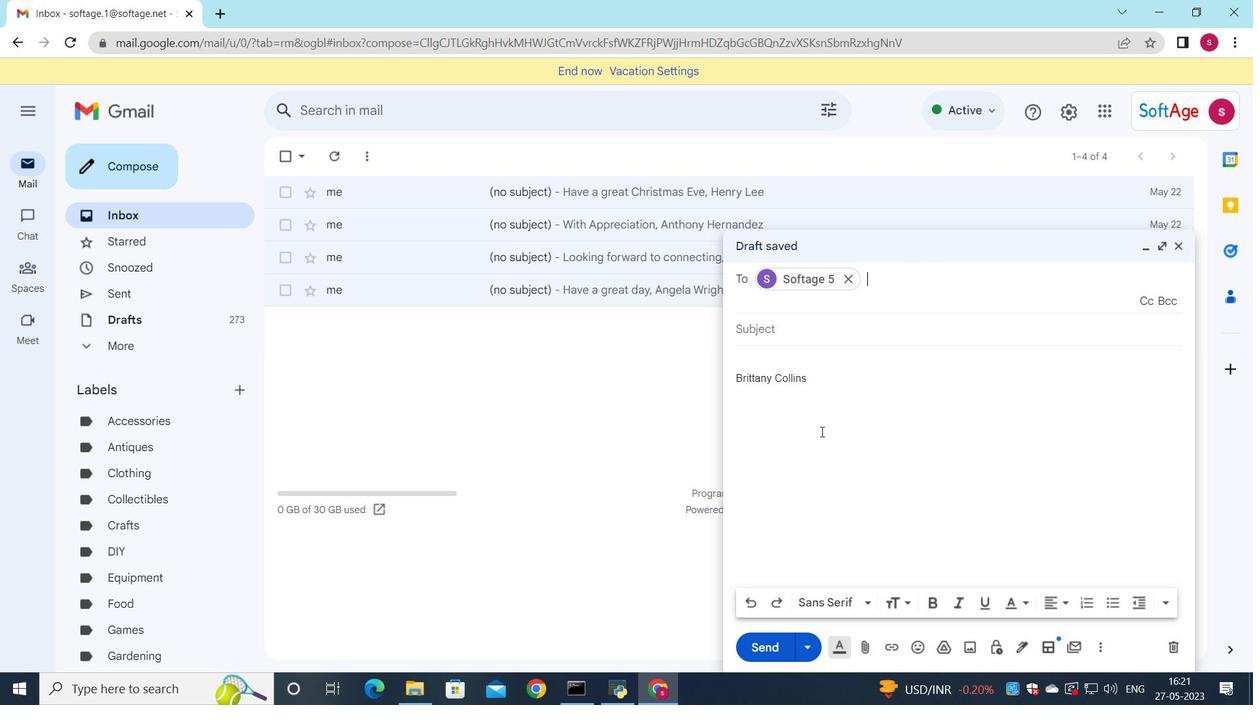
Action: Mouse moved to (966, 532)
Screenshot: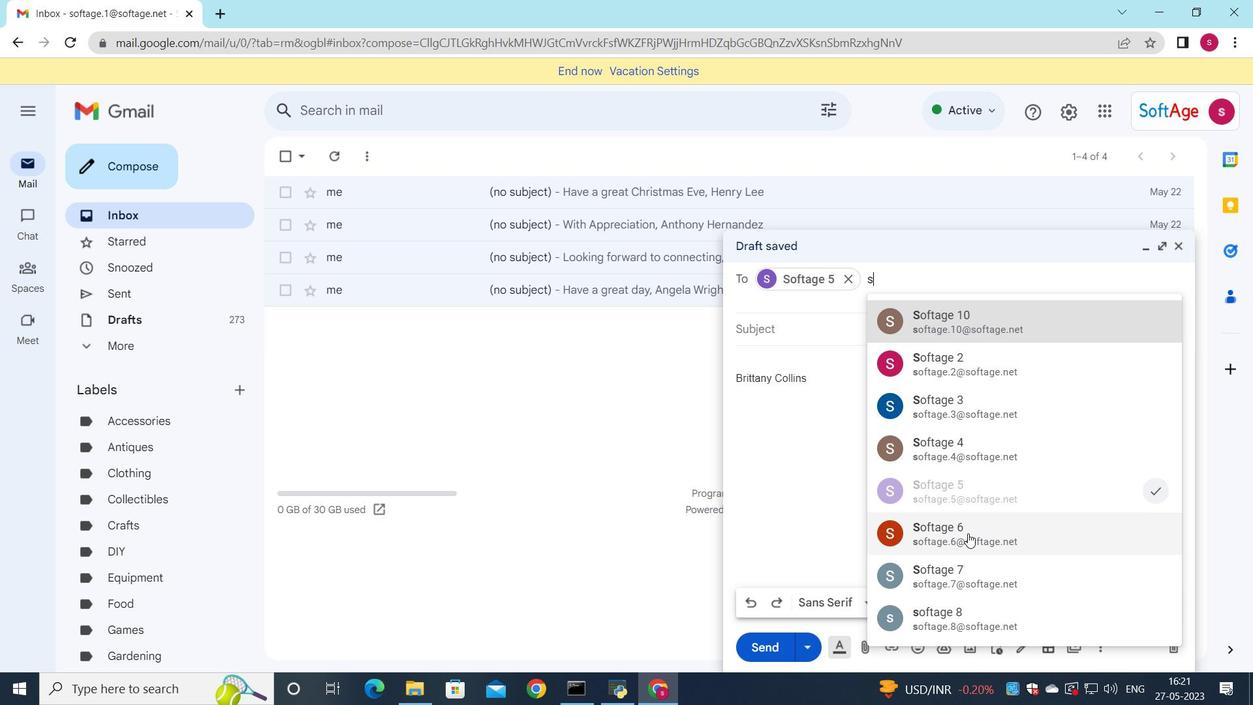 
Action: Mouse pressed left at (966, 532)
Screenshot: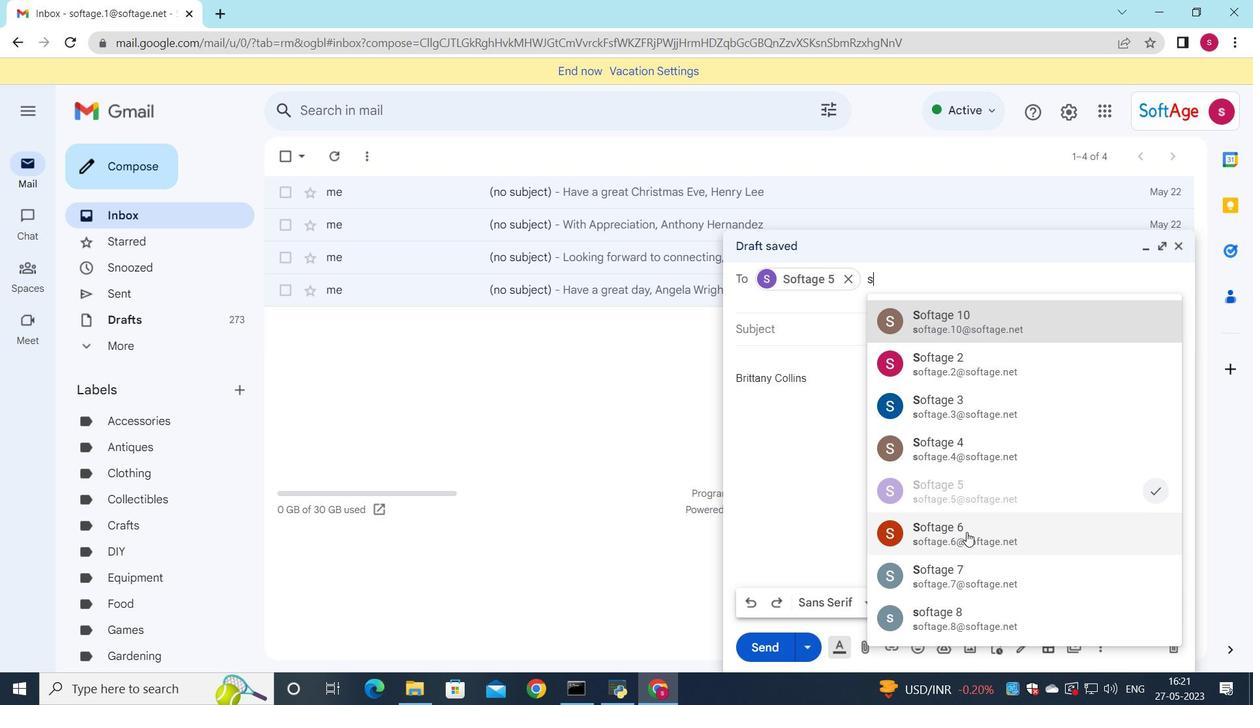 
Action: Mouse moved to (1152, 302)
Screenshot: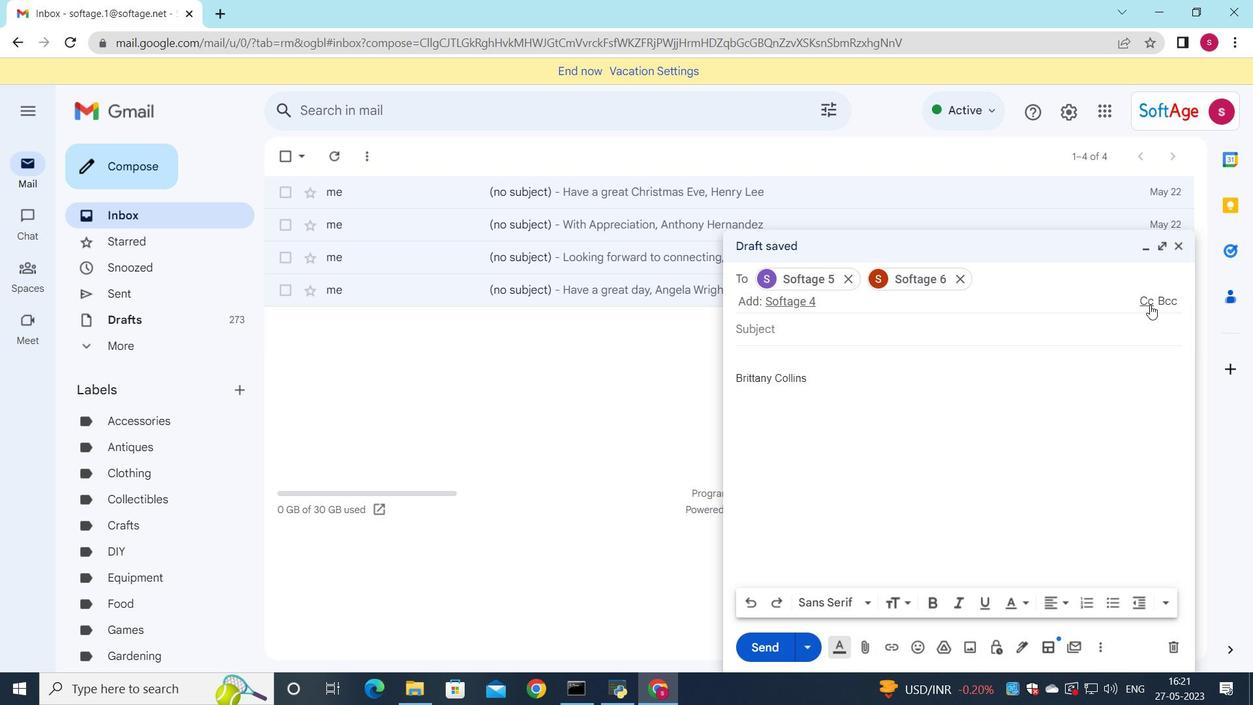 
Action: Mouse pressed left at (1152, 302)
Screenshot: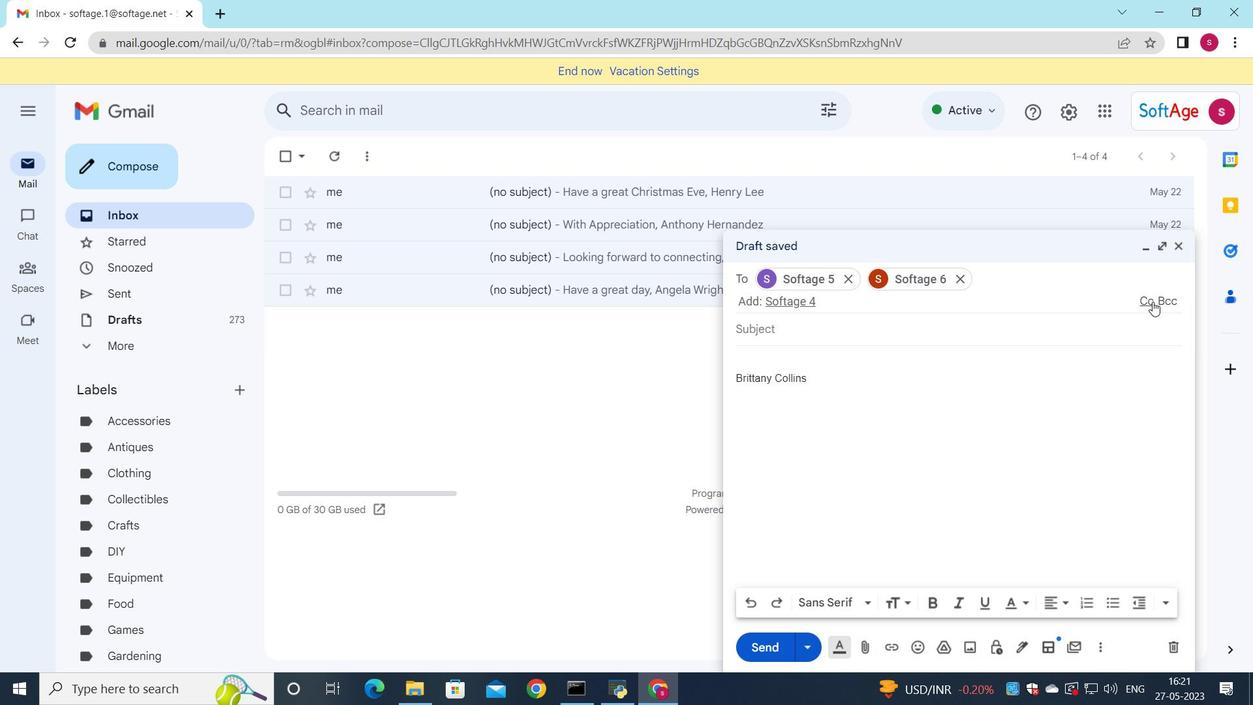 
Action: Mouse moved to (988, 345)
Screenshot: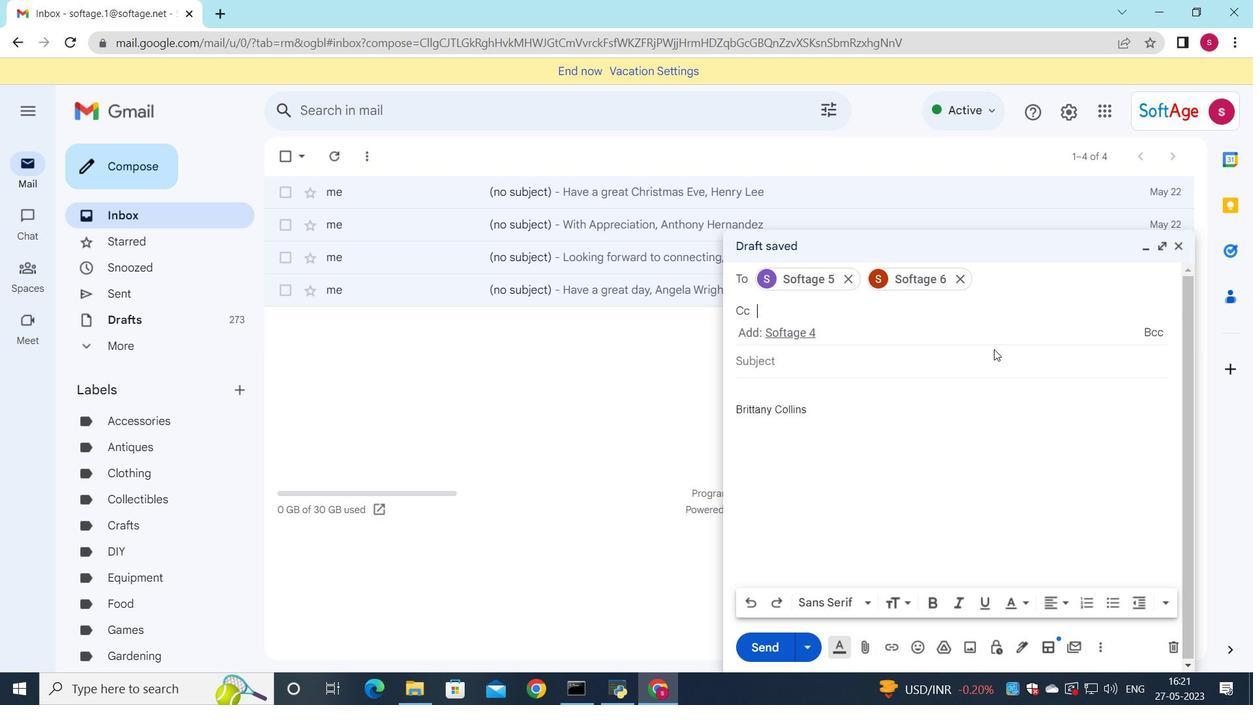 
Action: Key pressed s
Screenshot: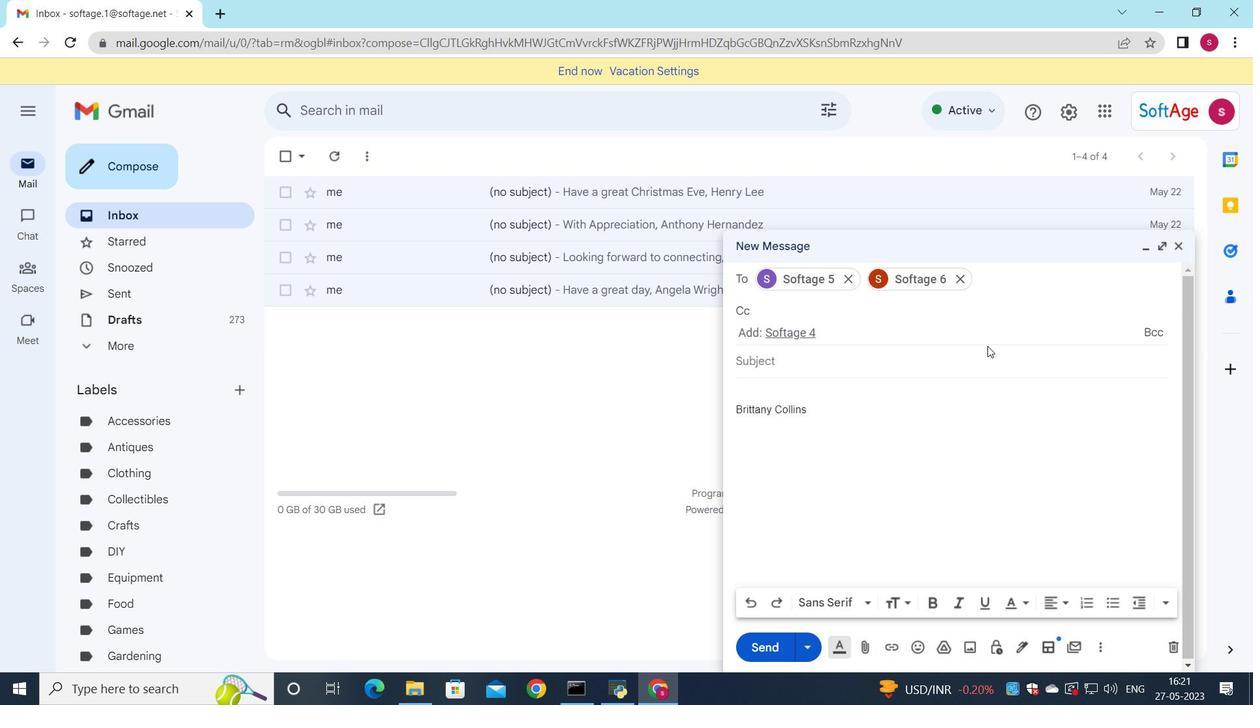 
Action: Mouse moved to (876, 599)
Screenshot: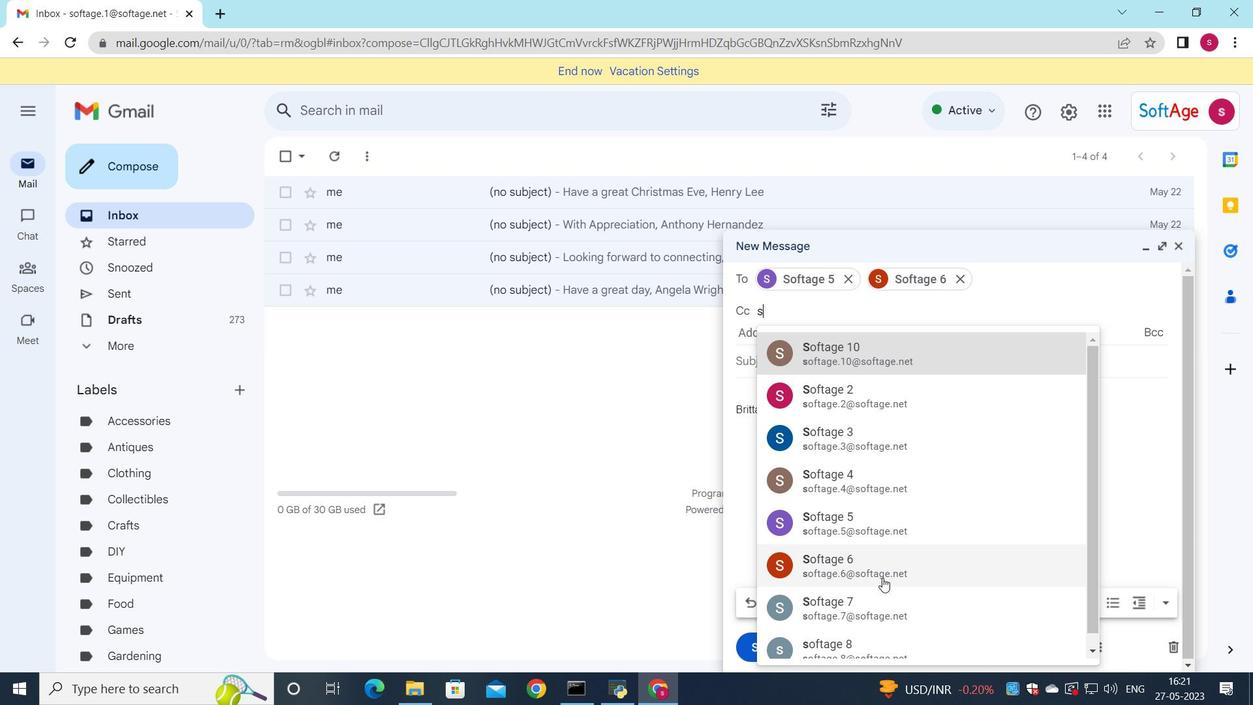 
Action: Mouse pressed left at (876, 599)
Screenshot: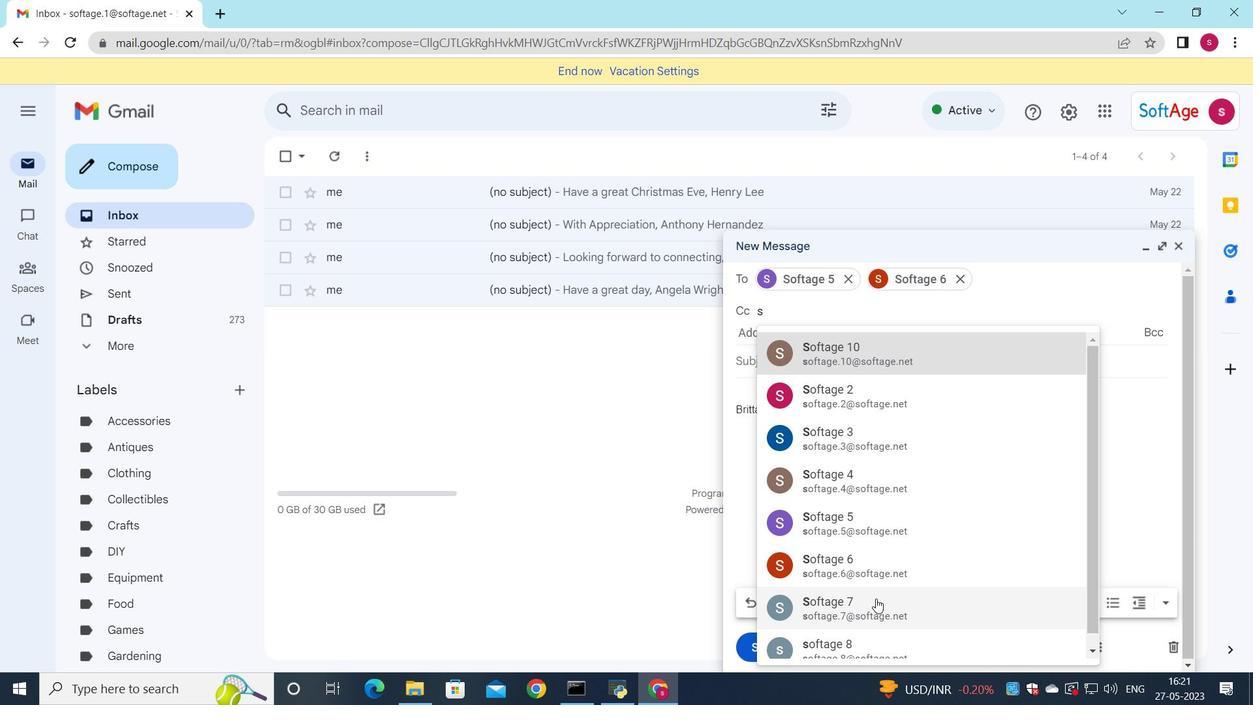 
Action: Mouse moved to (786, 365)
Screenshot: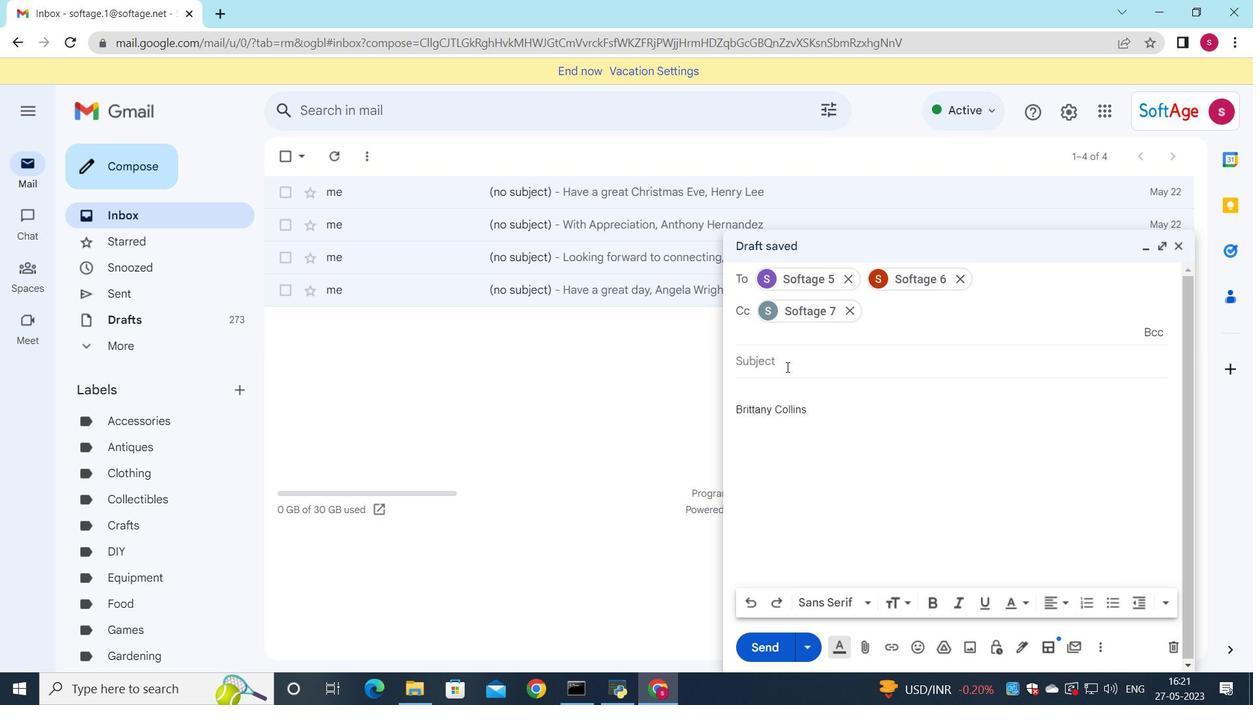 
Action: Mouse pressed left at (786, 365)
Screenshot: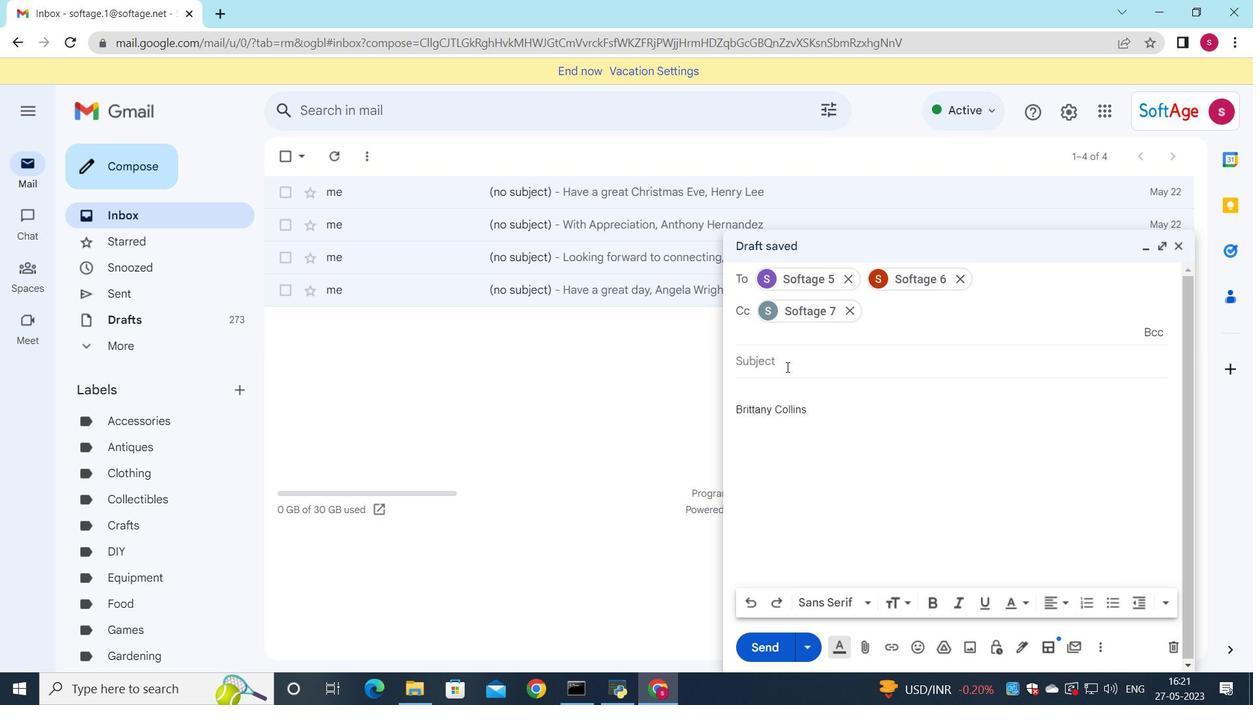 
Action: Key pressed <Key.shift>Request<Key.space>for<Key.space>a<Key.space>proposqa<Key.backspace><Key.backspace>al
Screenshot: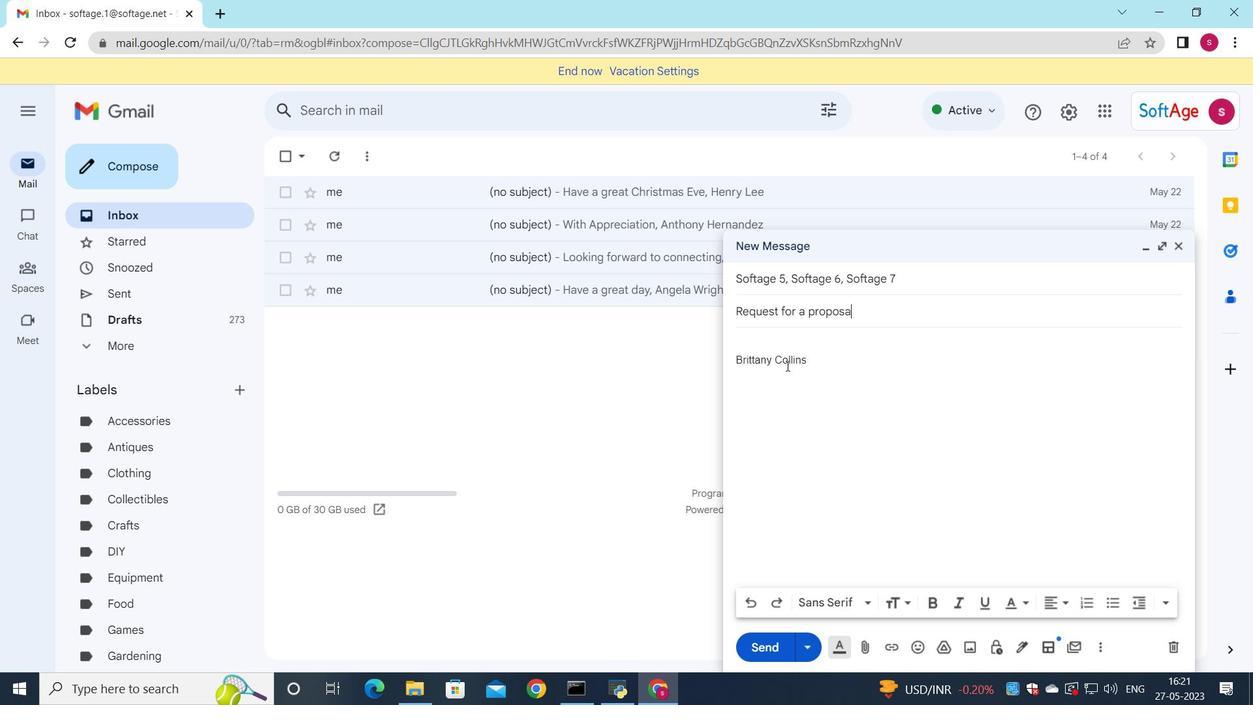 
Action: Mouse moved to (766, 338)
Screenshot: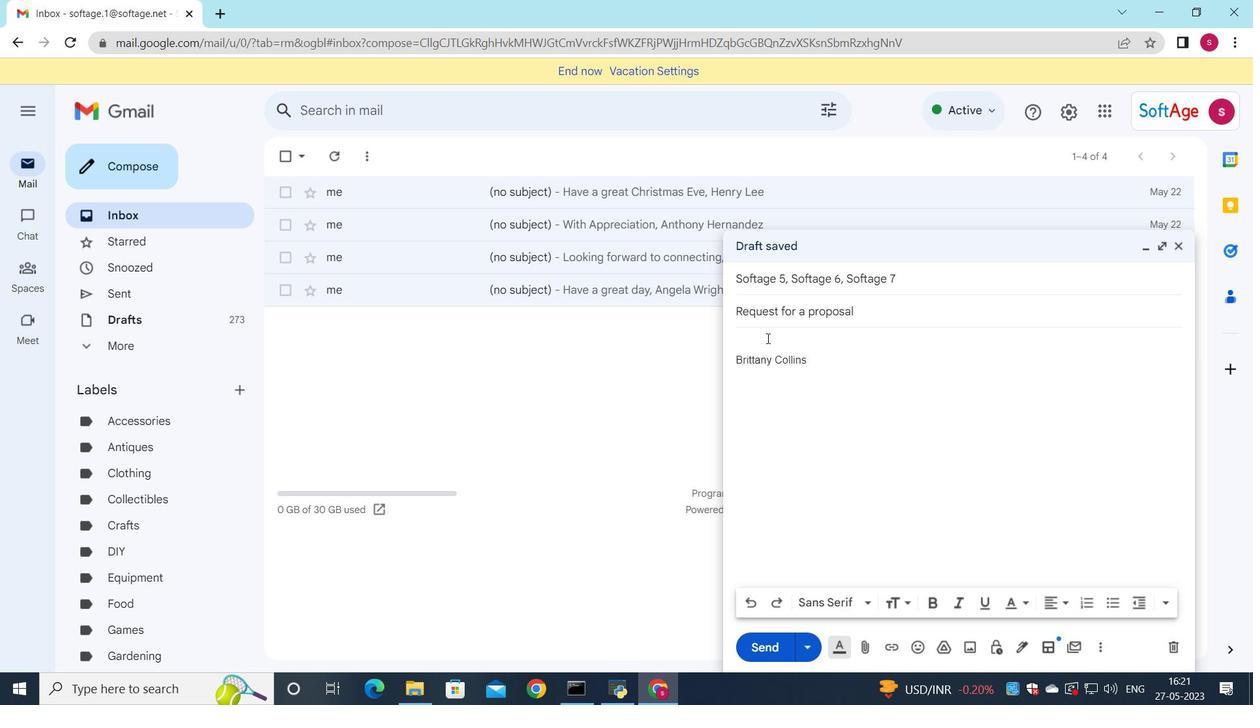 
Action: Mouse pressed left at (766, 338)
Screenshot: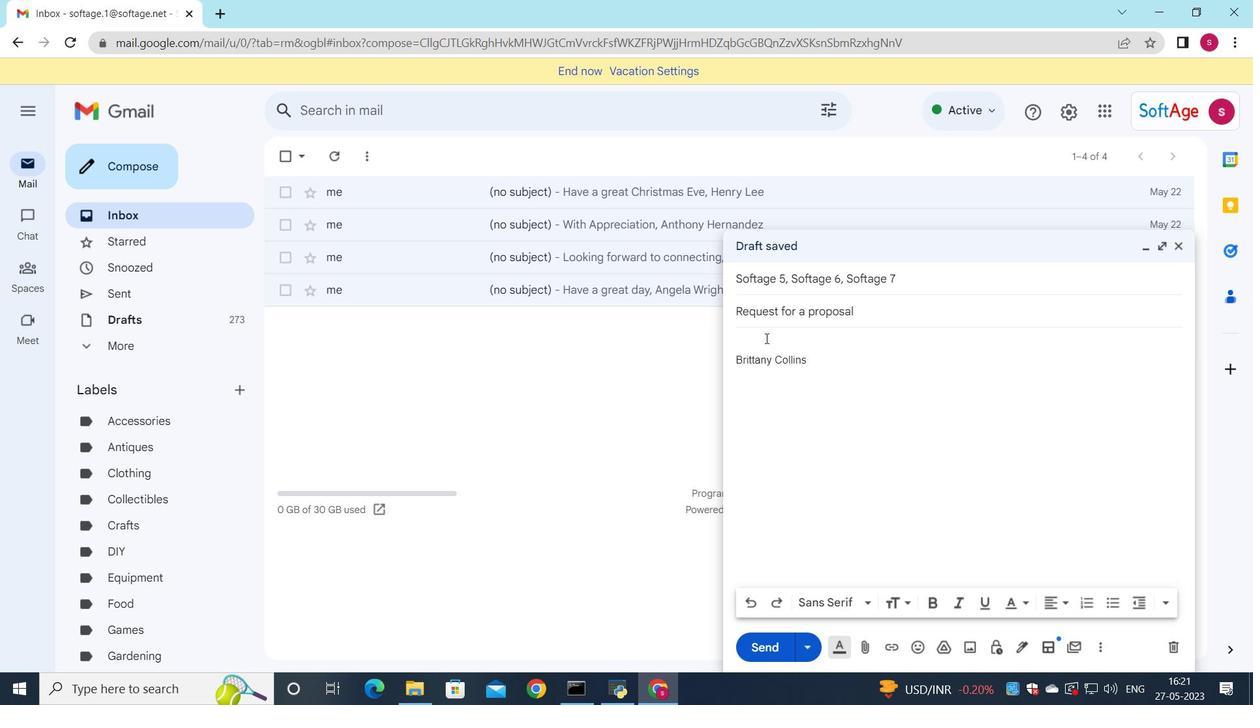 
Action: Key pressed <Key.shift>Could<Key.space>you<Key.space>please<Key.space>provide<Key.space>a<Key.space>status<Key.space>update<Key.space>on<Key.space>this<Key.space>project<Key.shift_r>?
Screenshot: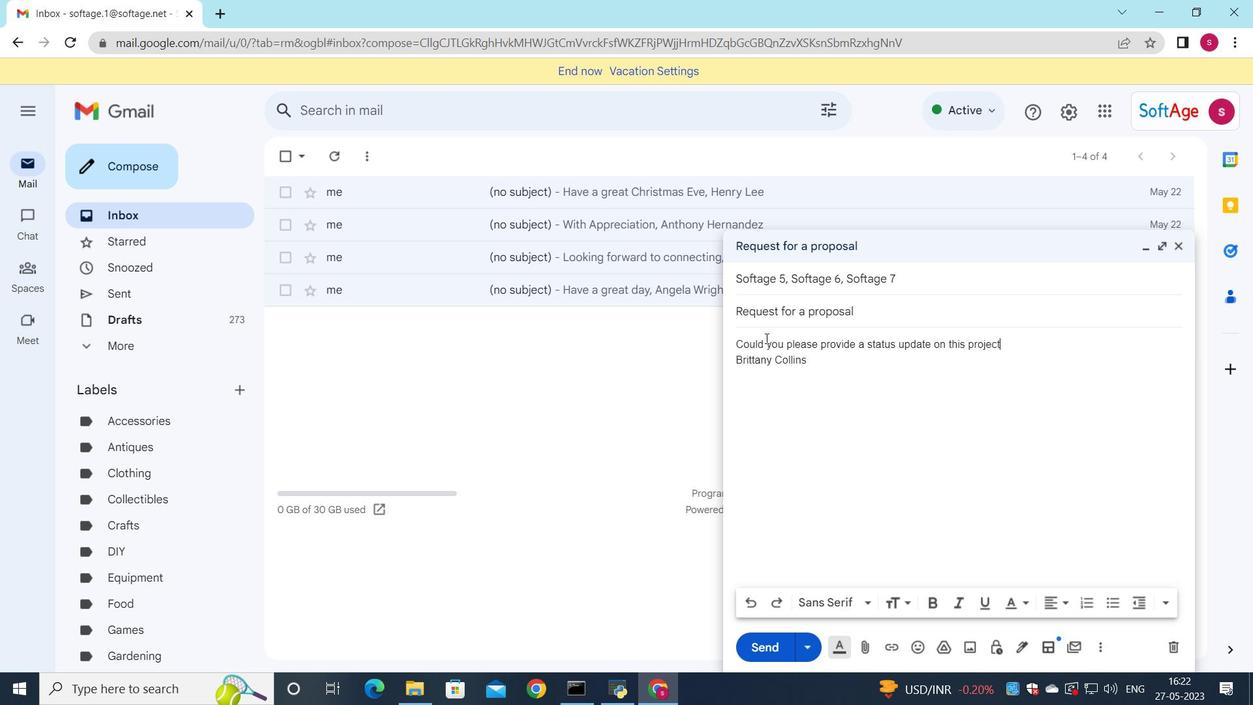 
Action: Mouse moved to (1017, 345)
Screenshot: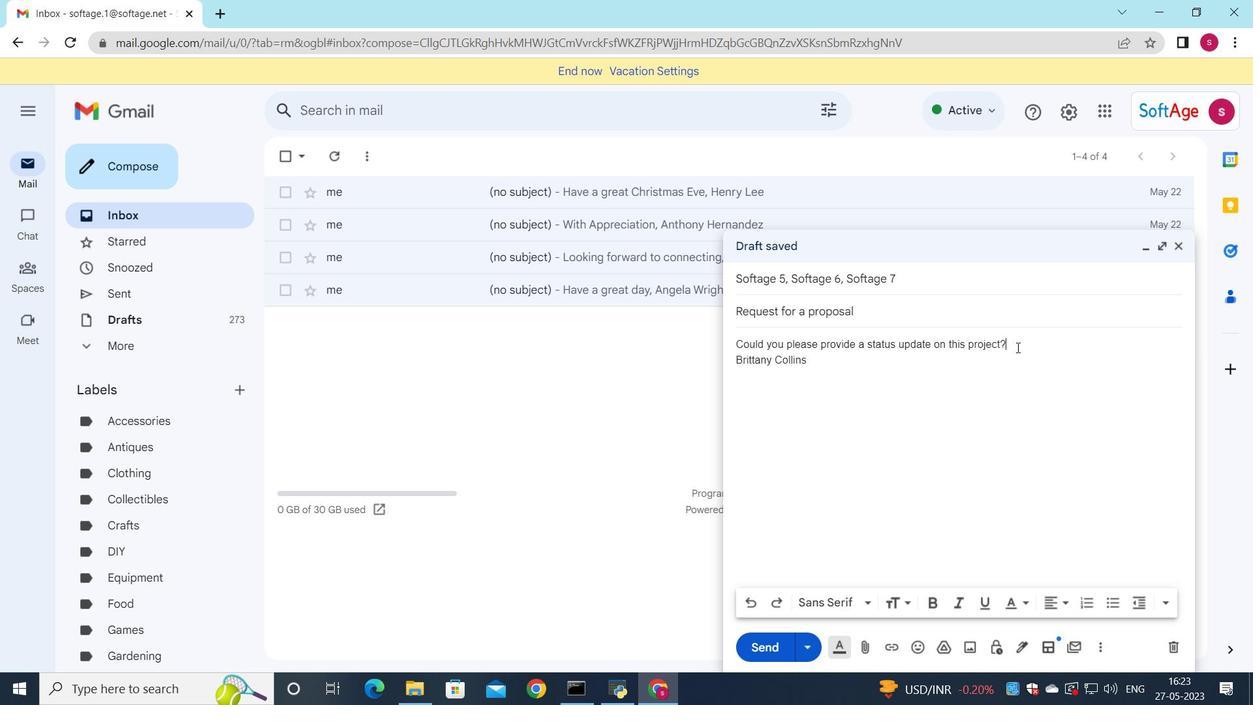 
Action: Mouse pressed left at (1017, 345)
Screenshot: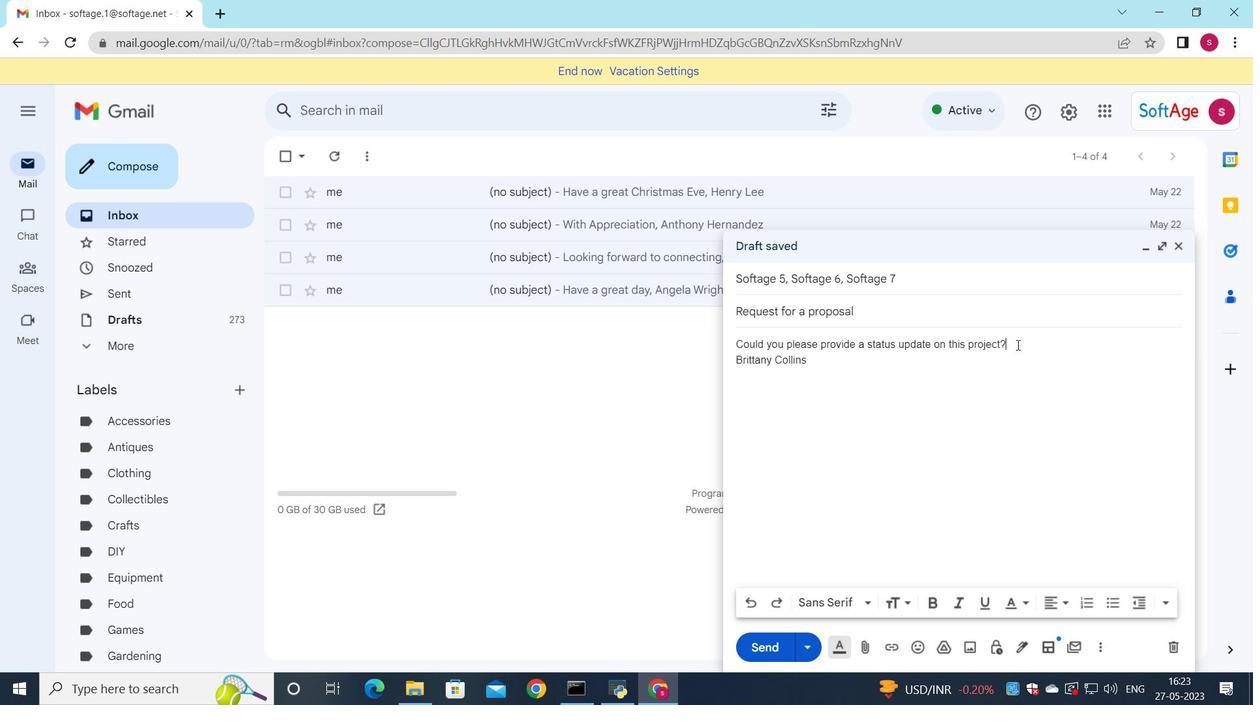 
Action: Mouse moved to (904, 596)
Screenshot: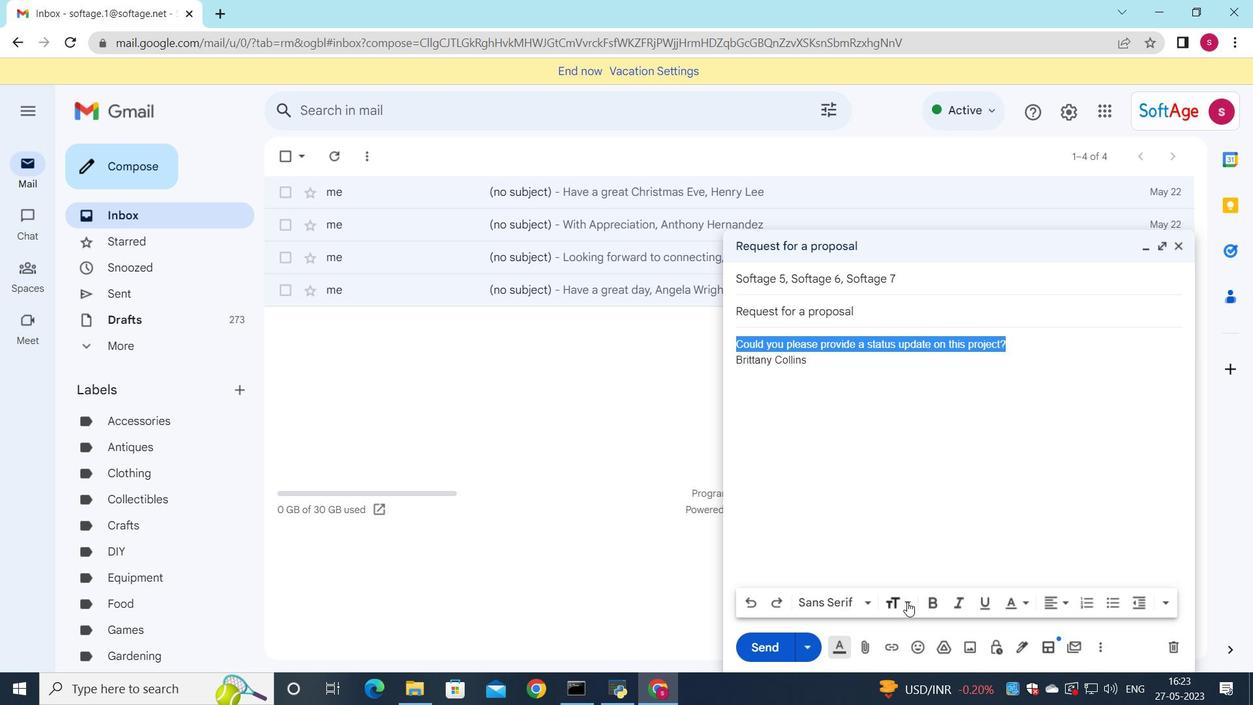 
Action: Mouse pressed left at (904, 596)
Screenshot: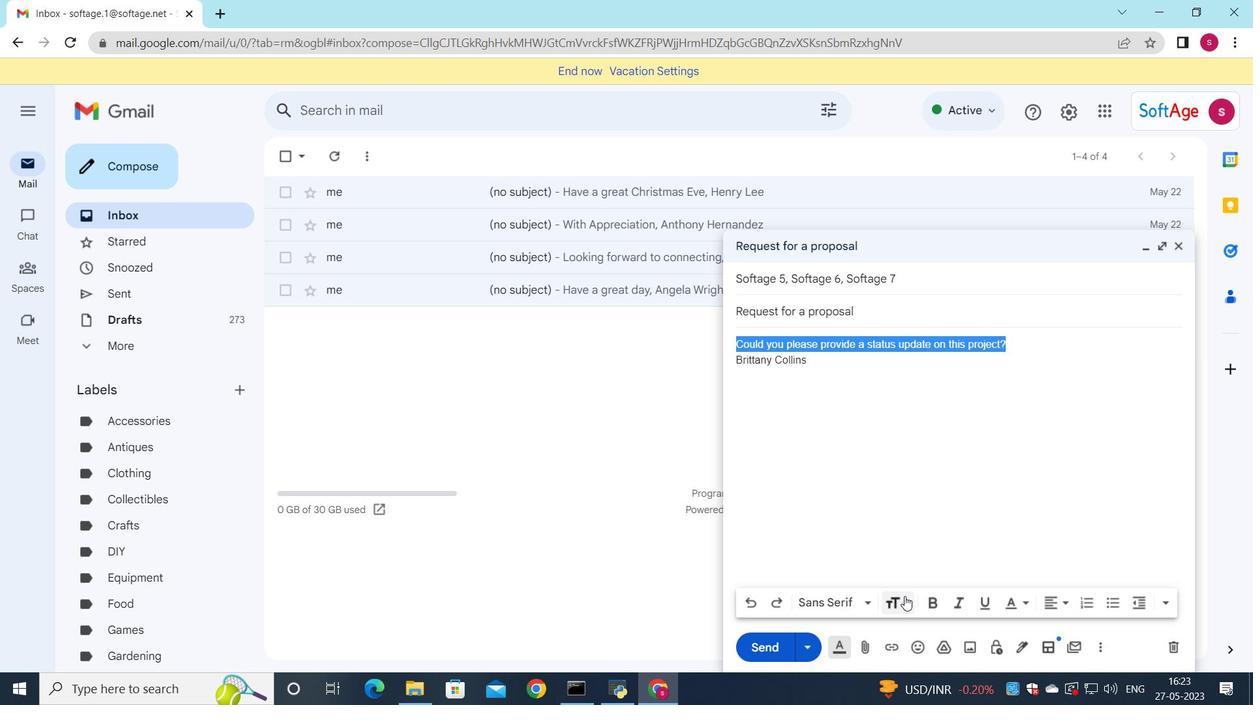 
Action: Mouse moved to (971, 576)
Screenshot: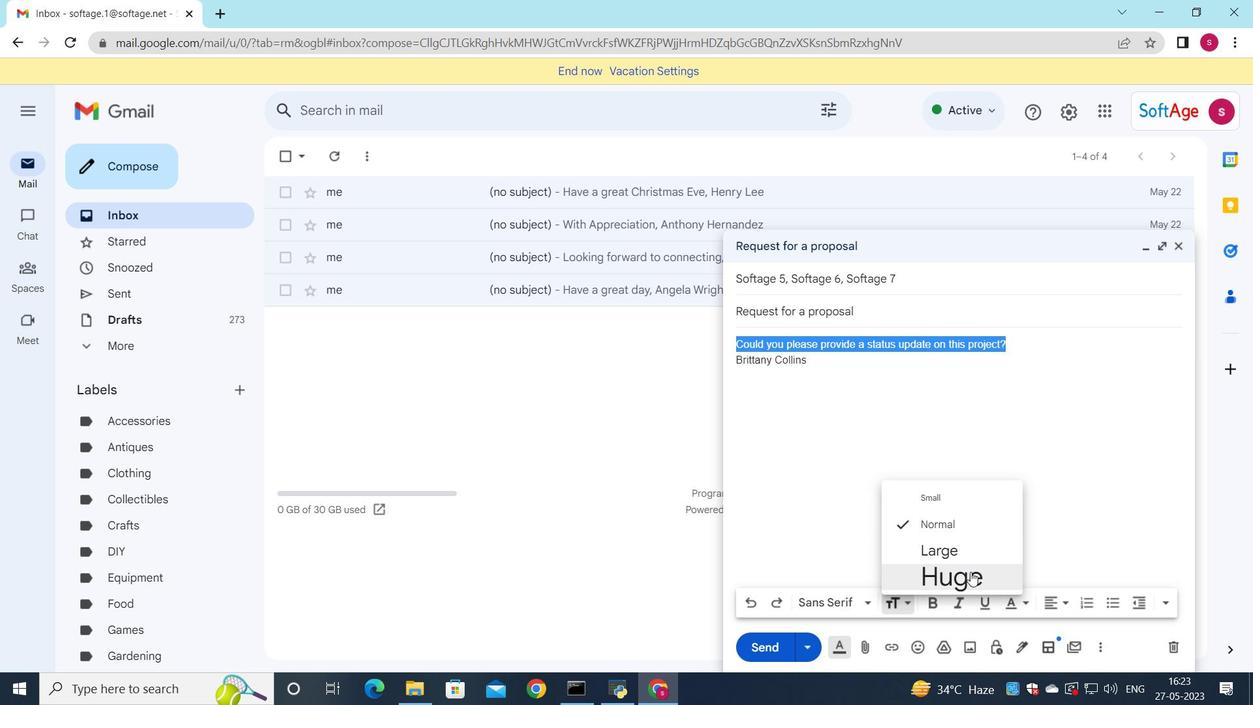 
Action: Mouse pressed left at (971, 576)
Screenshot: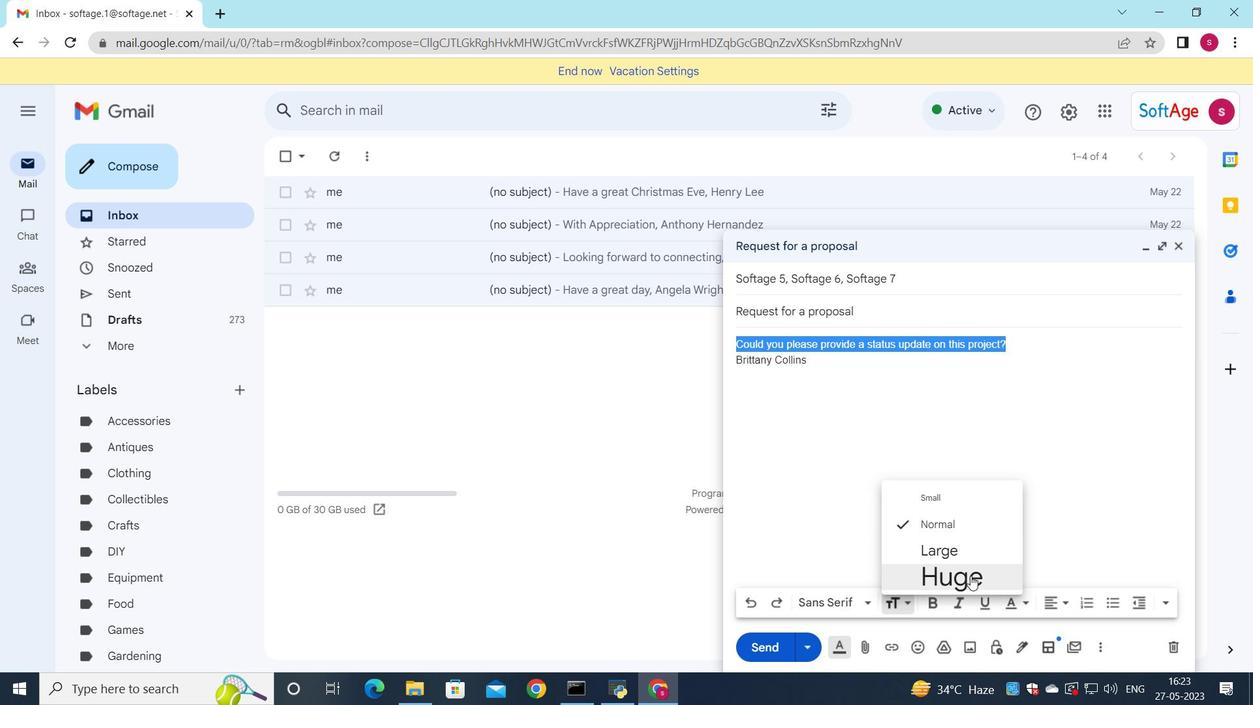 
Action: Mouse moved to (1063, 601)
Screenshot: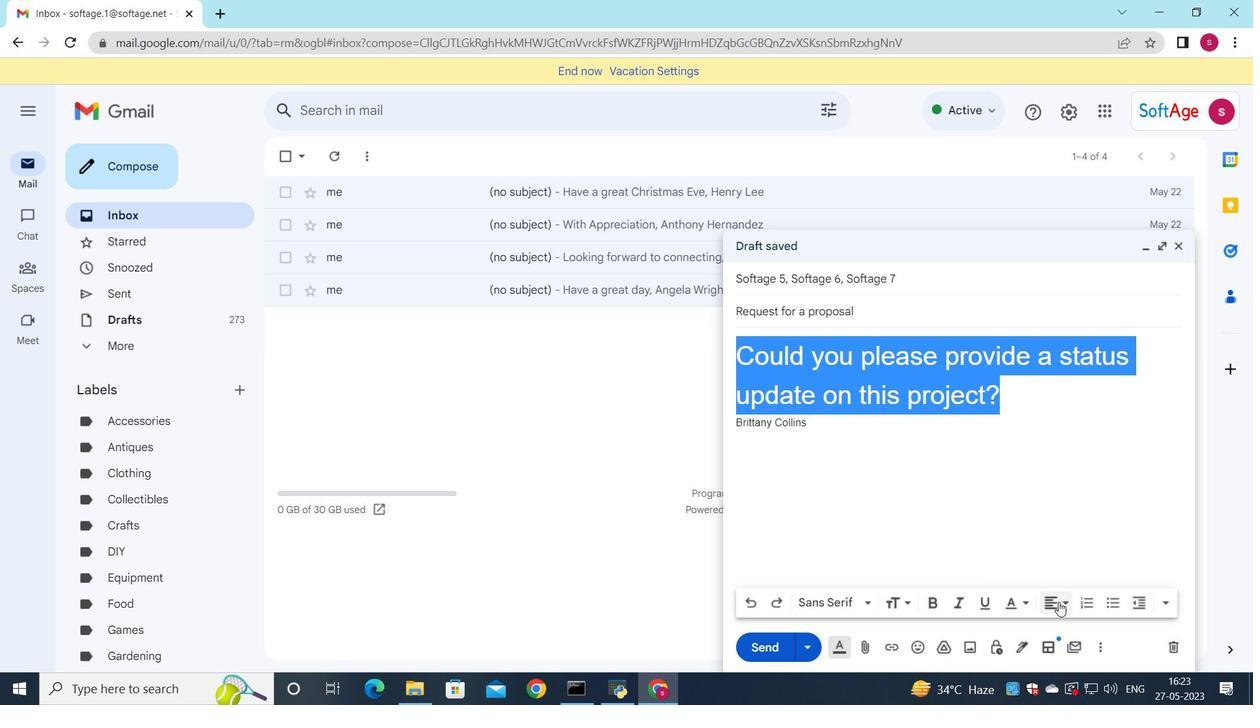 
Action: Mouse pressed left at (1063, 601)
Screenshot: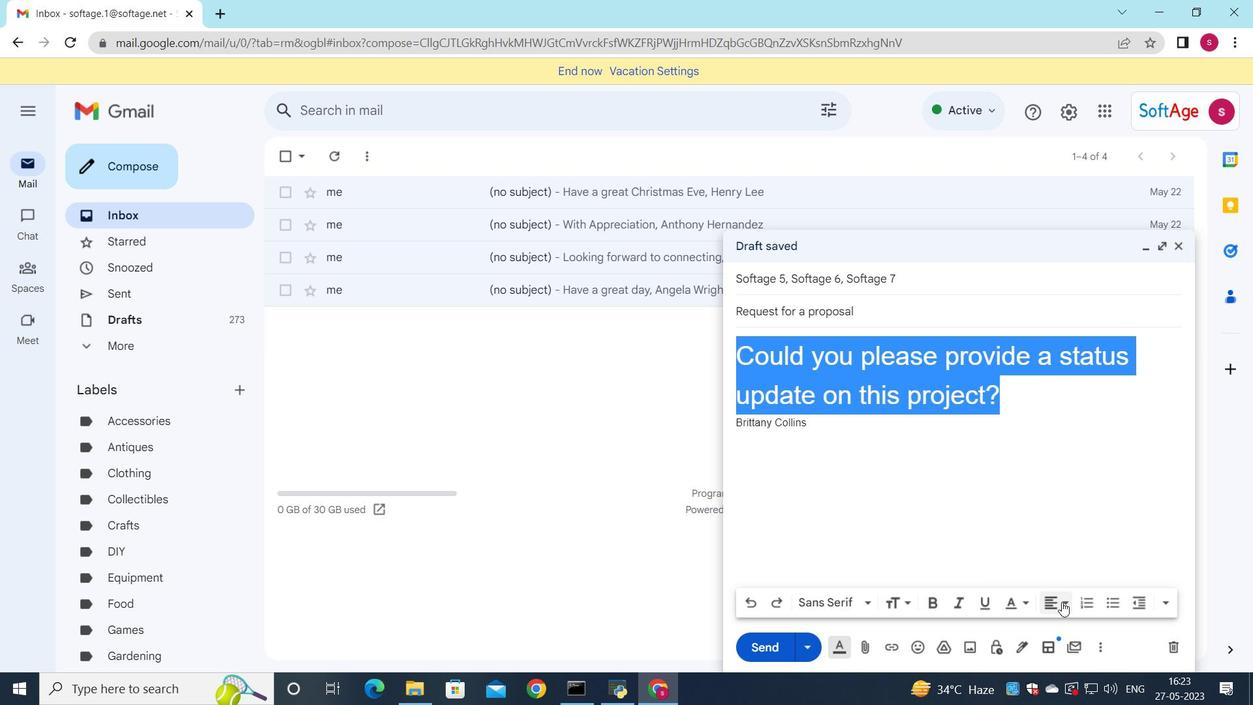 
Action: Mouse moved to (1054, 579)
Screenshot: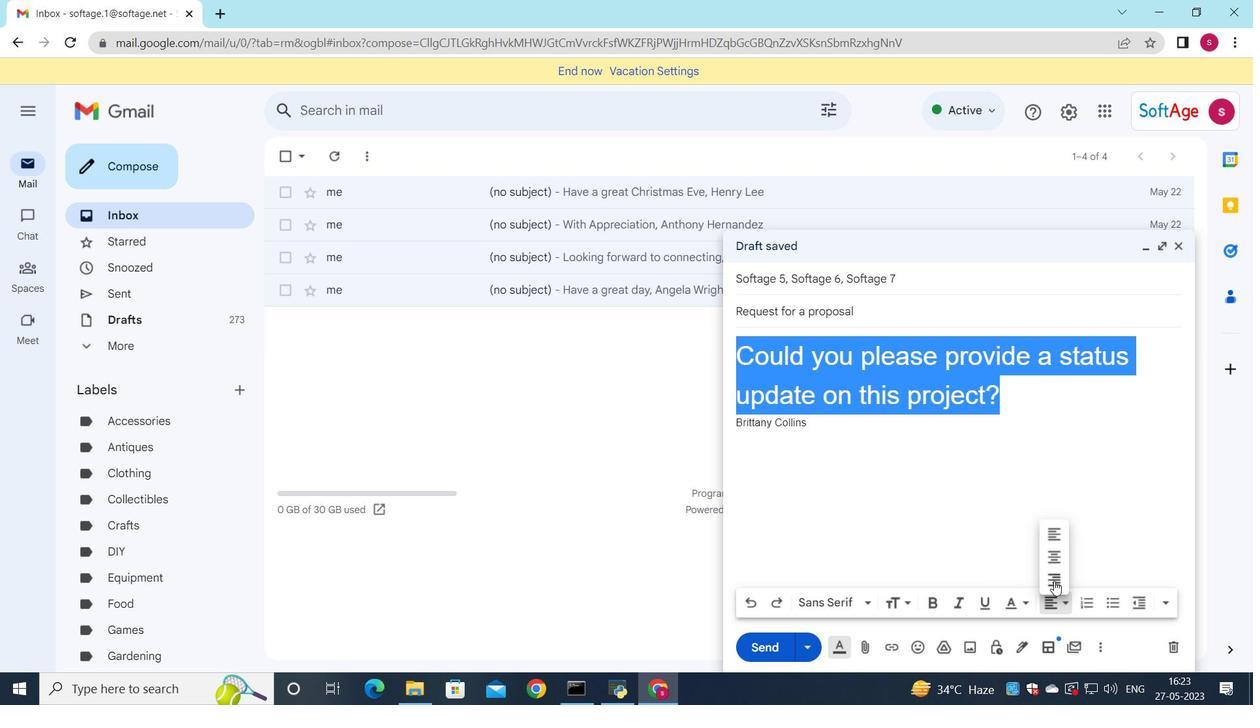 
Action: Mouse pressed left at (1054, 579)
Screenshot: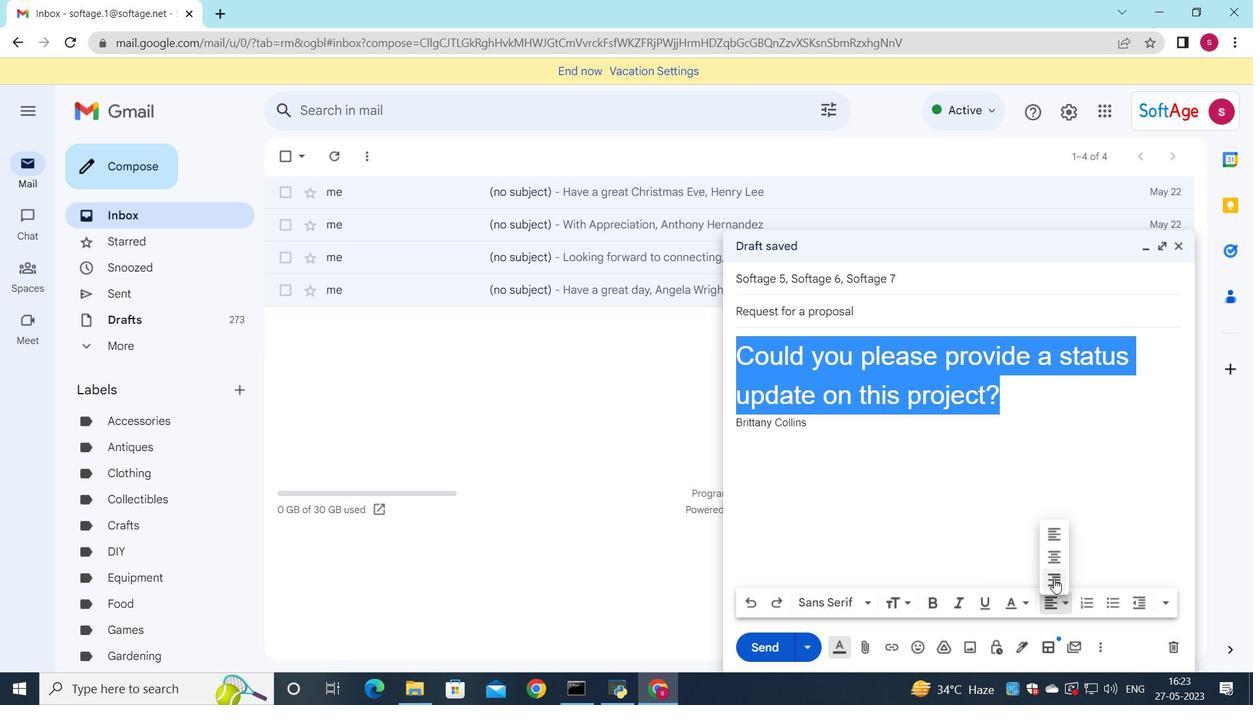 
Action: Mouse moved to (762, 652)
Screenshot: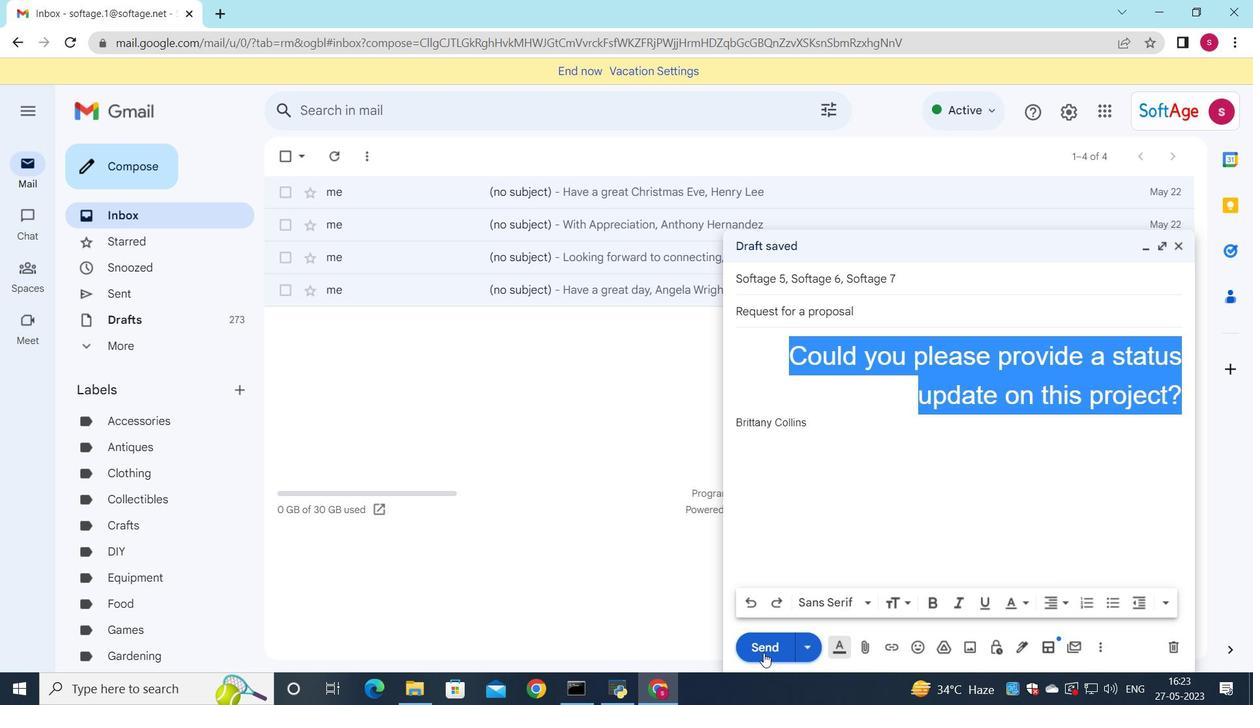 
Action: Mouse pressed left at (762, 652)
Screenshot: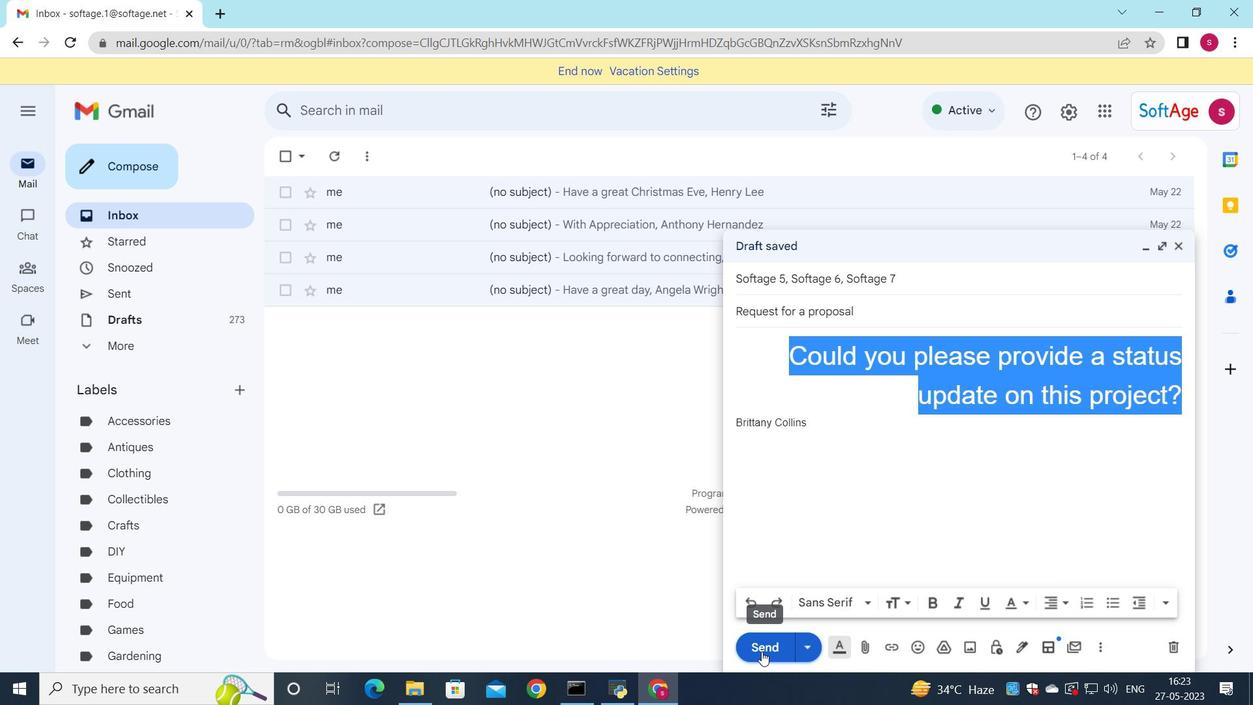 
Action: Mouse moved to (703, 625)
Screenshot: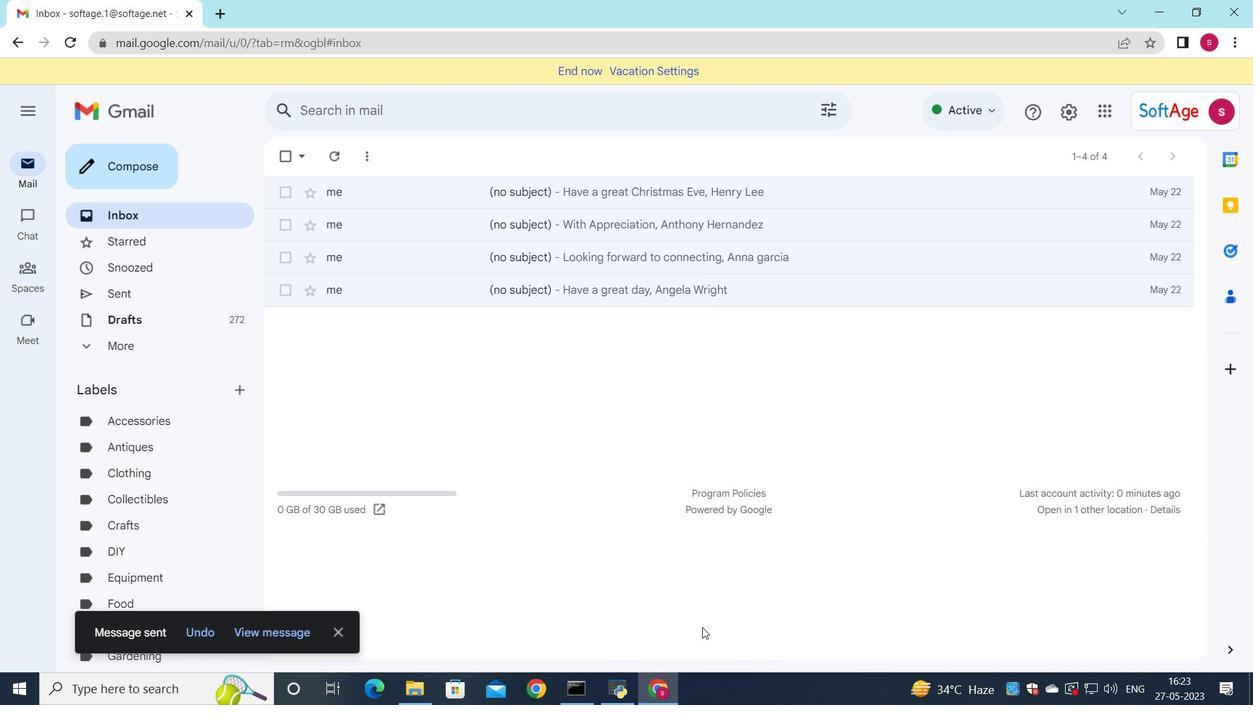 
